 Task: Find connections with filter location Jirjā with filter topic #training with filter profile language English with filter current company Matrix Partners India with filter school SIES College of Management Studies - India with filter industry Commercial and Service Industry Machinery Manufacturing with filter service category Retirement Planning with filter keywords title Hospital Volunteer
Action: Mouse moved to (640, 89)
Screenshot: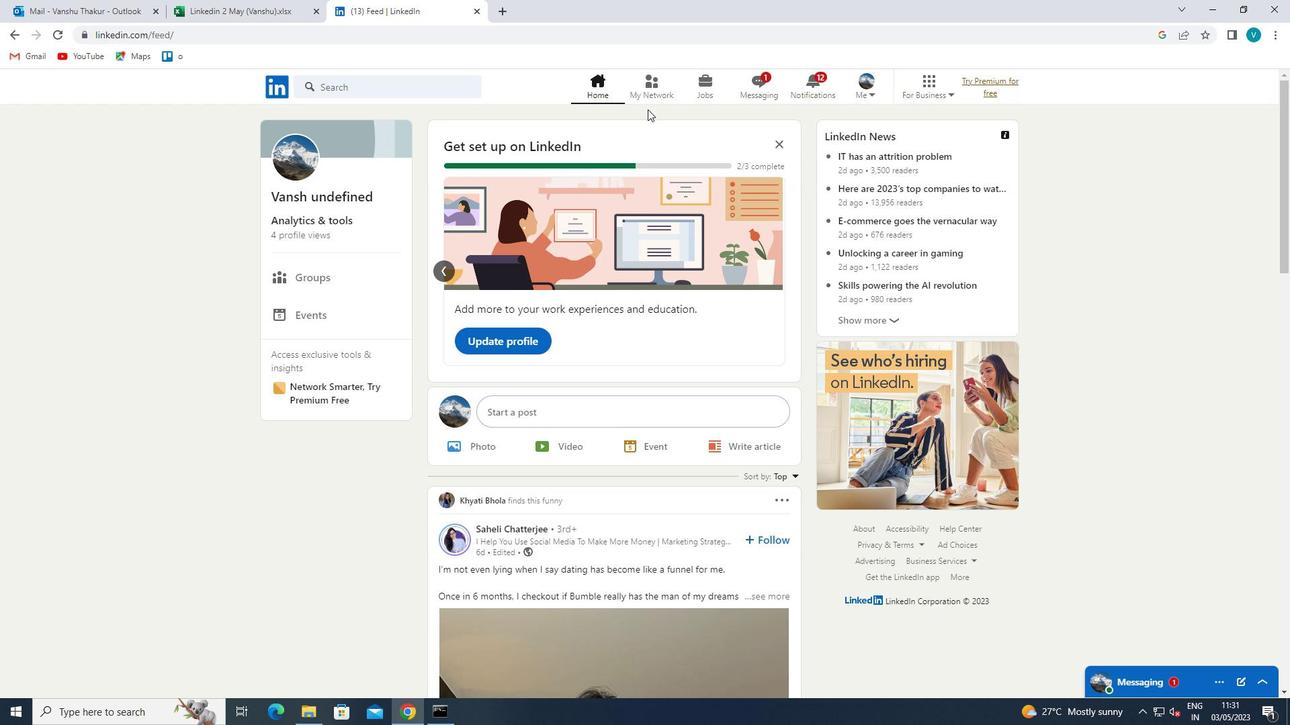 
Action: Mouse pressed left at (640, 89)
Screenshot: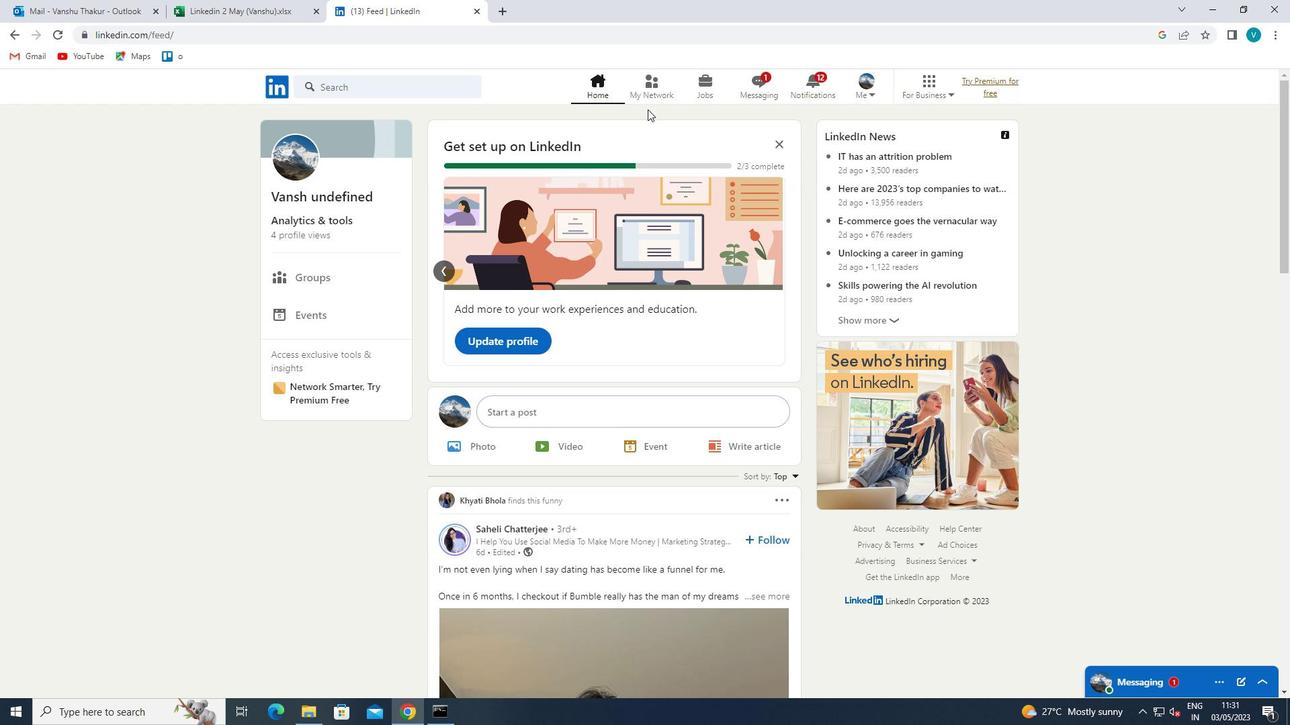 
Action: Mouse moved to (354, 151)
Screenshot: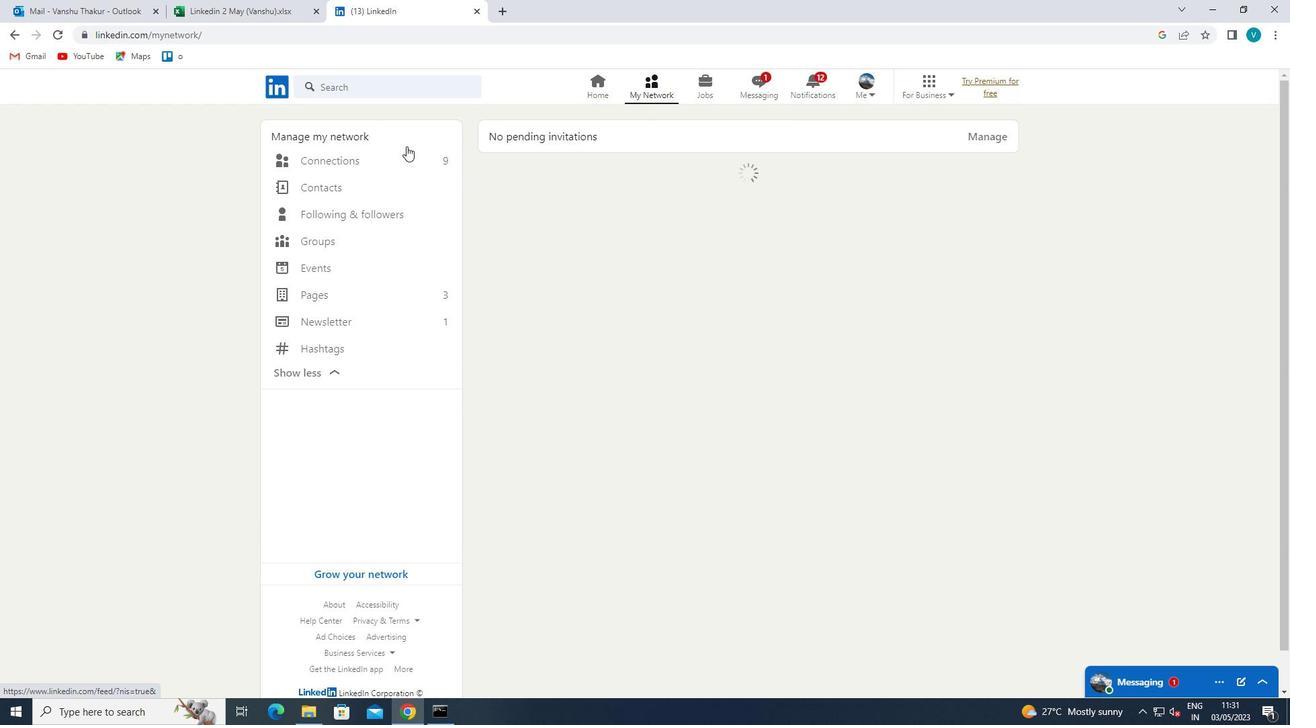 
Action: Mouse pressed left at (354, 151)
Screenshot: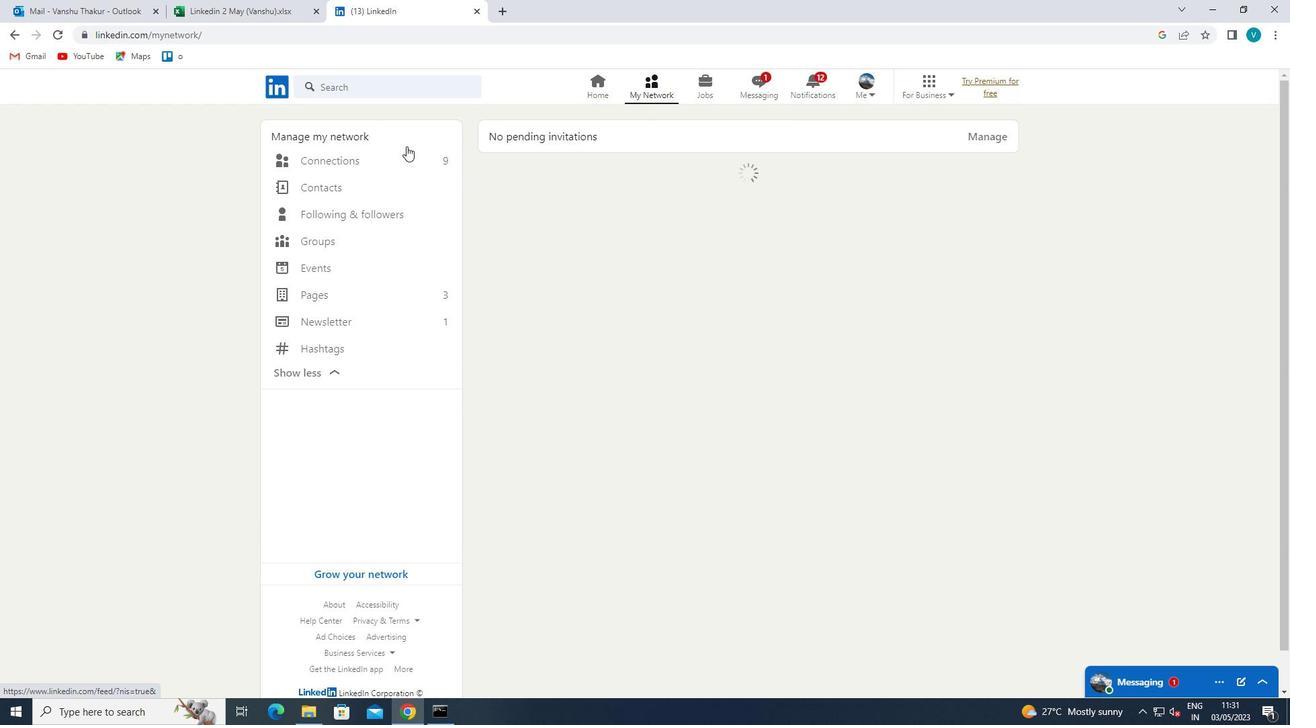 
Action: Mouse moved to (432, 155)
Screenshot: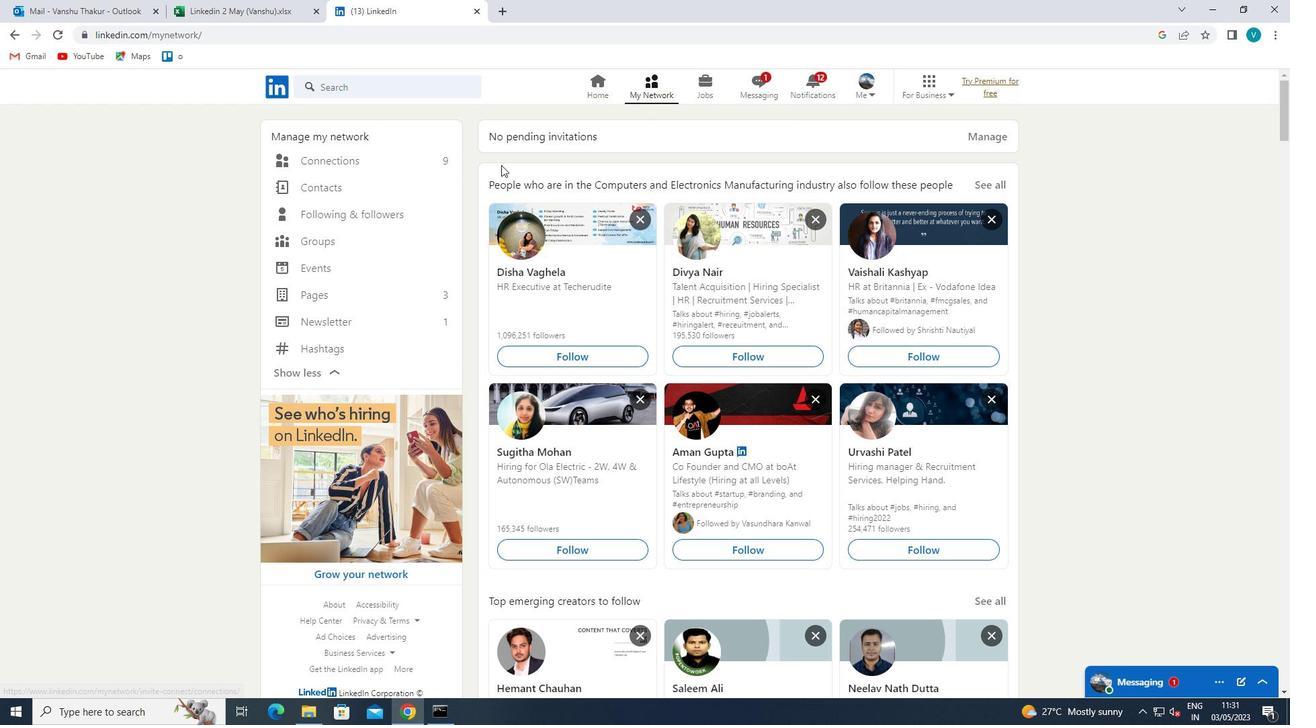 
Action: Mouse pressed left at (432, 155)
Screenshot: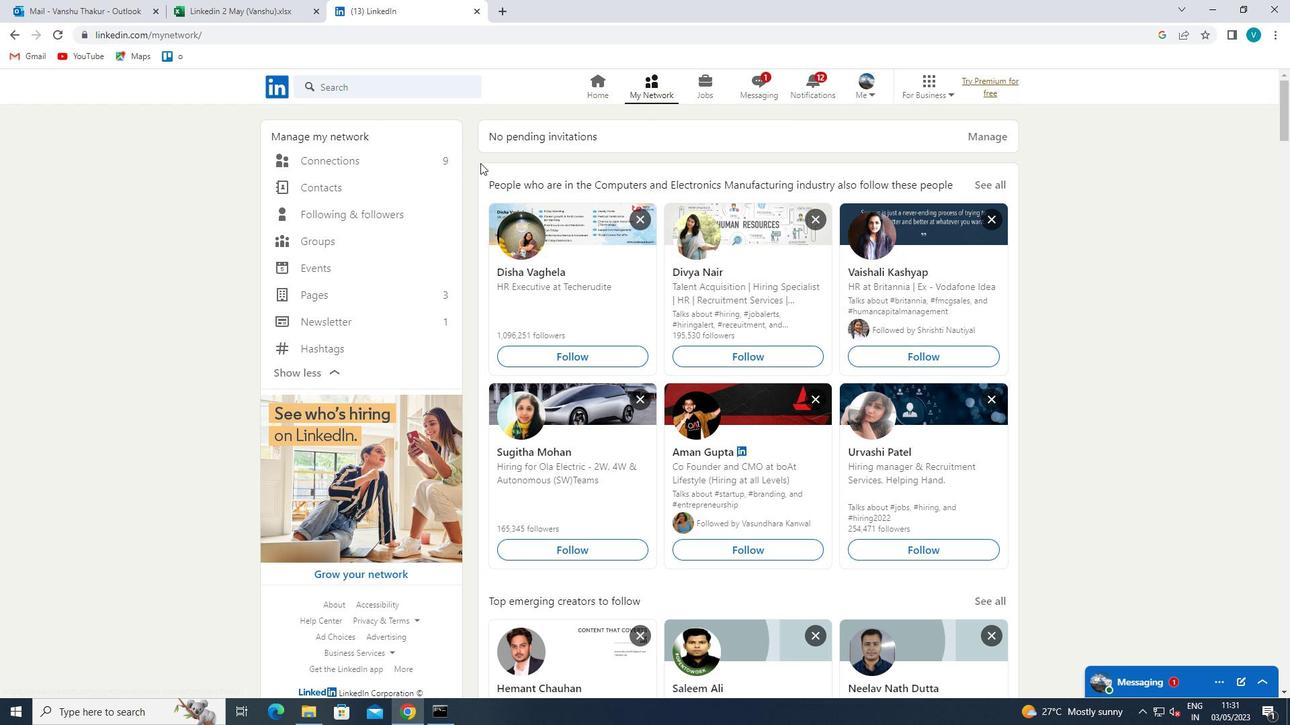 
Action: Mouse moved to (764, 161)
Screenshot: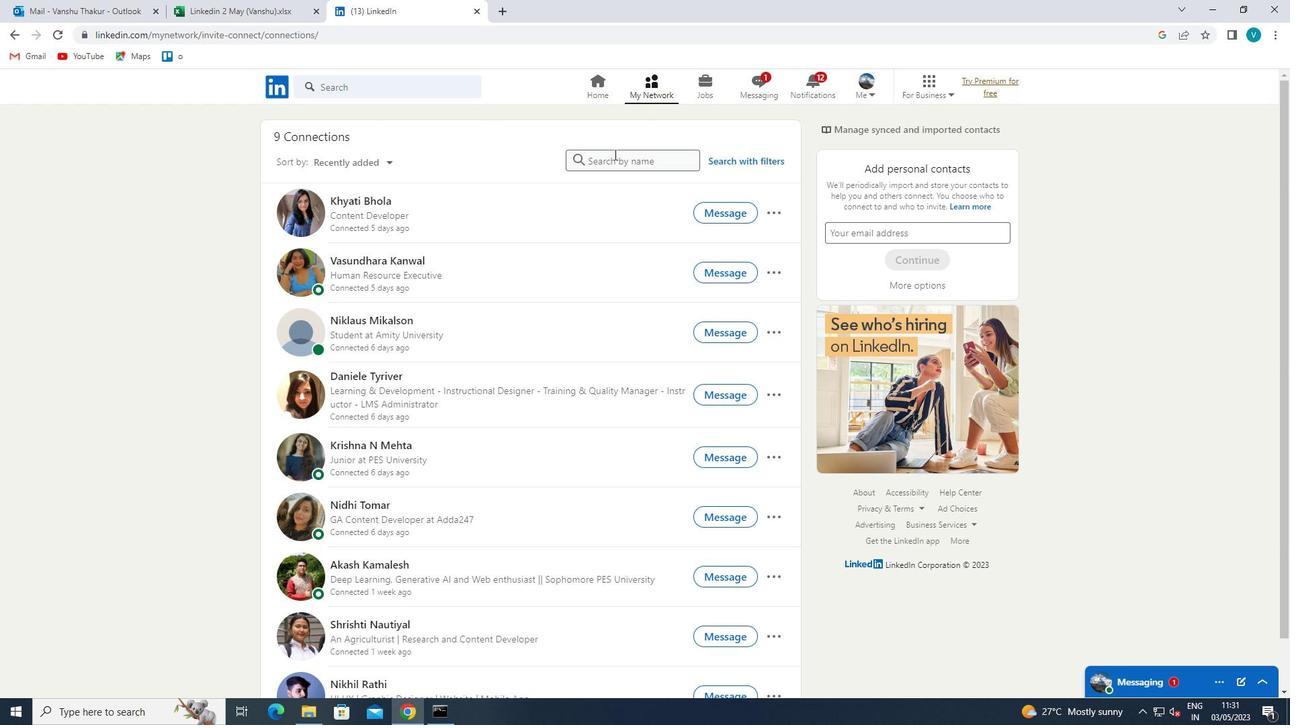 
Action: Mouse pressed left at (764, 161)
Screenshot: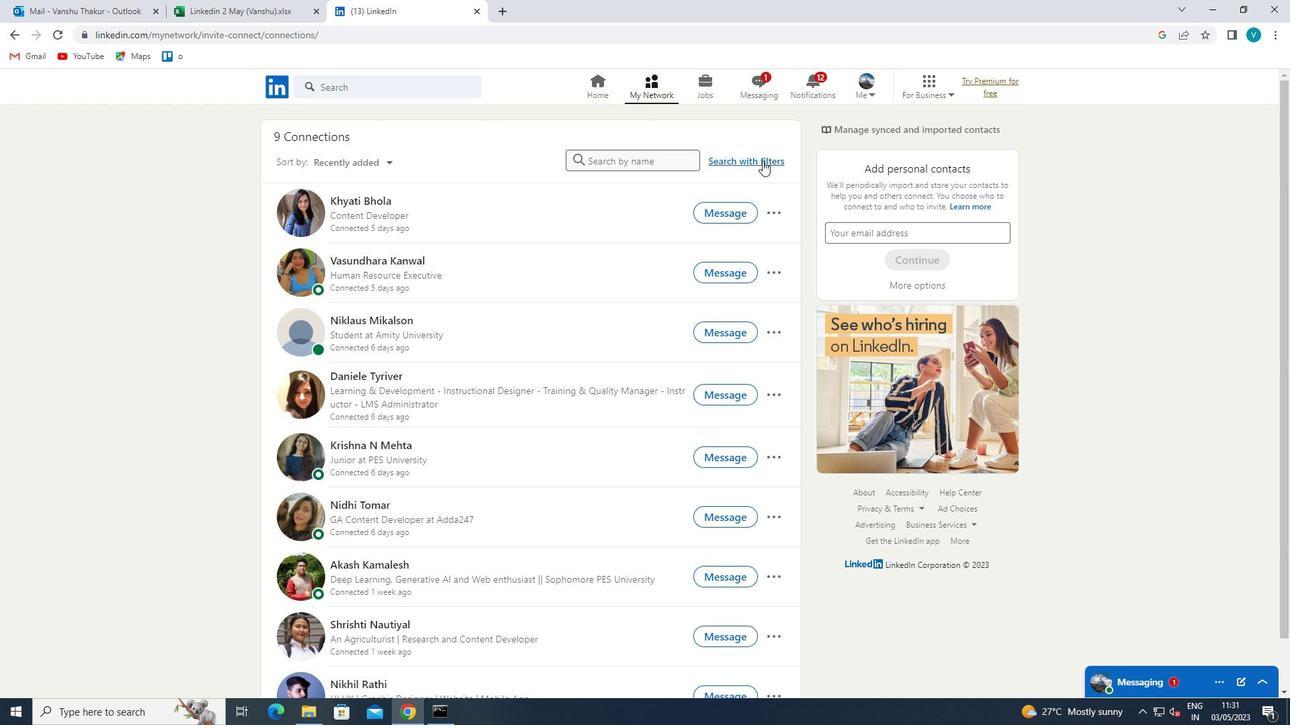 
Action: Mouse moved to (608, 124)
Screenshot: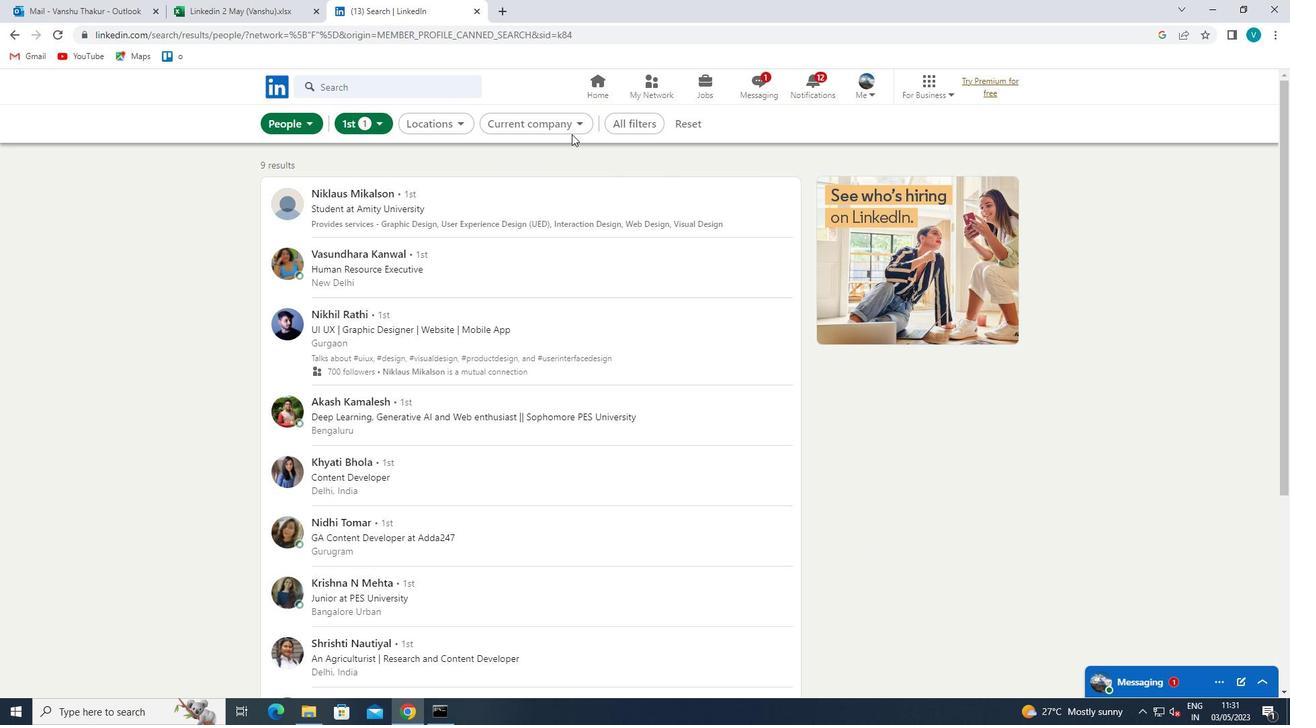 
Action: Mouse pressed left at (608, 124)
Screenshot: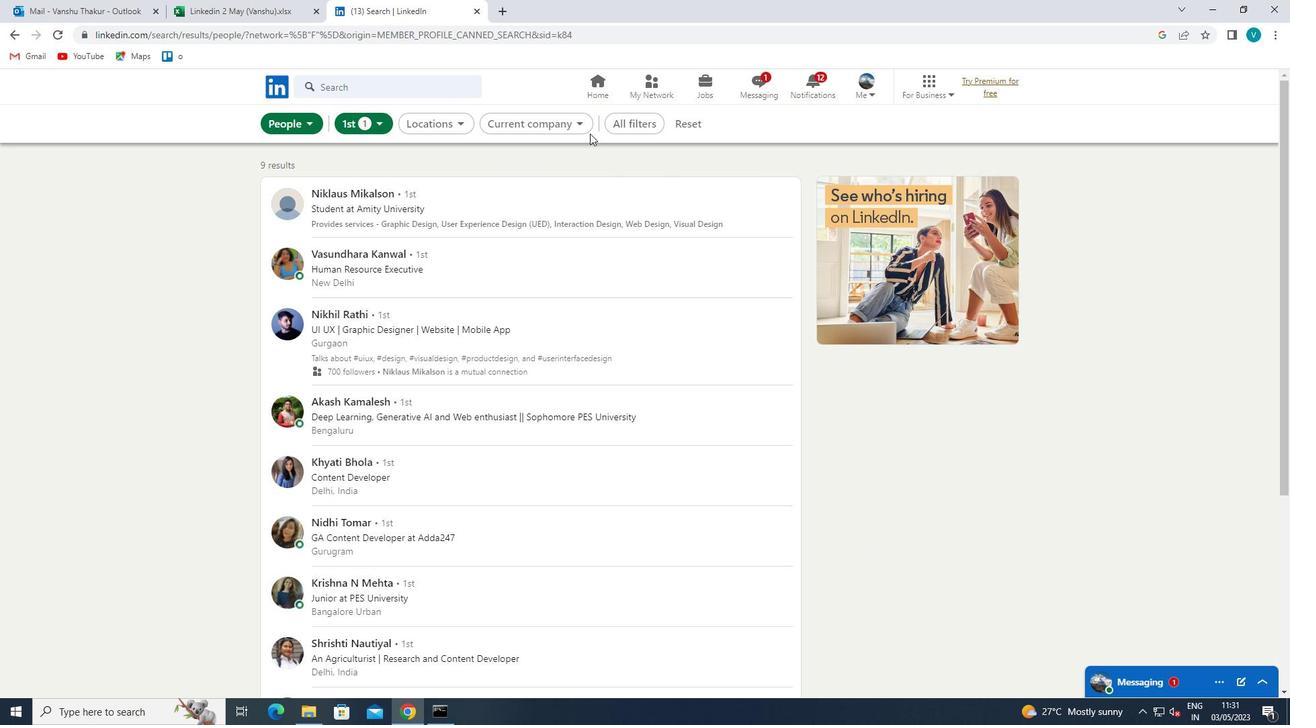 
Action: Mouse moved to (937, 223)
Screenshot: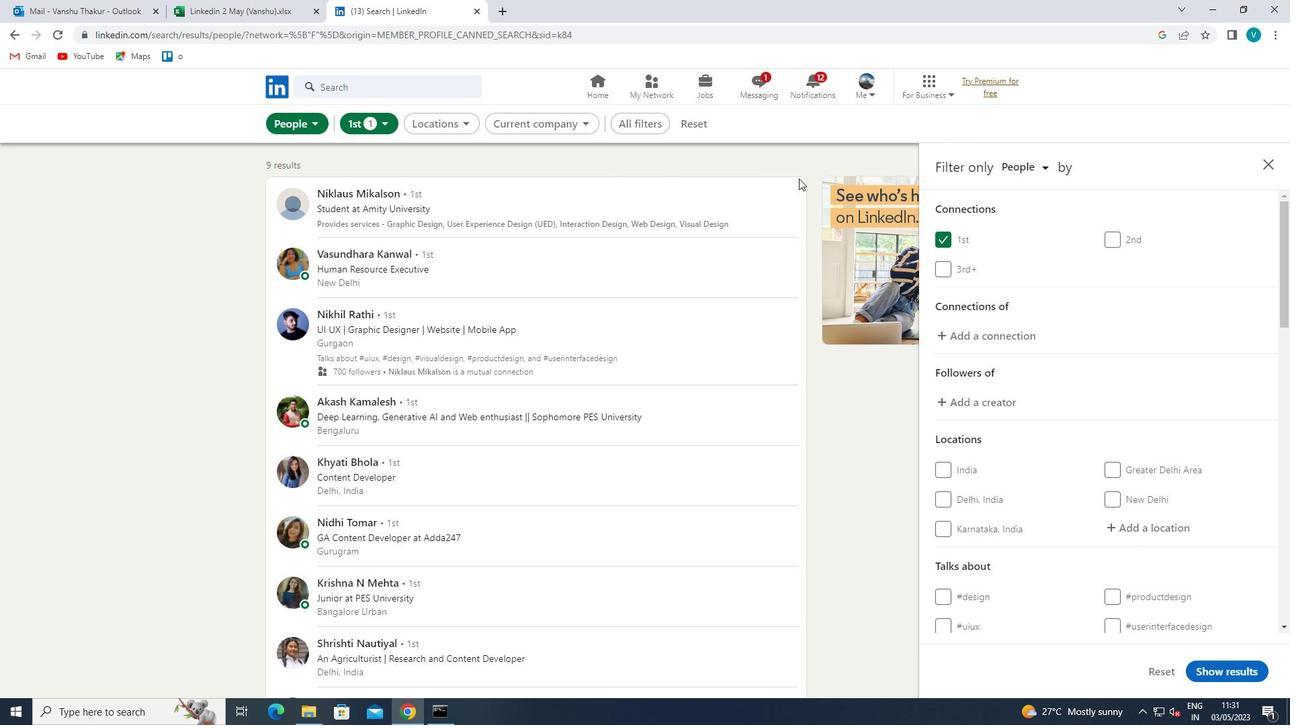 
Action: Mouse scrolled (937, 223) with delta (0, 0)
Screenshot: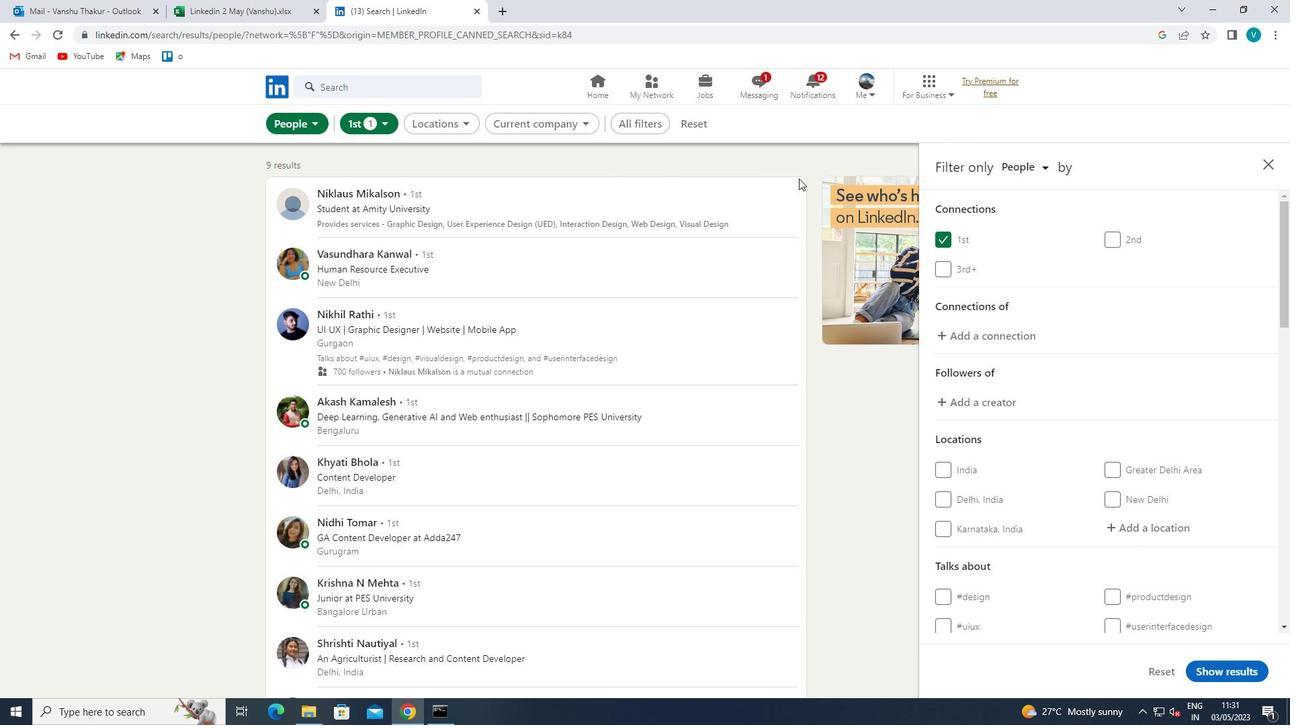 
Action: Mouse moved to (939, 223)
Screenshot: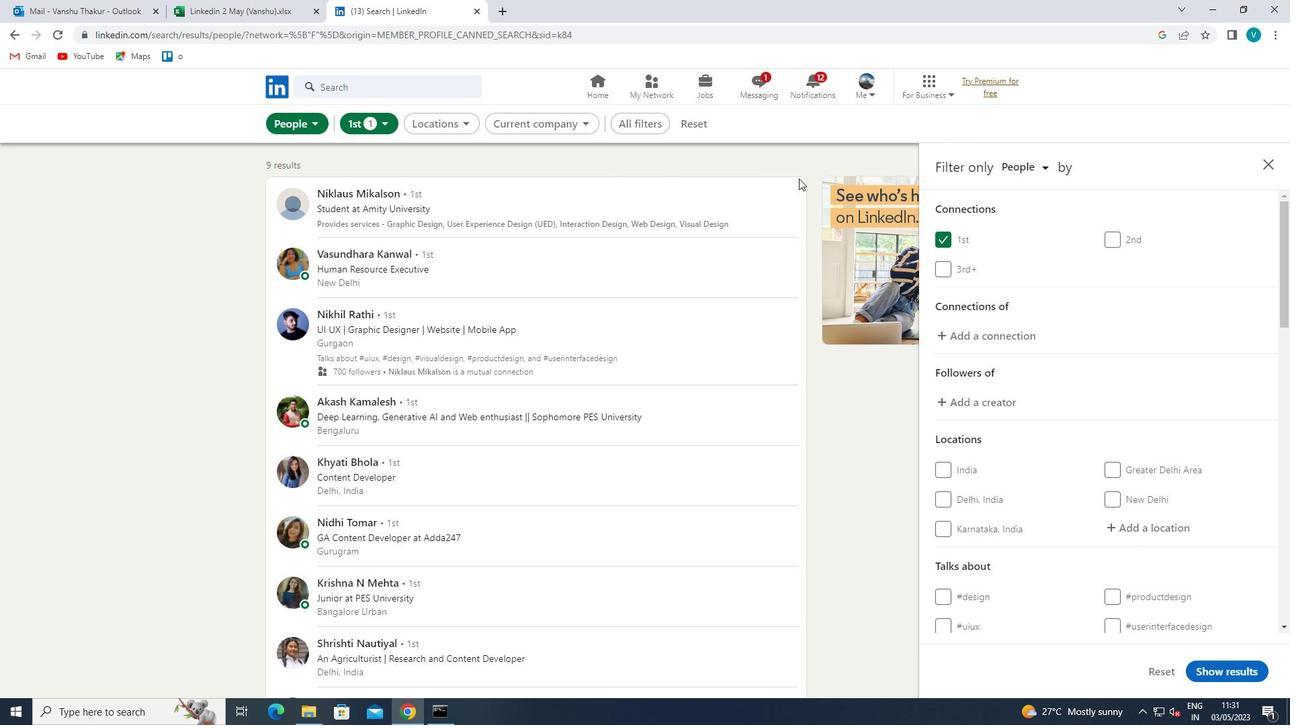 
Action: Mouse scrolled (939, 223) with delta (0, 0)
Screenshot: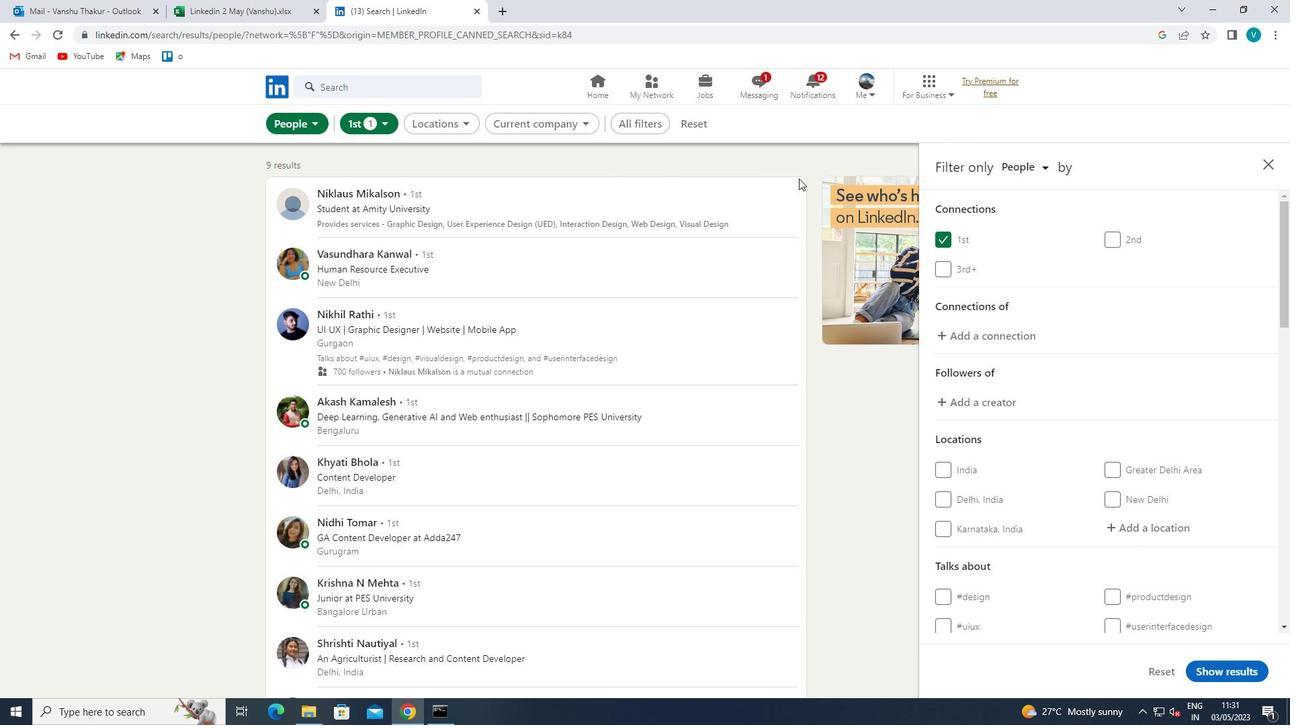 
Action: Mouse moved to (1135, 398)
Screenshot: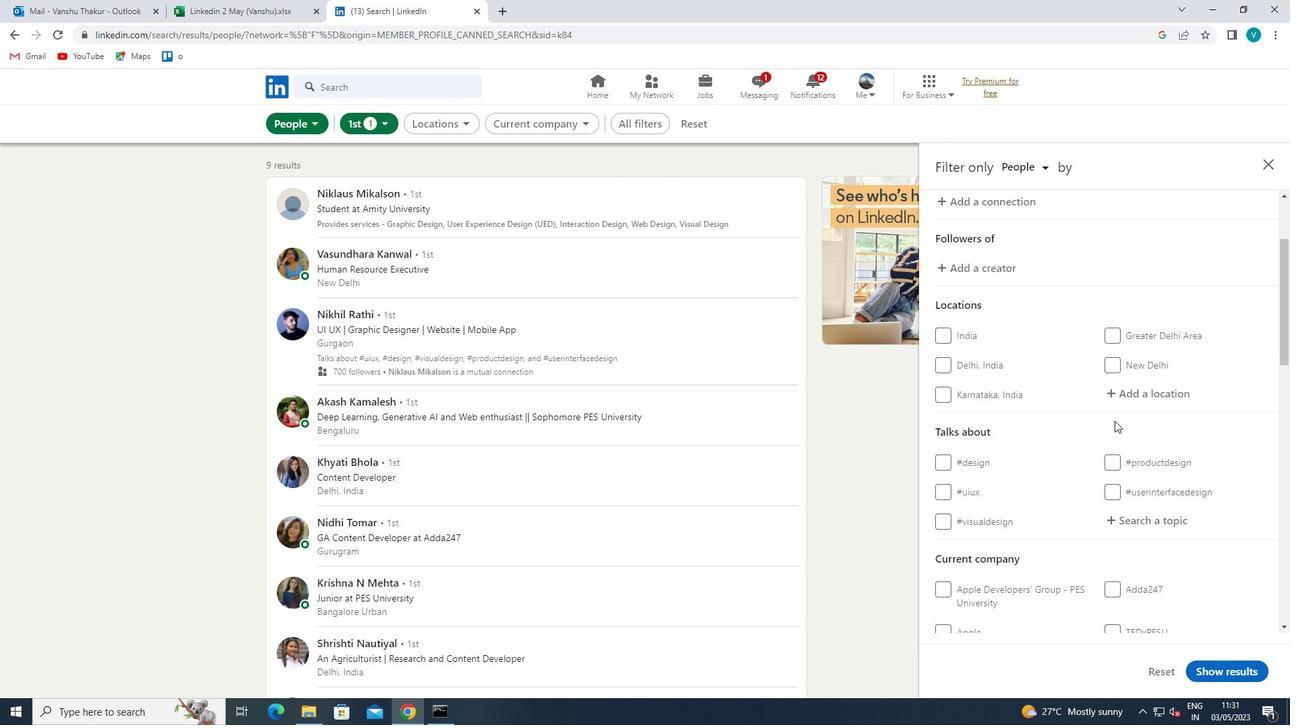 
Action: Mouse pressed left at (1135, 398)
Screenshot: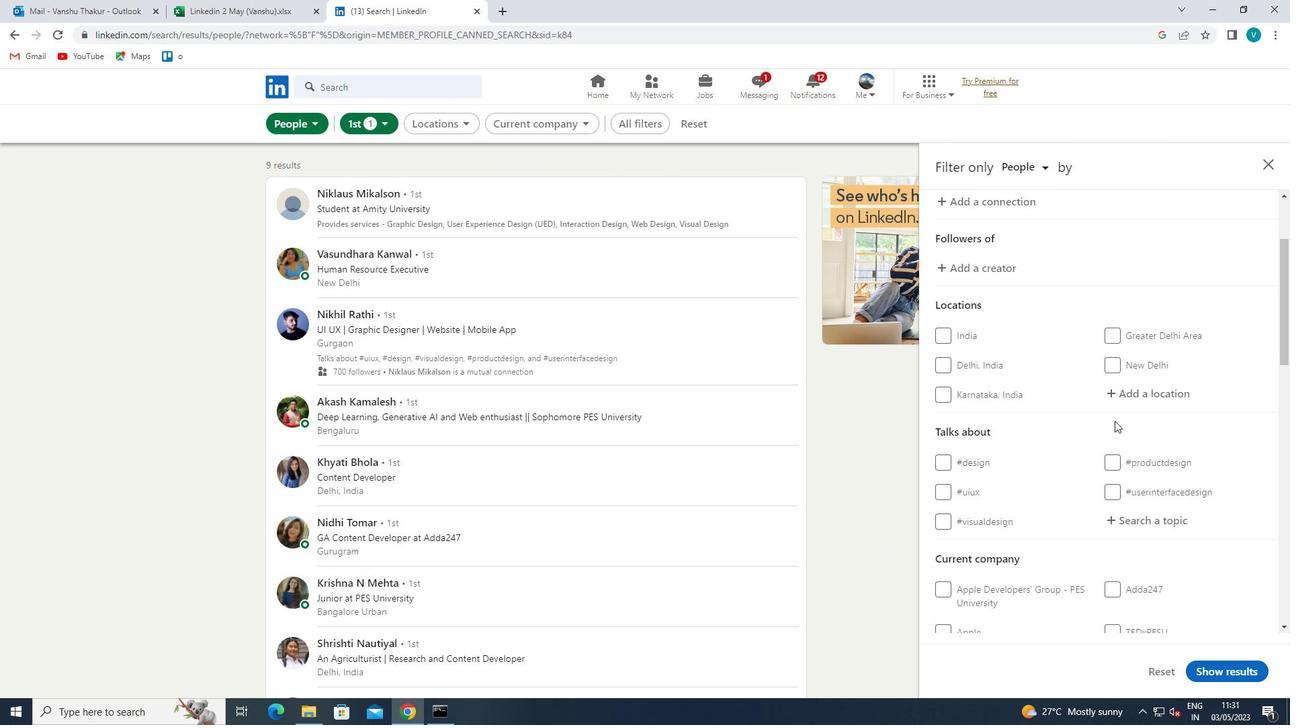 
Action: Mouse moved to (866, 330)
Screenshot: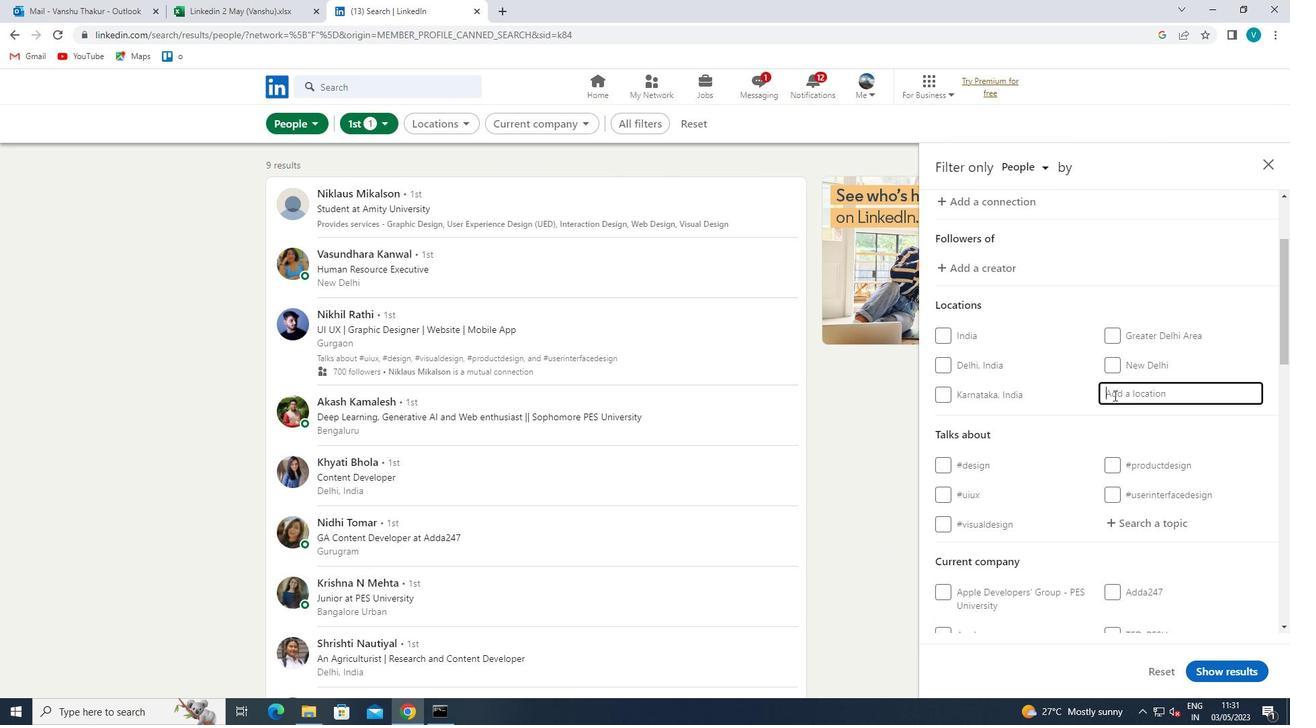 
Action: Key pressed <Key.shift>JIRJA
Screenshot: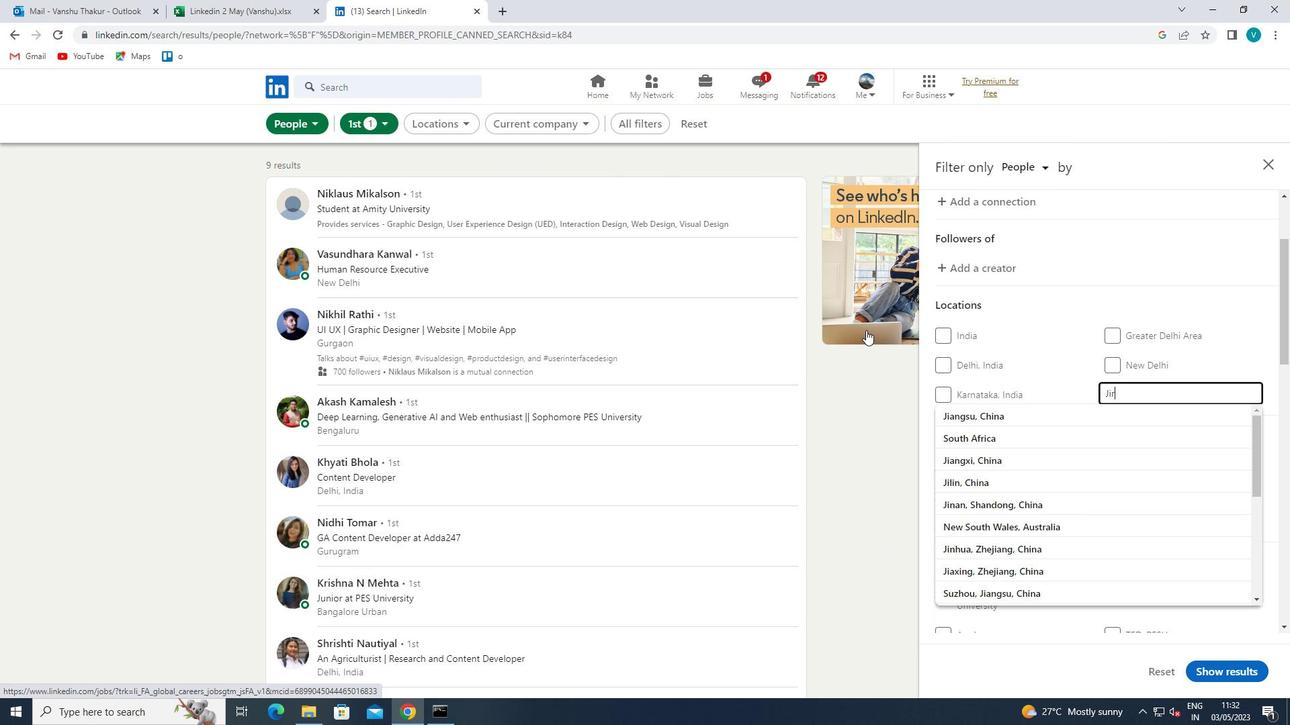 
Action: Mouse moved to (1070, 399)
Screenshot: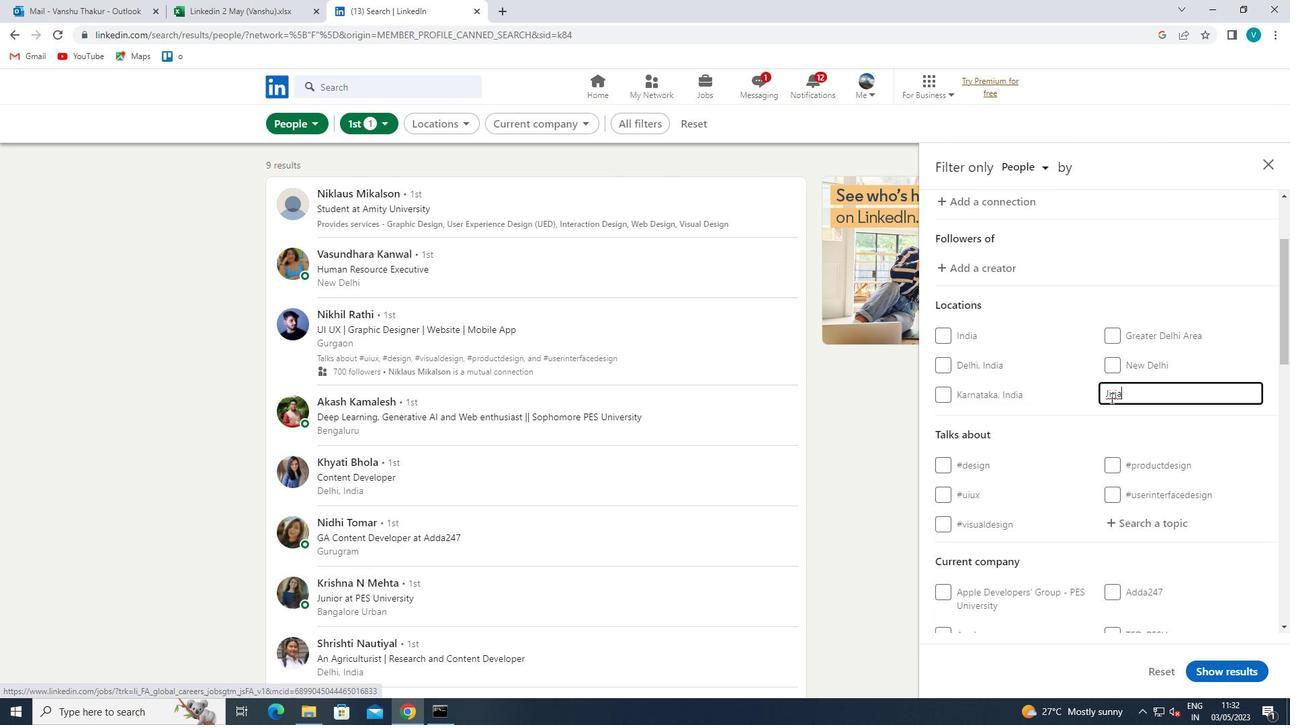 
Action: Mouse pressed left at (1070, 399)
Screenshot: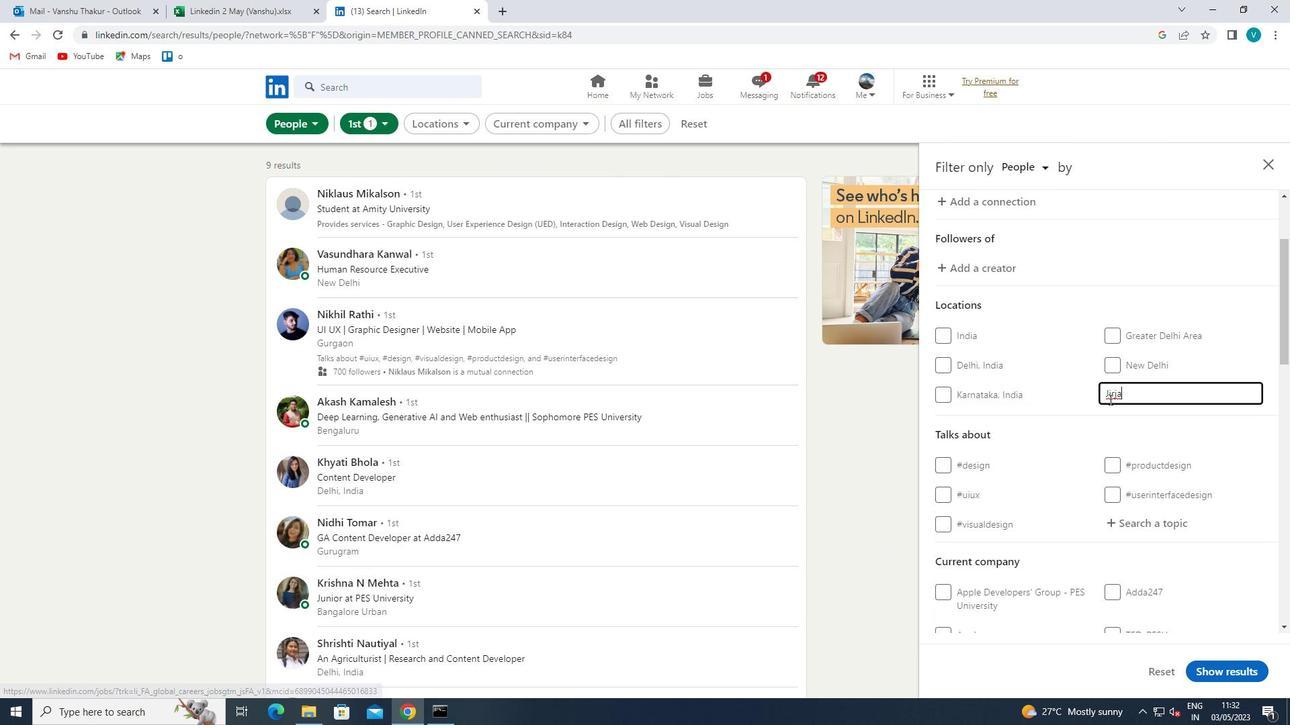 
Action: Mouse moved to (1174, 391)
Screenshot: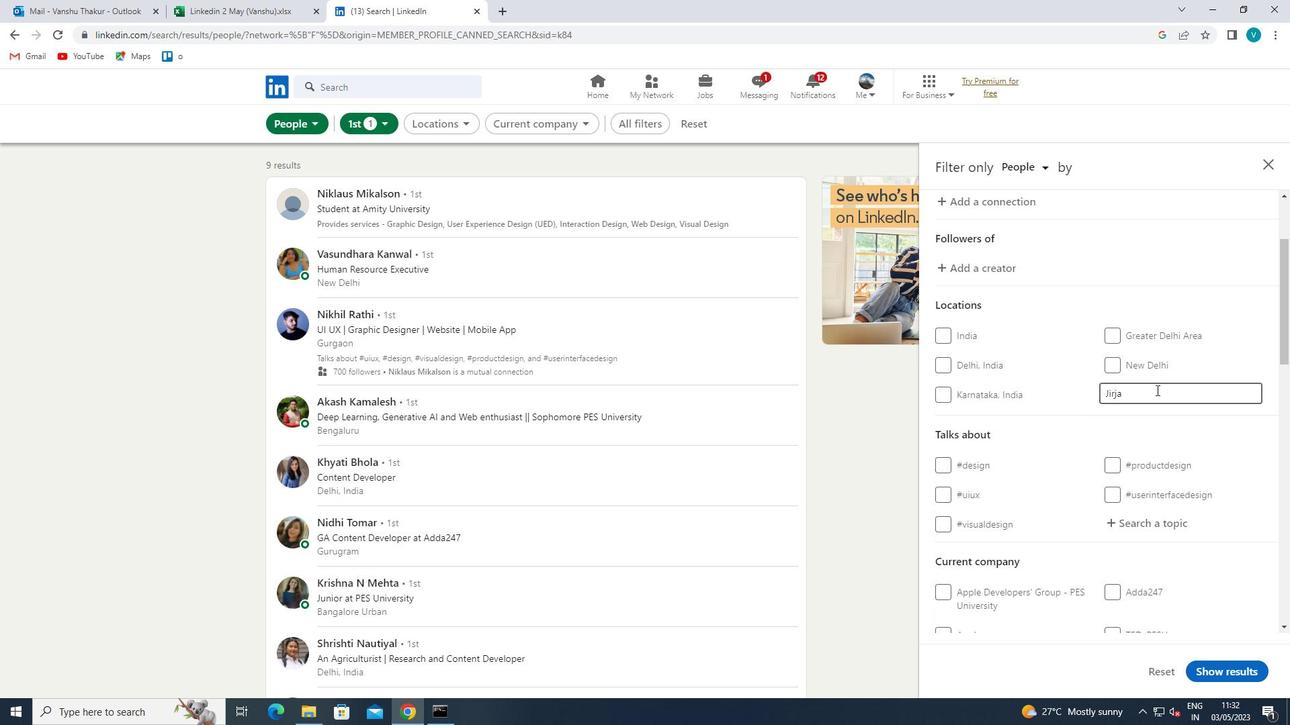 
Action: Mouse scrolled (1174, 391) with delta (0, 0)
Screenshot: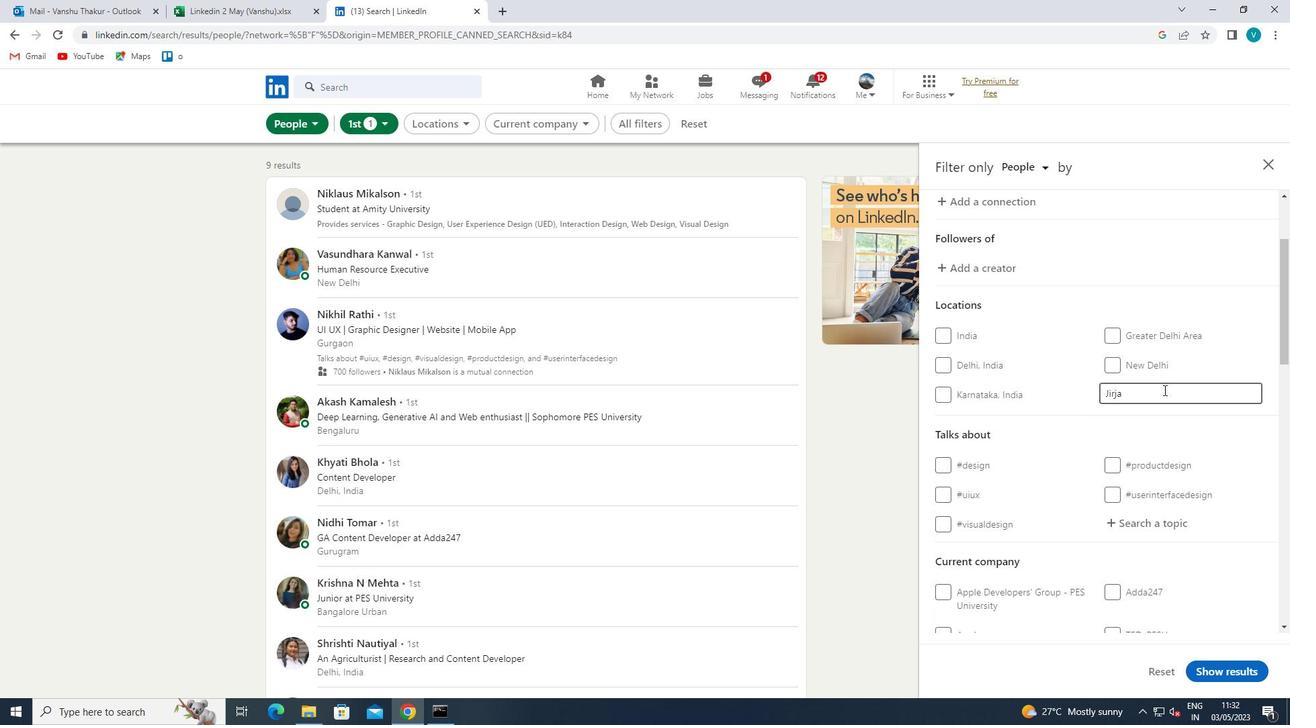 
Action: Mouse scrolled (1174, 391) with delta (0, 0)
Screenshot: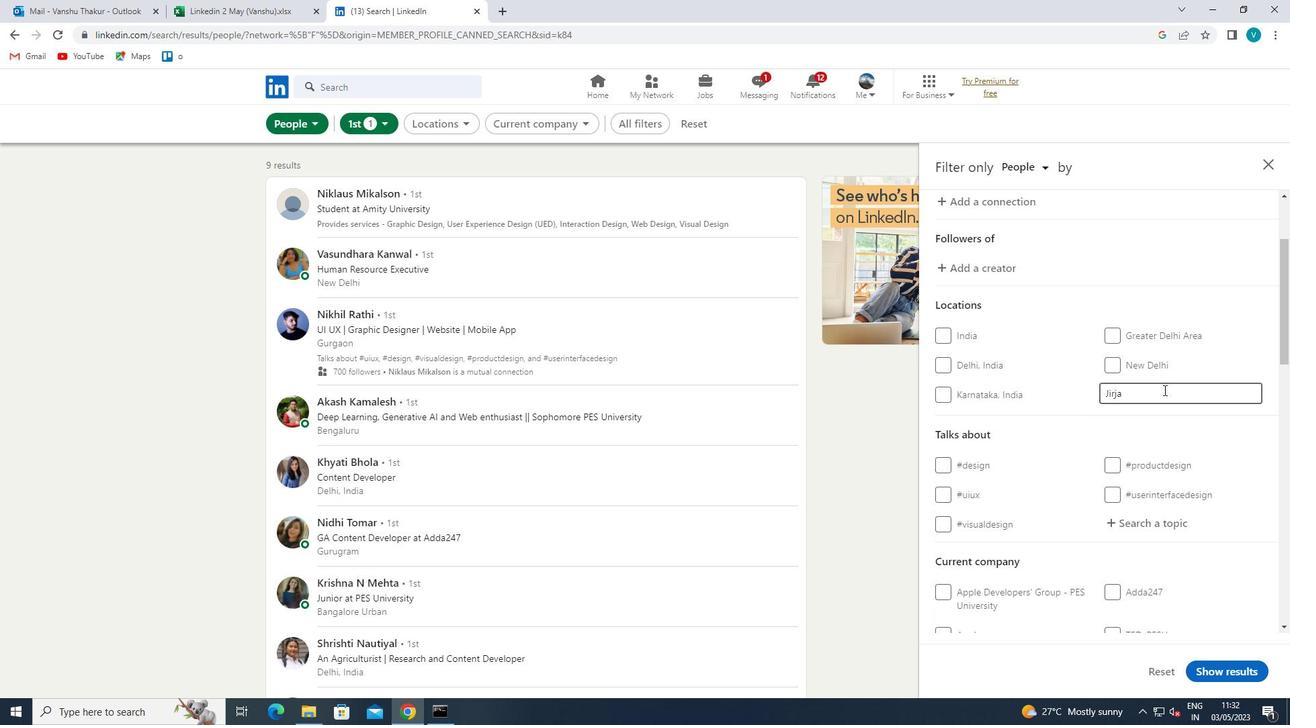 
Action: Mouse moved to (1196, 402)
Screenshot: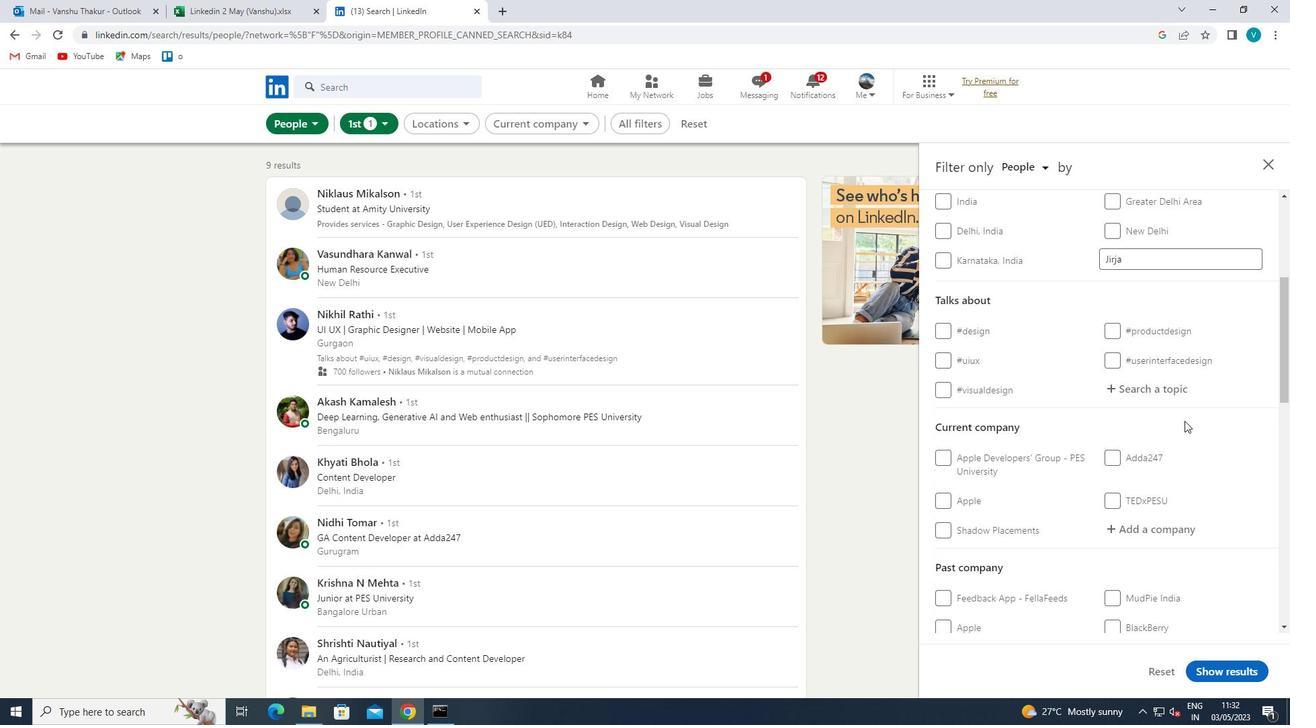 
Action: Mouse pressed left at (1196, 402)
Screenshot: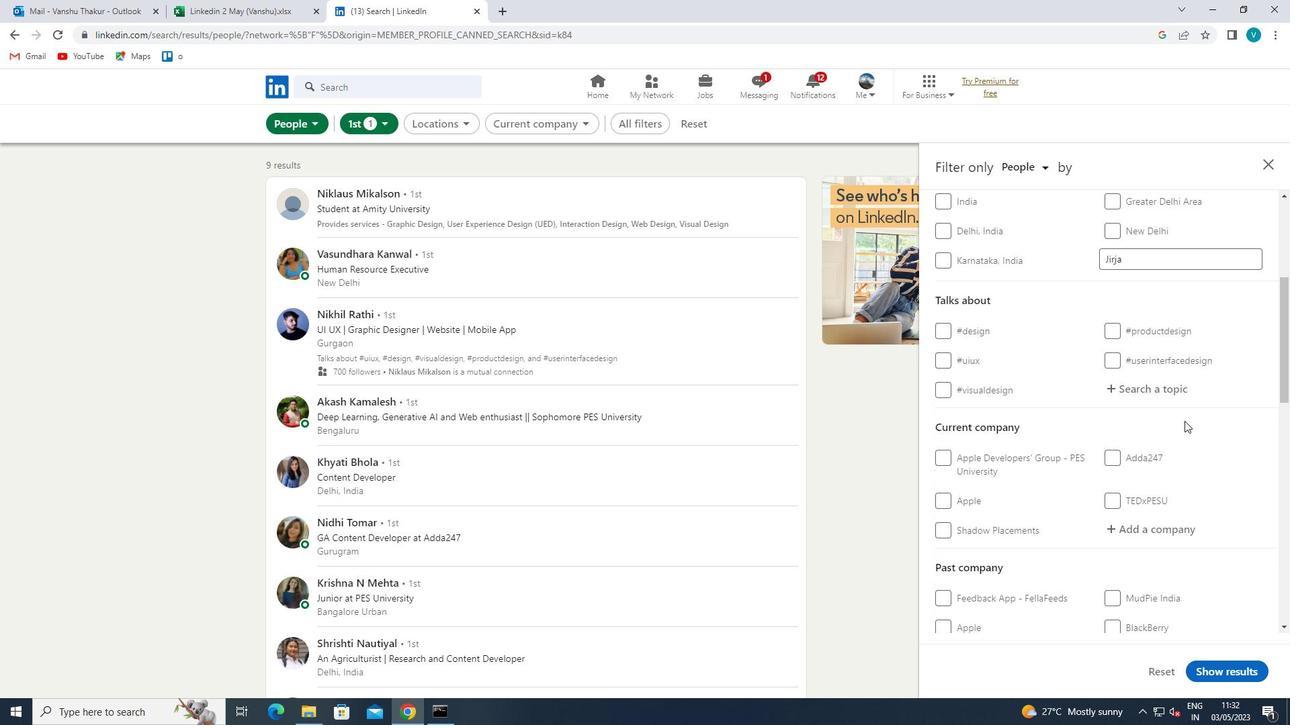 
Action: Mouse moved to (1193, 393)
Screenshot: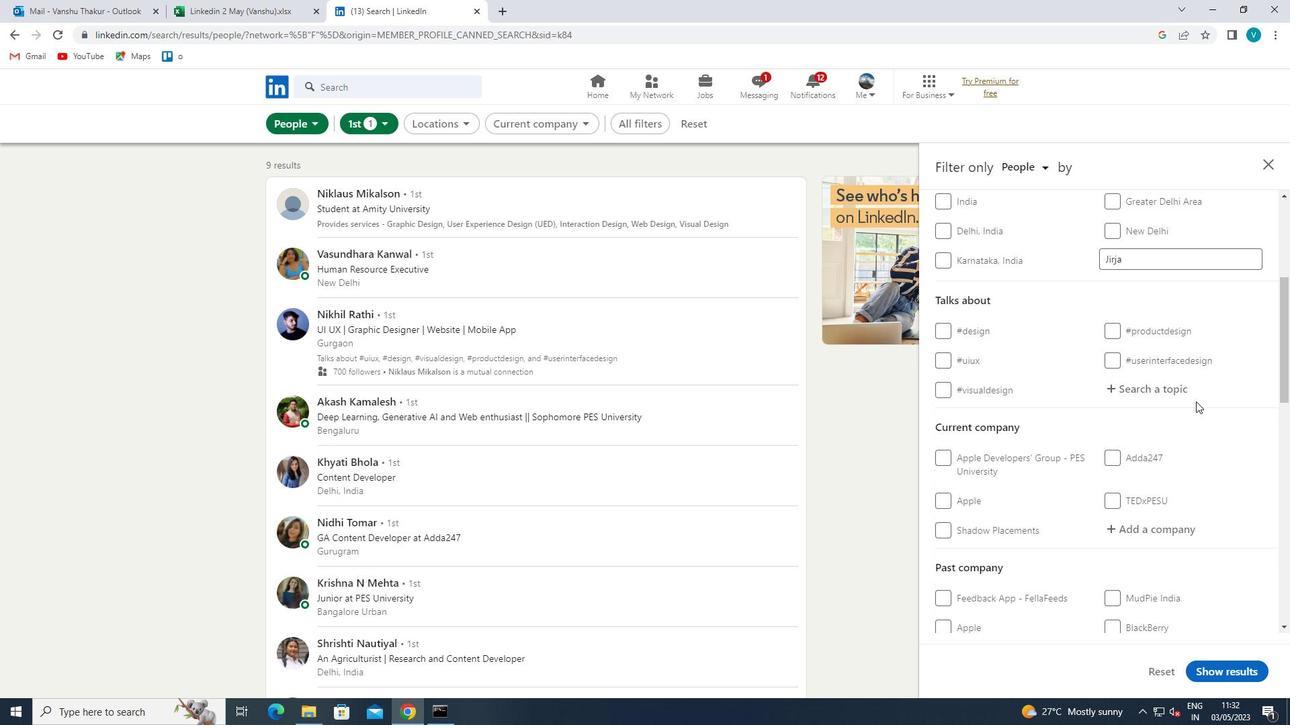 
Action: Mouse pressed left at (1193, 393)
Screenshot: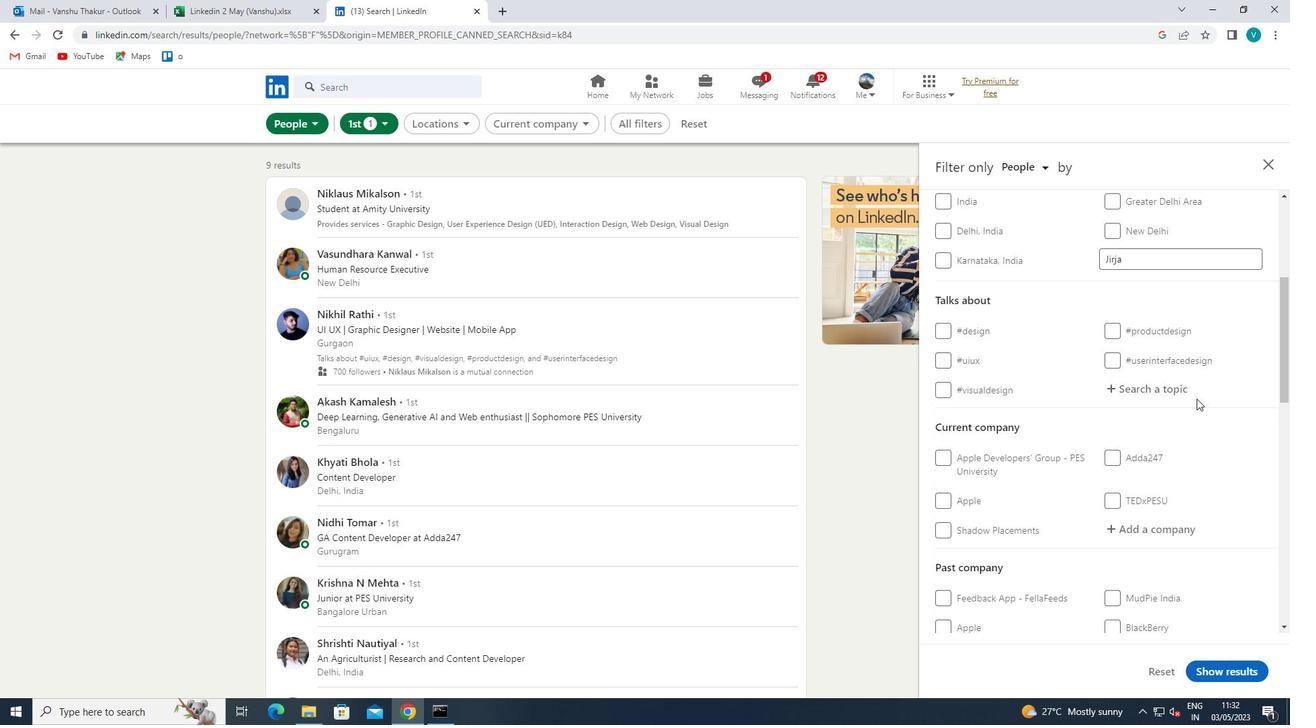 
Action: Mouse moved to (959, 257)
Screenshot: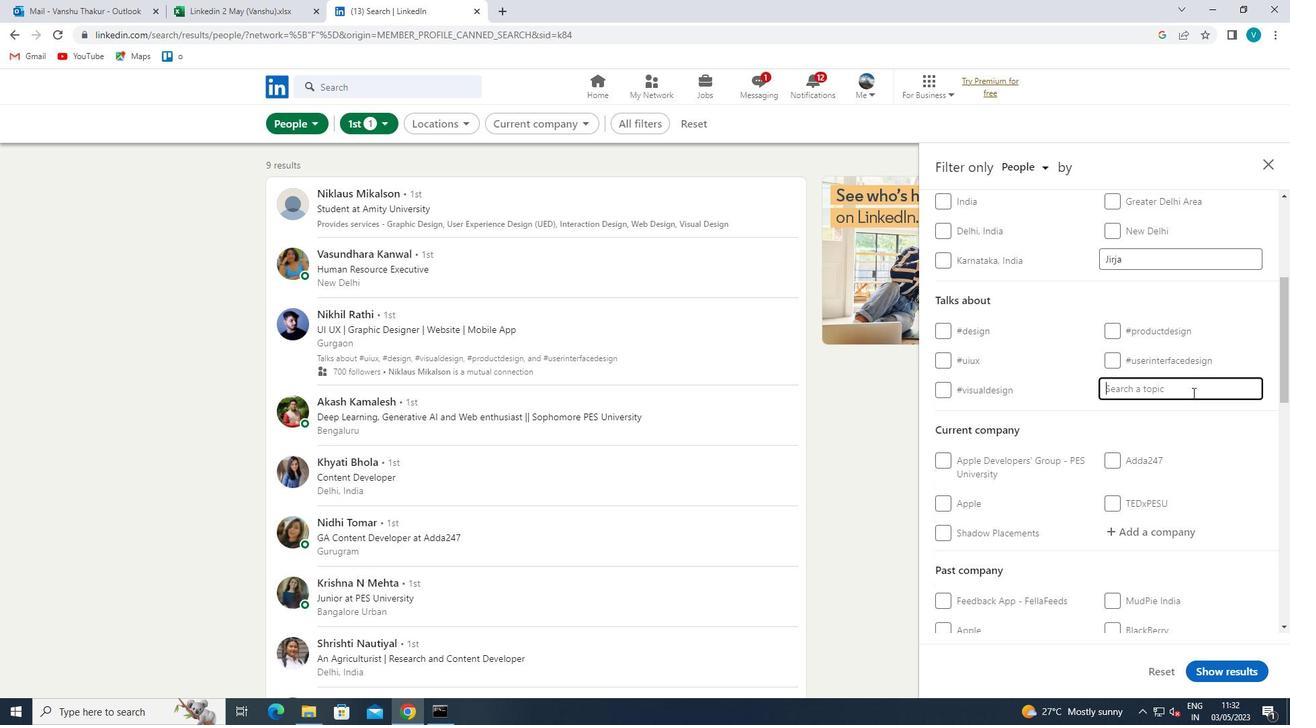 
Action: Key pressed TRAINING<Key.space>
Screenshot: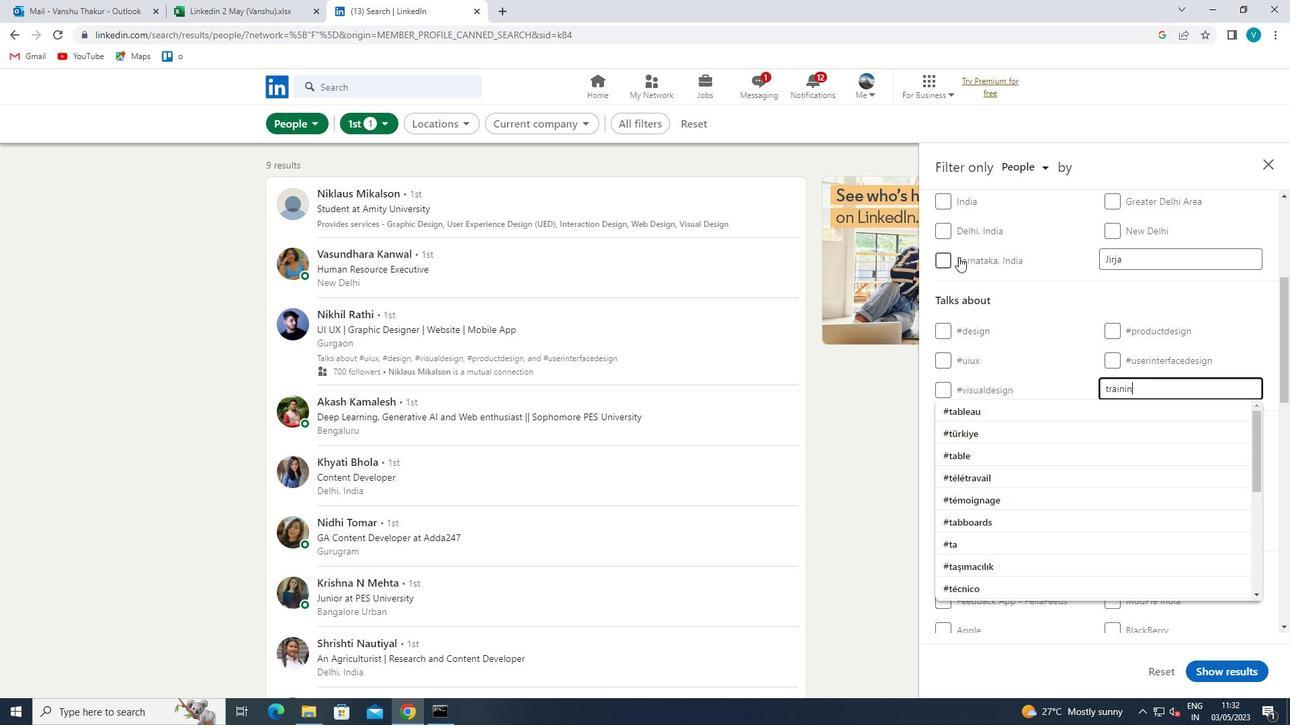 
Action: Mouse moved to (1006, 338)
Screenshot: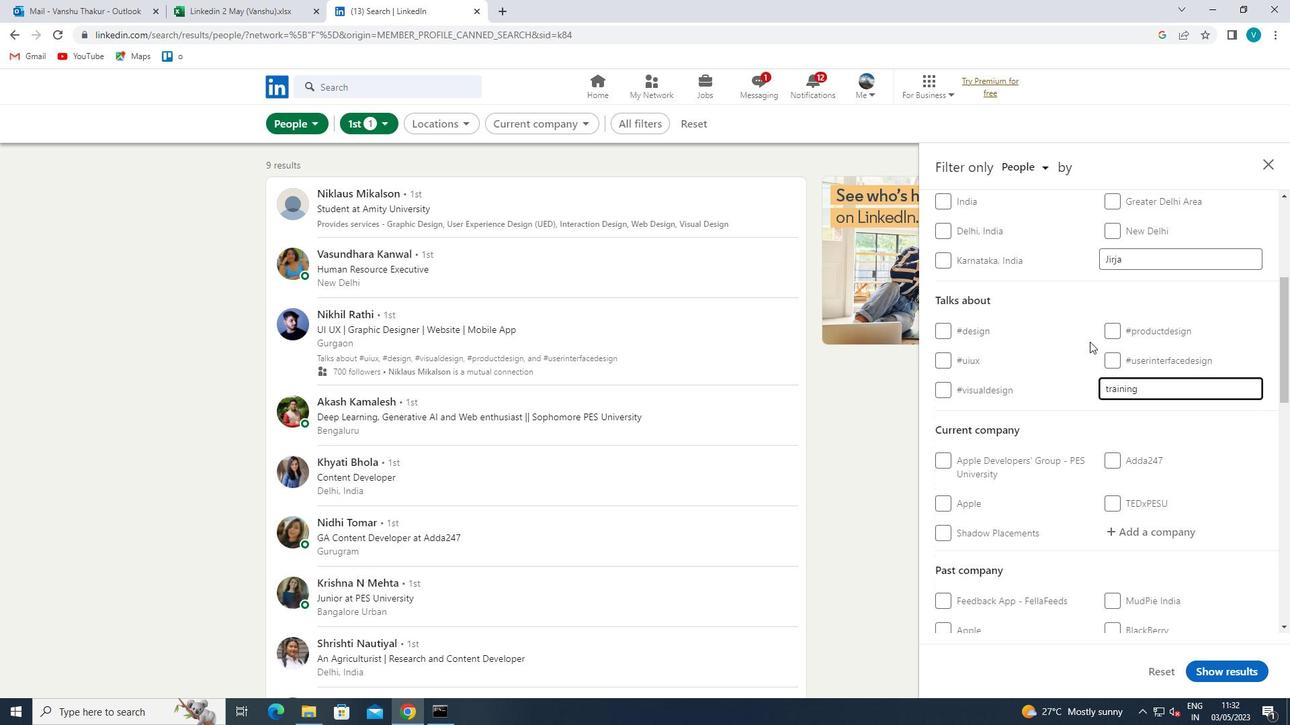 
Action: Key pressed <Key.left>
Screenshot: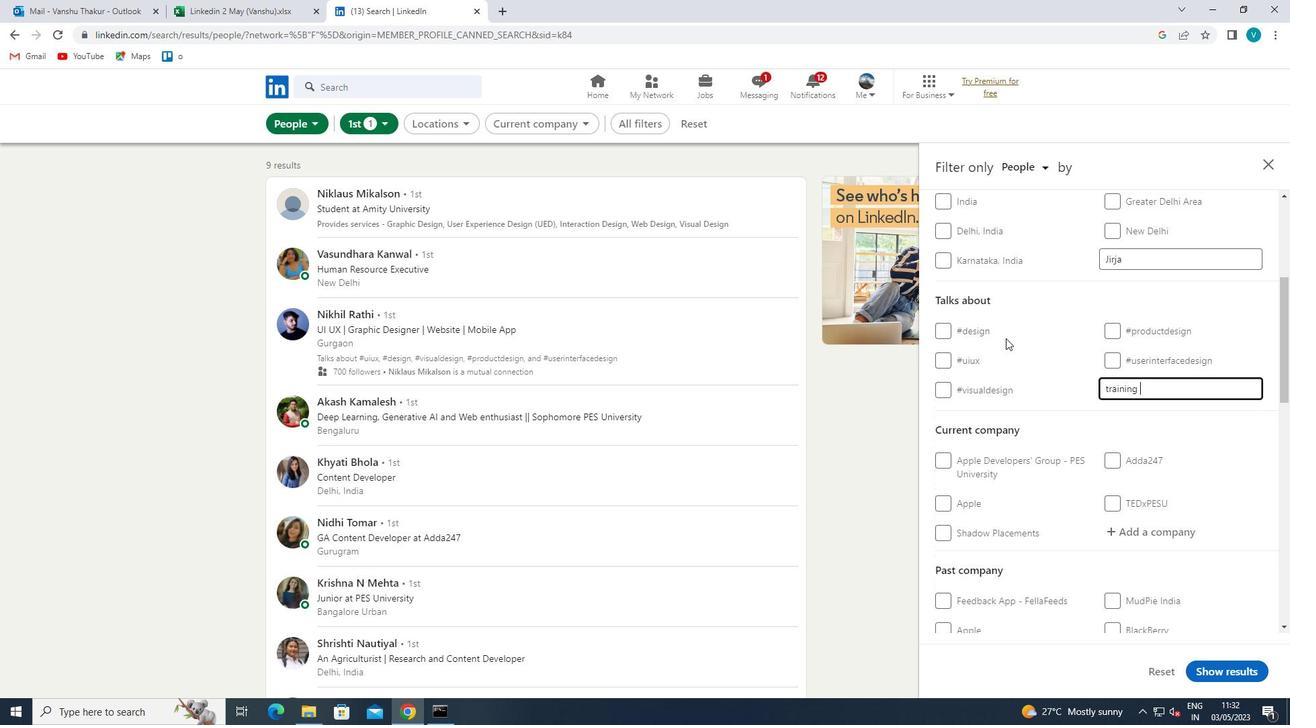 
Action: Mouse moved to (1134, 386)
Screenshot: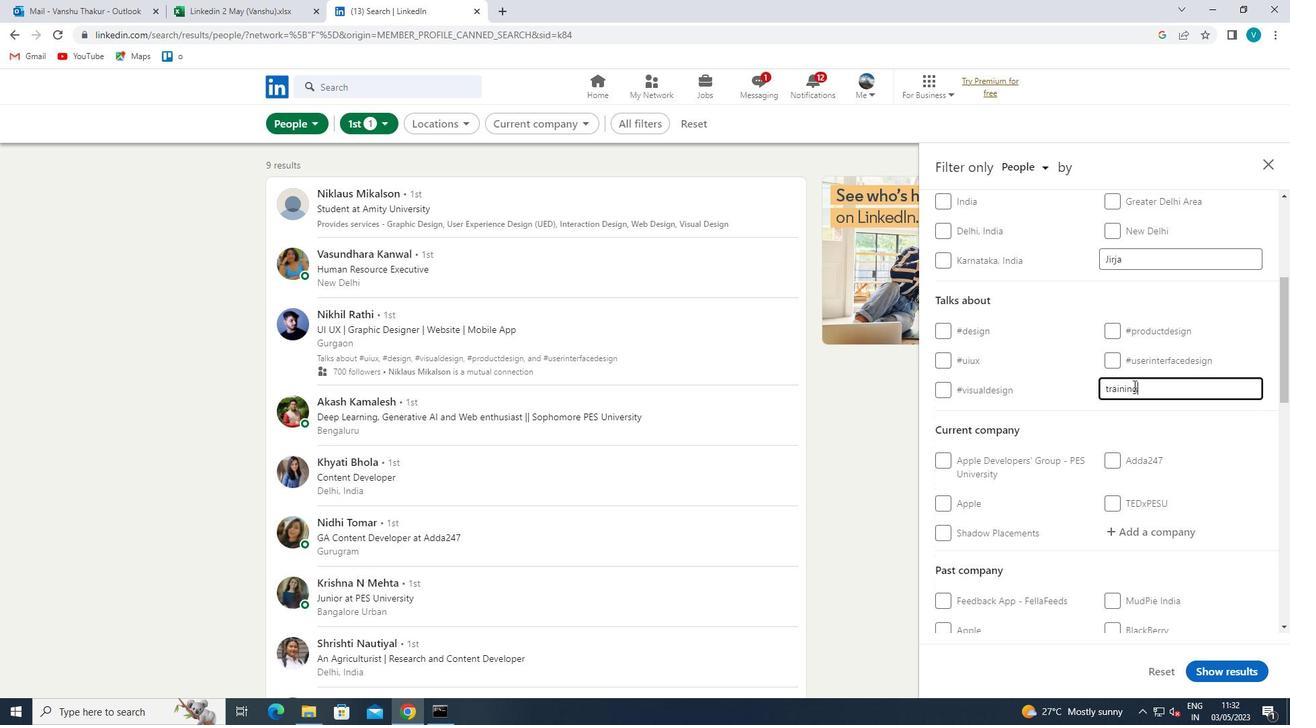 
Action: Mouse pressed left at (1134, 386)
Screenshot: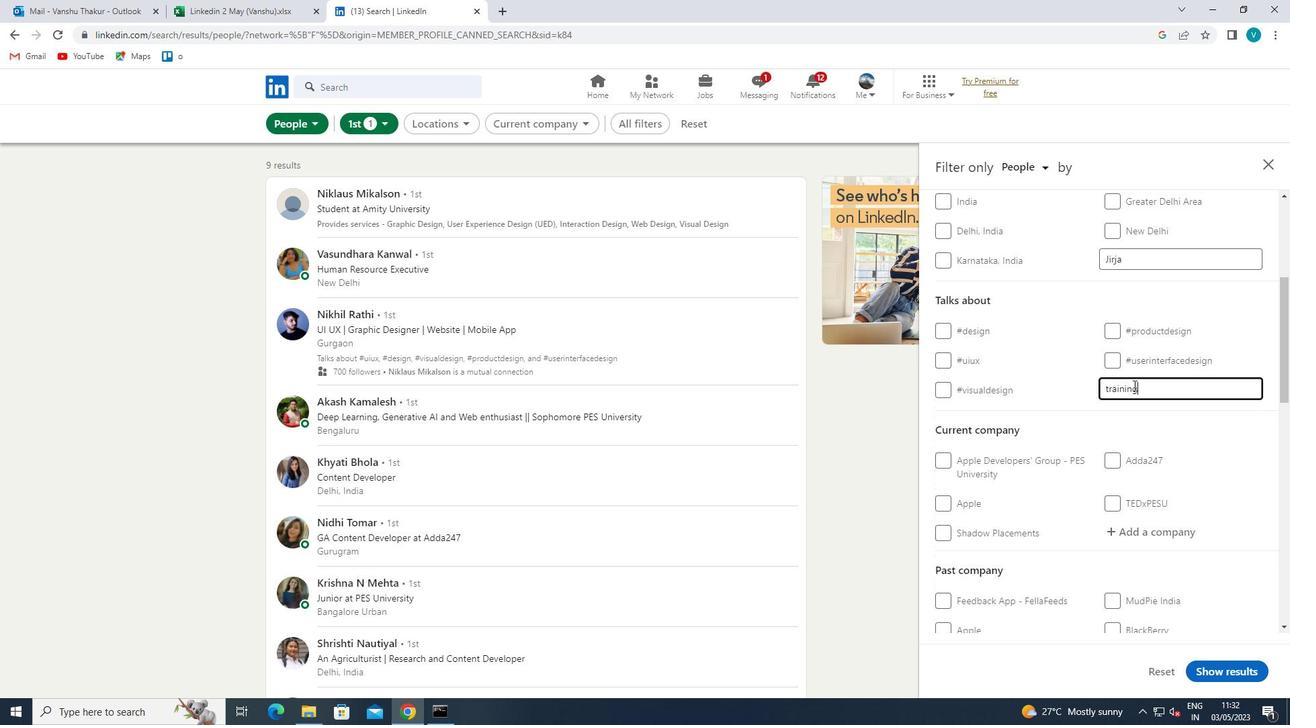 
Action: Mouse moved to (1135, 388)
Screenshot: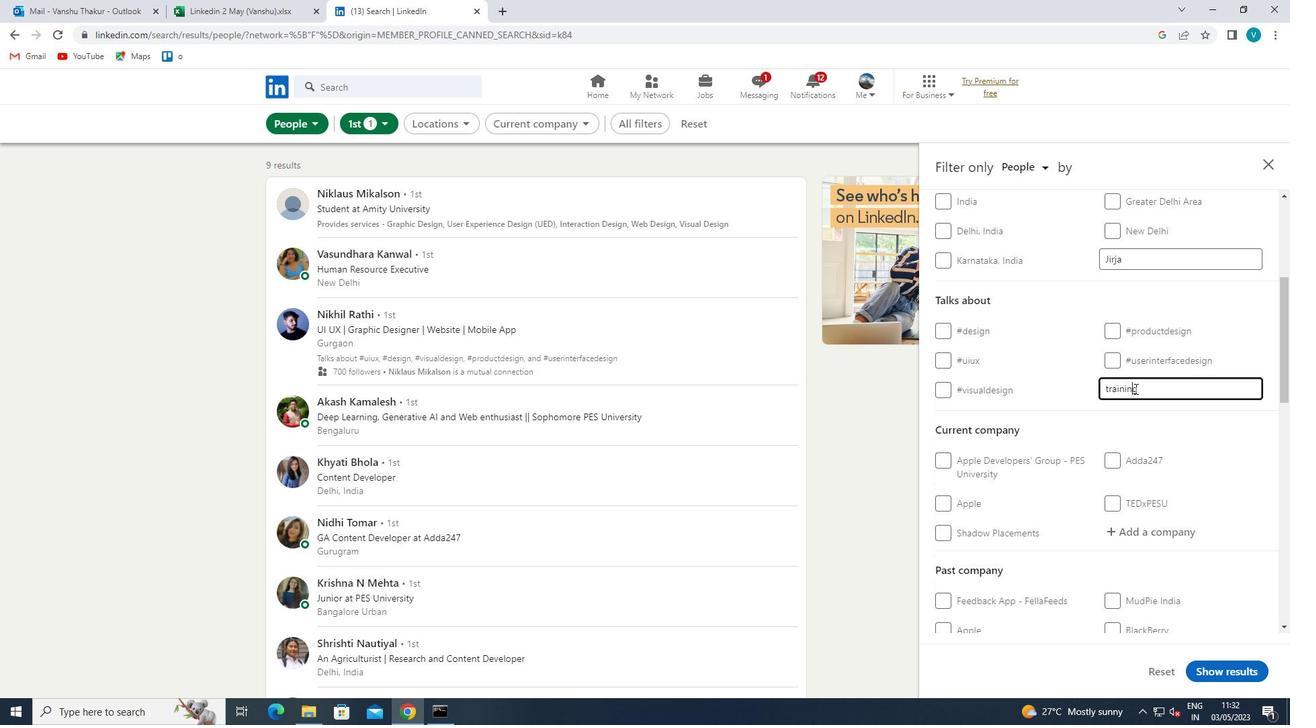 
Action: Mouse pressed left at (1135, 388)
Screenshot: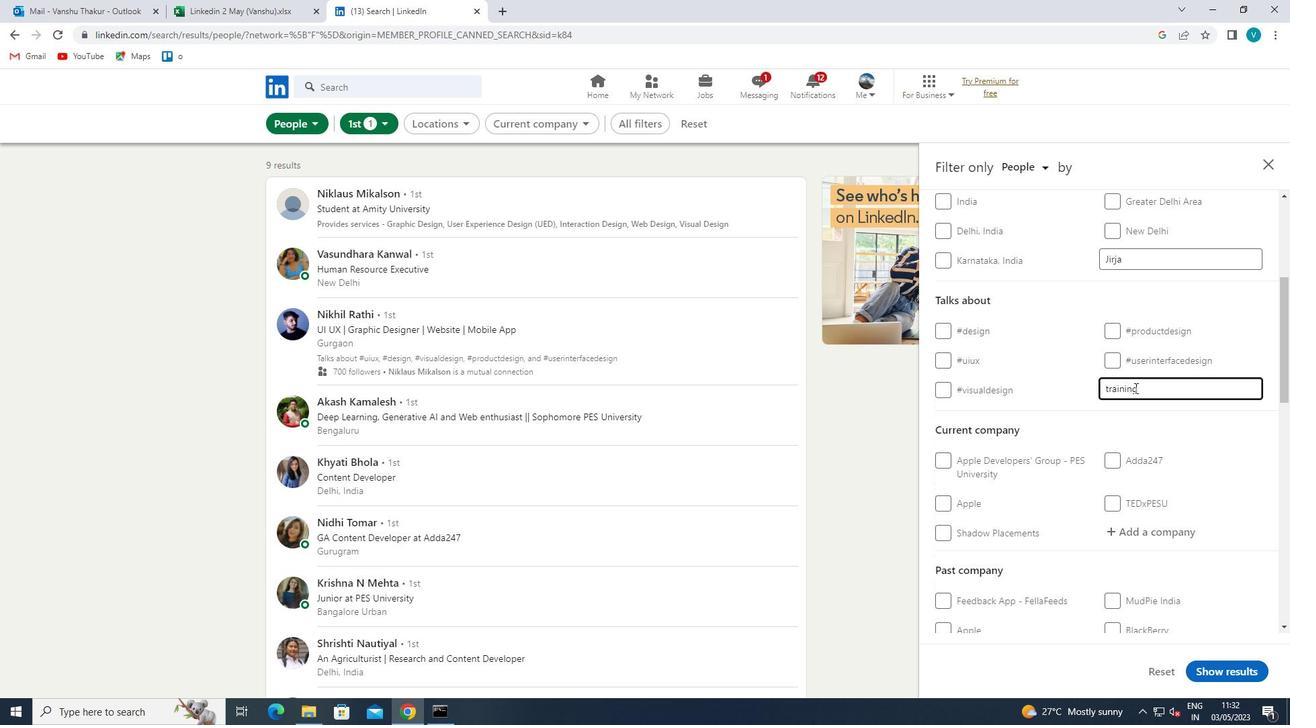 
Action: Mouse moved to (1107, 389)
Screenshot: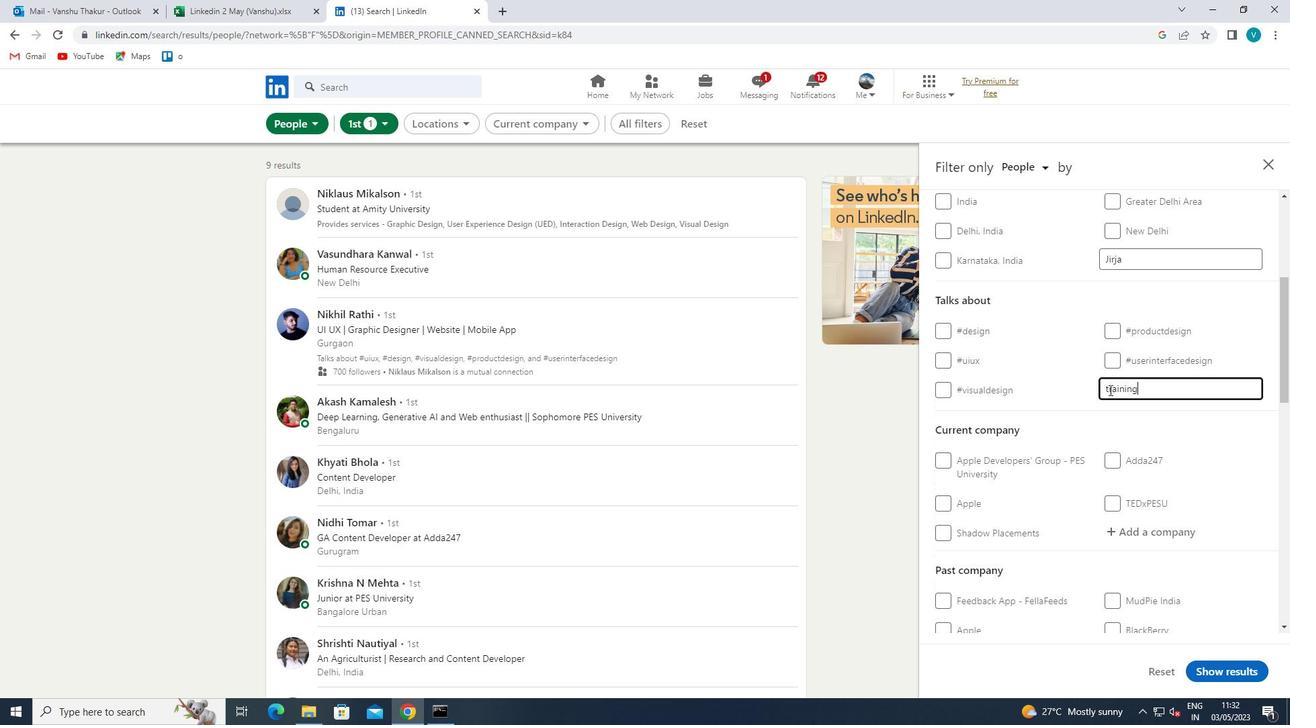 
Action: Mouse pressed left at (1107, 389)
Screenshot: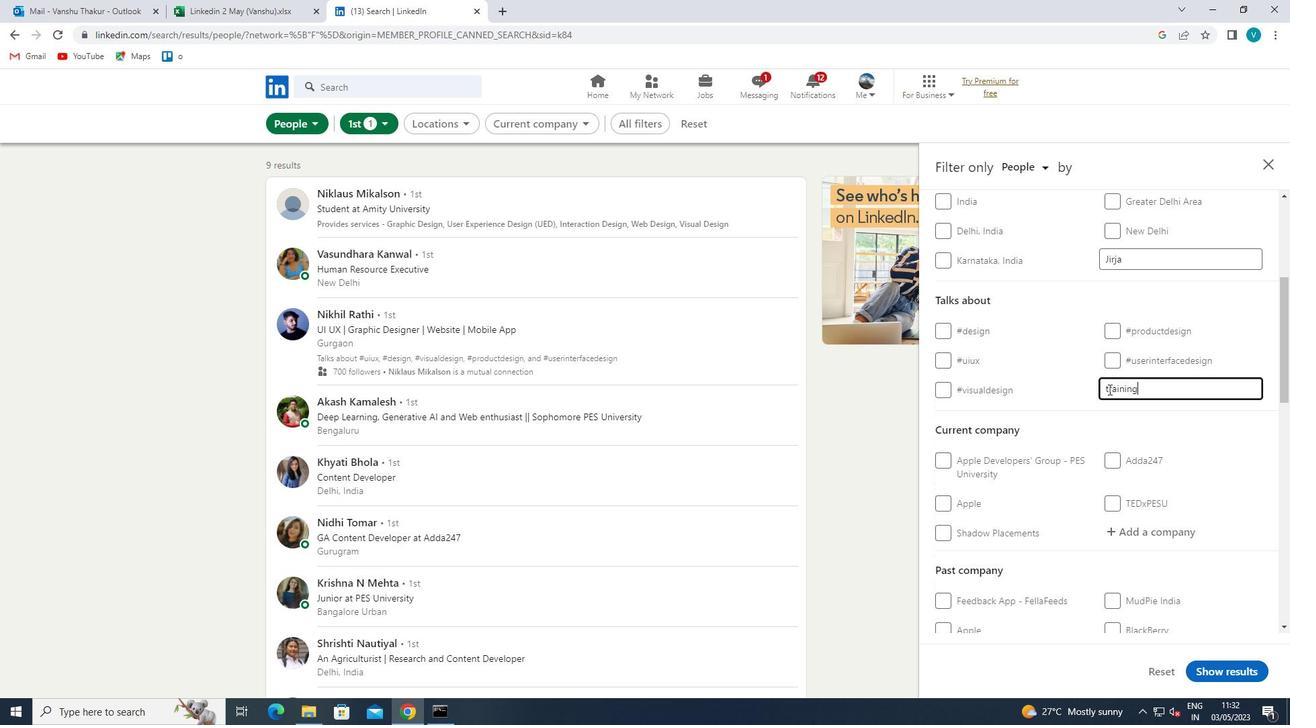 
Action: Mouse moved to (1084, 424)
Screenshot: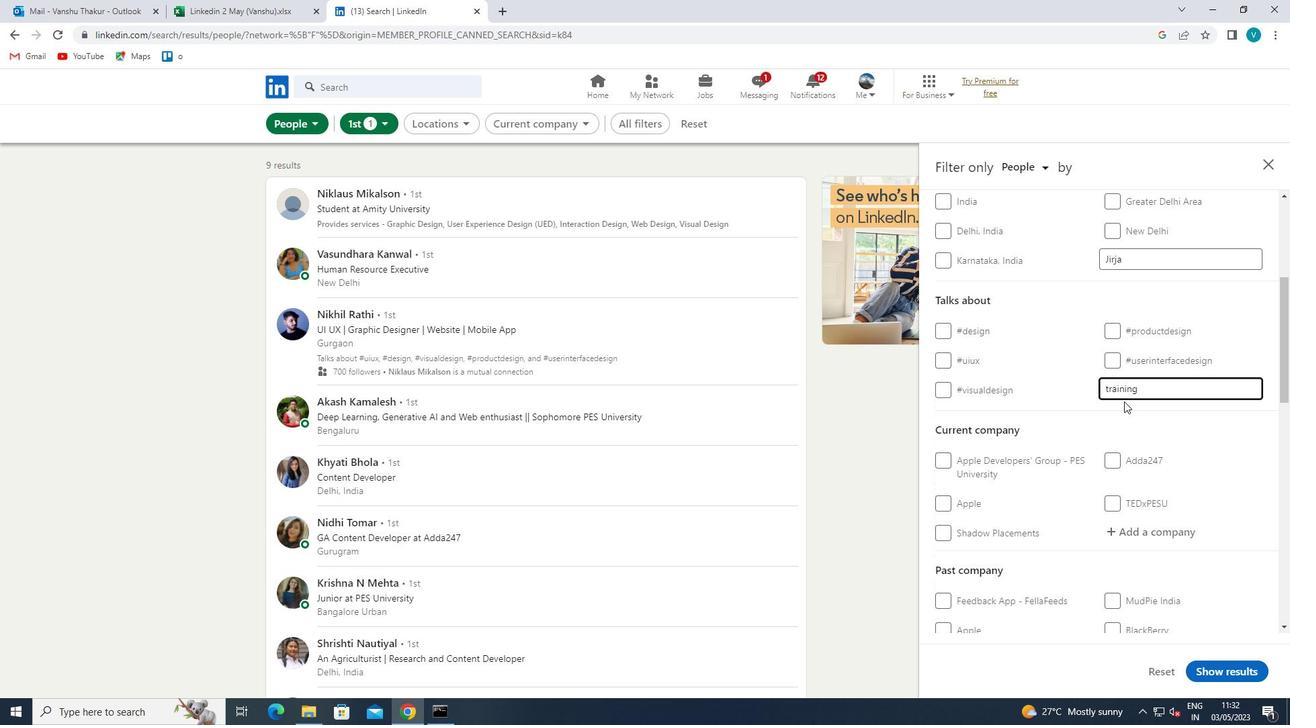 
Action: Key pressed <Key.shift><Key.shift><Key.shift><Key.shift><Key.shift><Key.shift><Key.shift><Key.shift><Key.shift><Key.shift><Key.shift><Key.shift><Key.shift><Key.shift><Key.shift><Key.shift><Key.shift><Key.shift><Key.shift><Key.shift><Key.shift><Key.shift>#
Screenshot: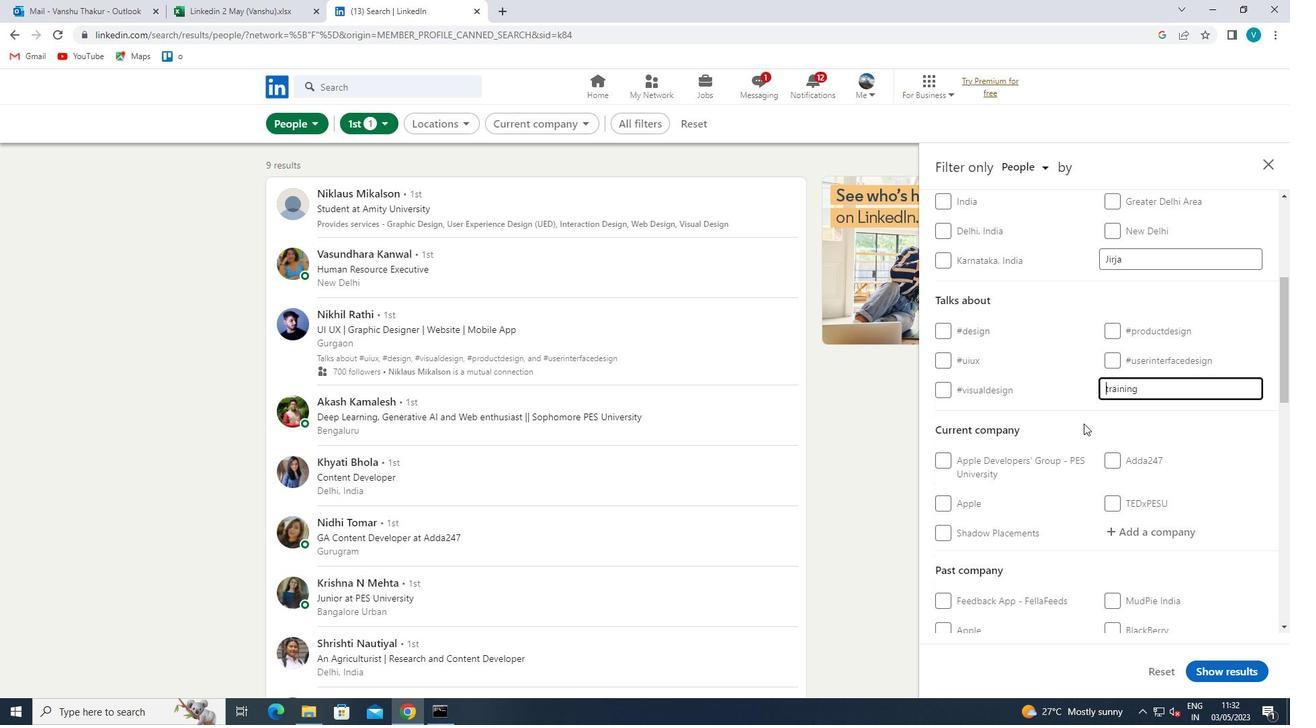 
Action: Mouse moved to (1074, 387)
Screenshot: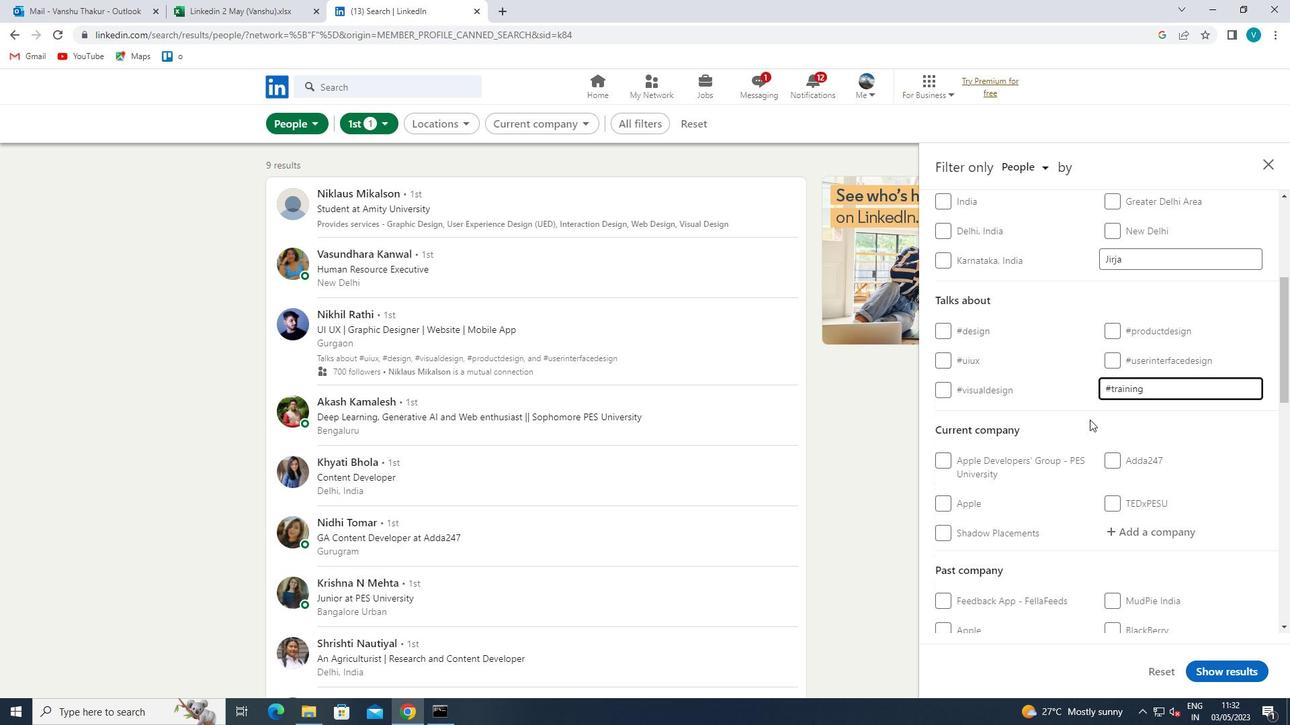 
Action: Mouse pressed left at (1074, 387)
Screenshot: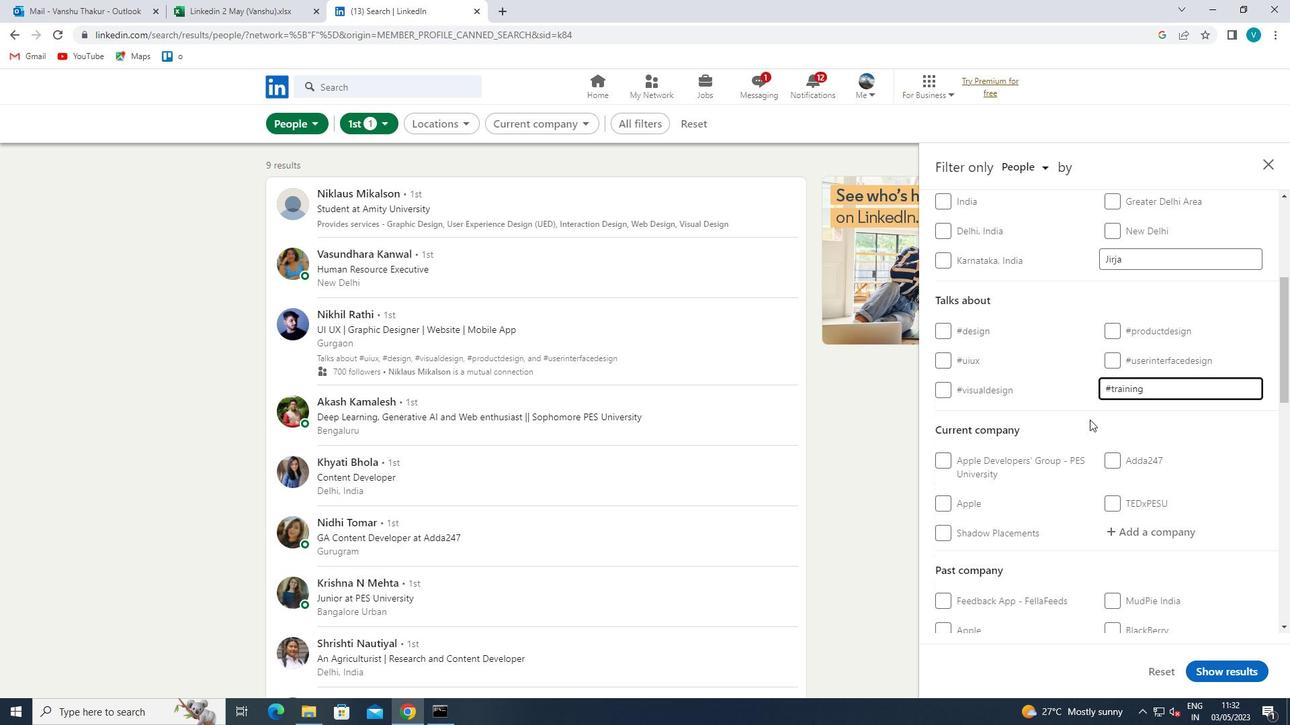 
Action: Mouse moved to (1086, 378)
Screenshot: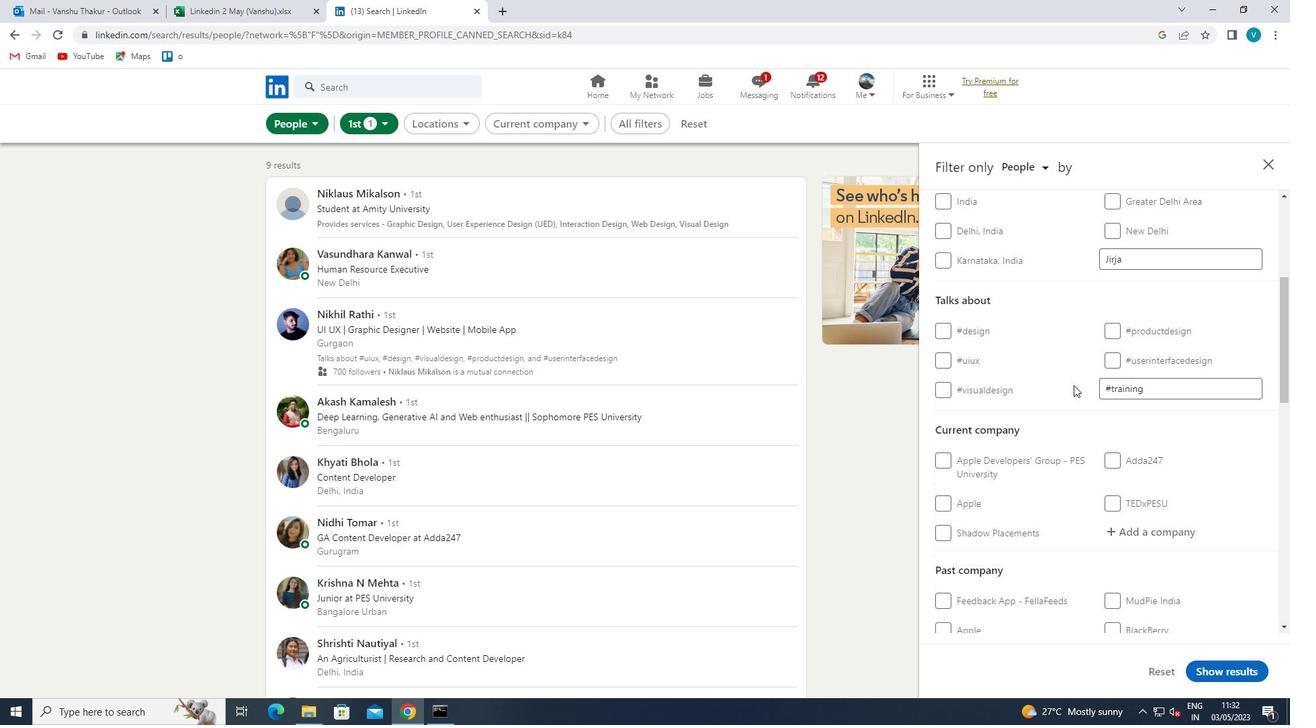 
Action: Mouse scrolled (1086, 377) with delta (0, 0)
Screenshot: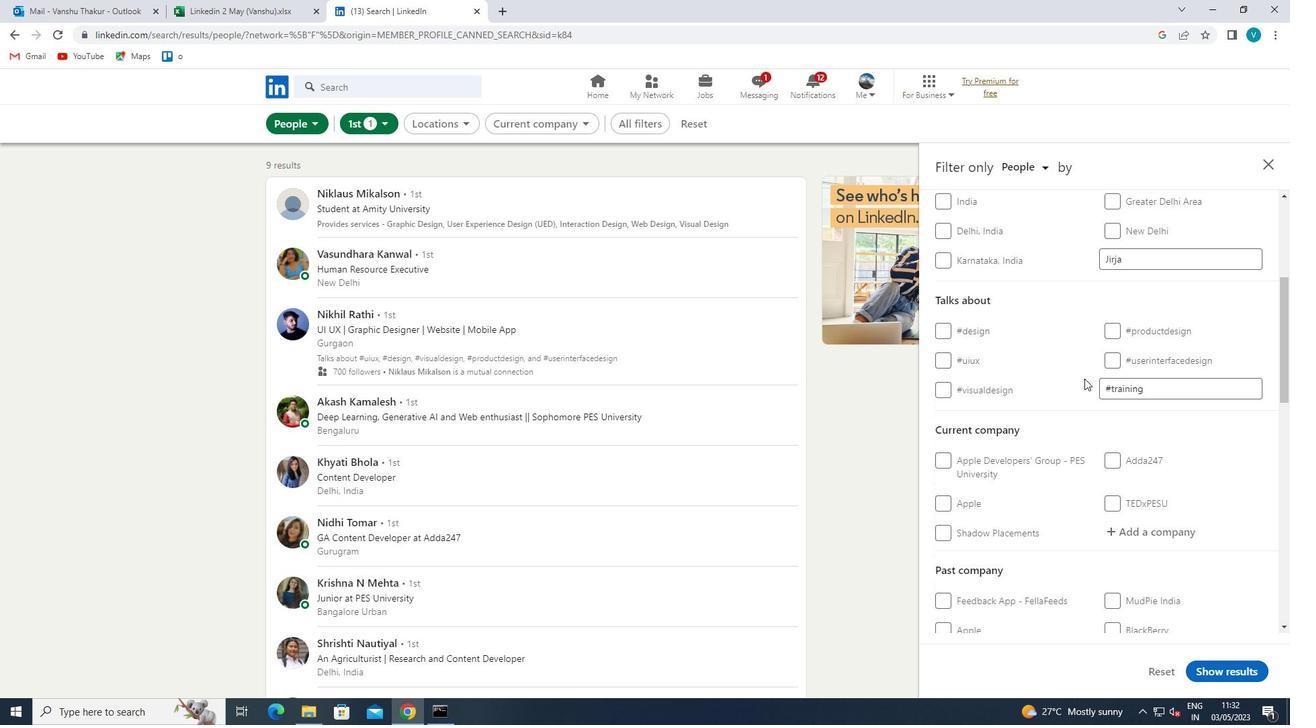 
Action: Mouse moved to (1086, 379)
Screenshot: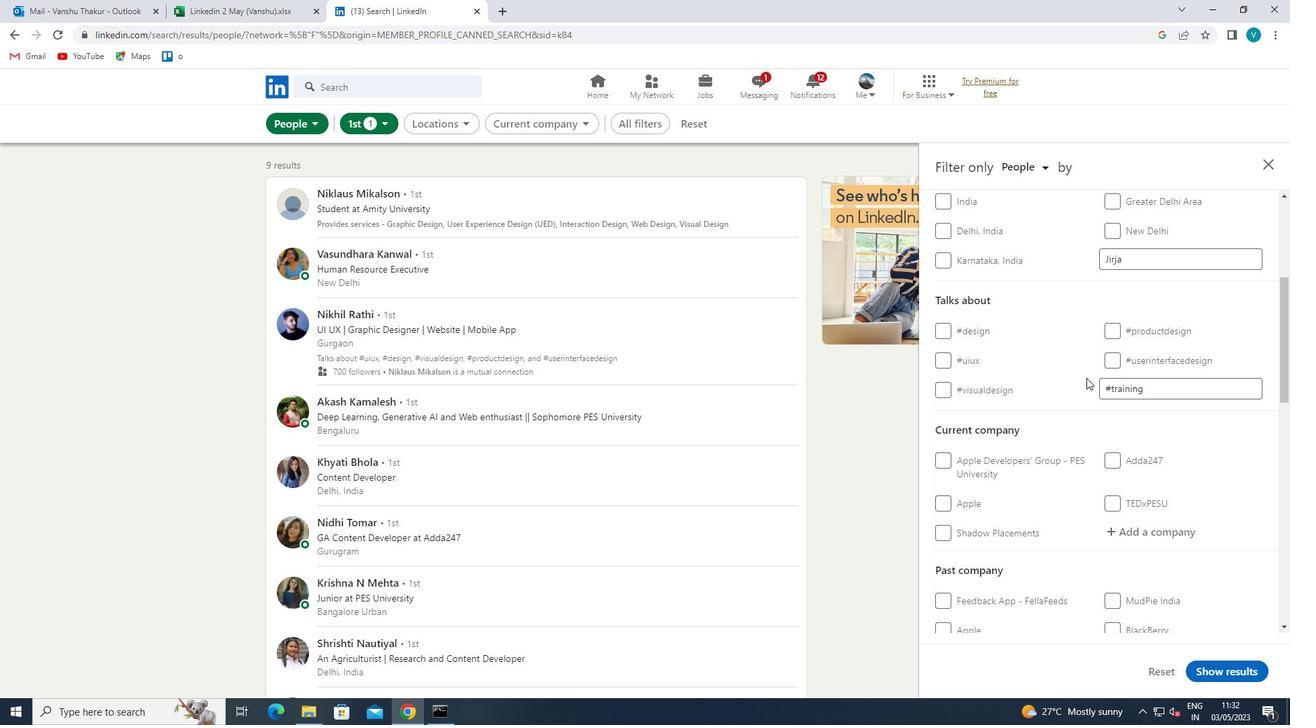 
Action: Mouse scrolled (1086, 378) with delta (0, 0)
Screenshot: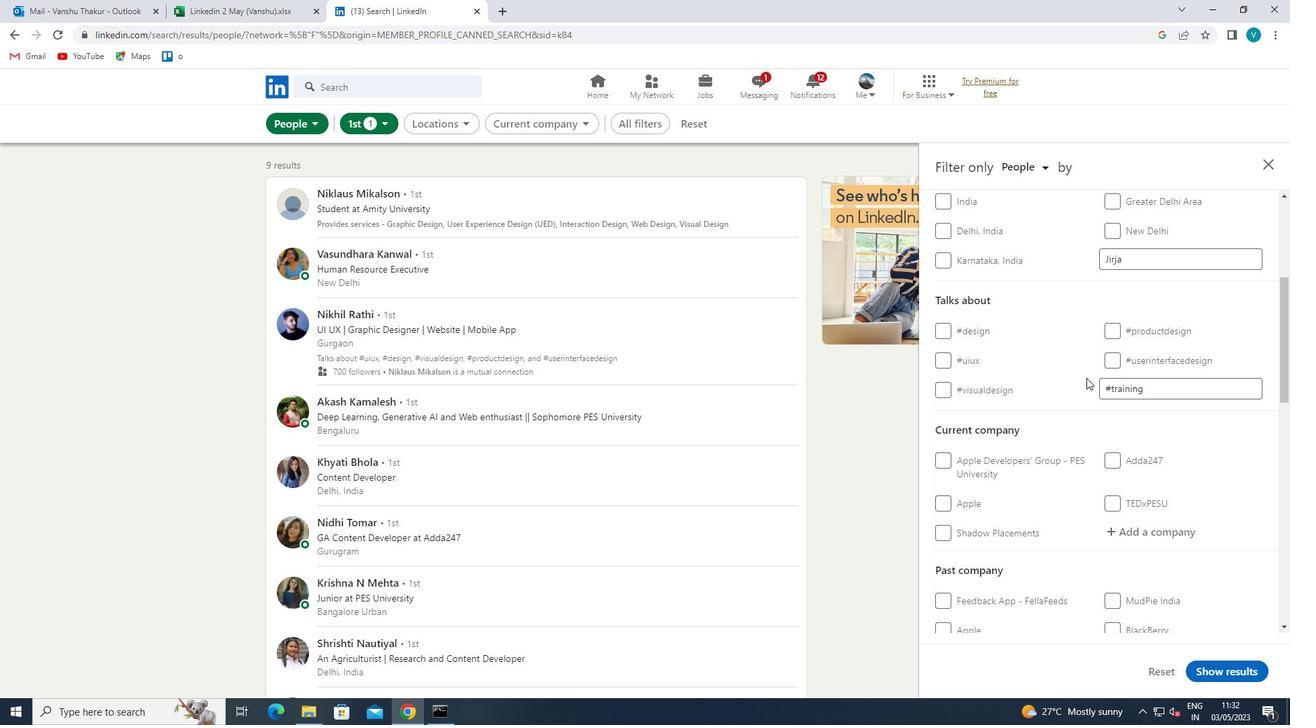 
Action: Mouse moved to (1086, 384)
Screenshot: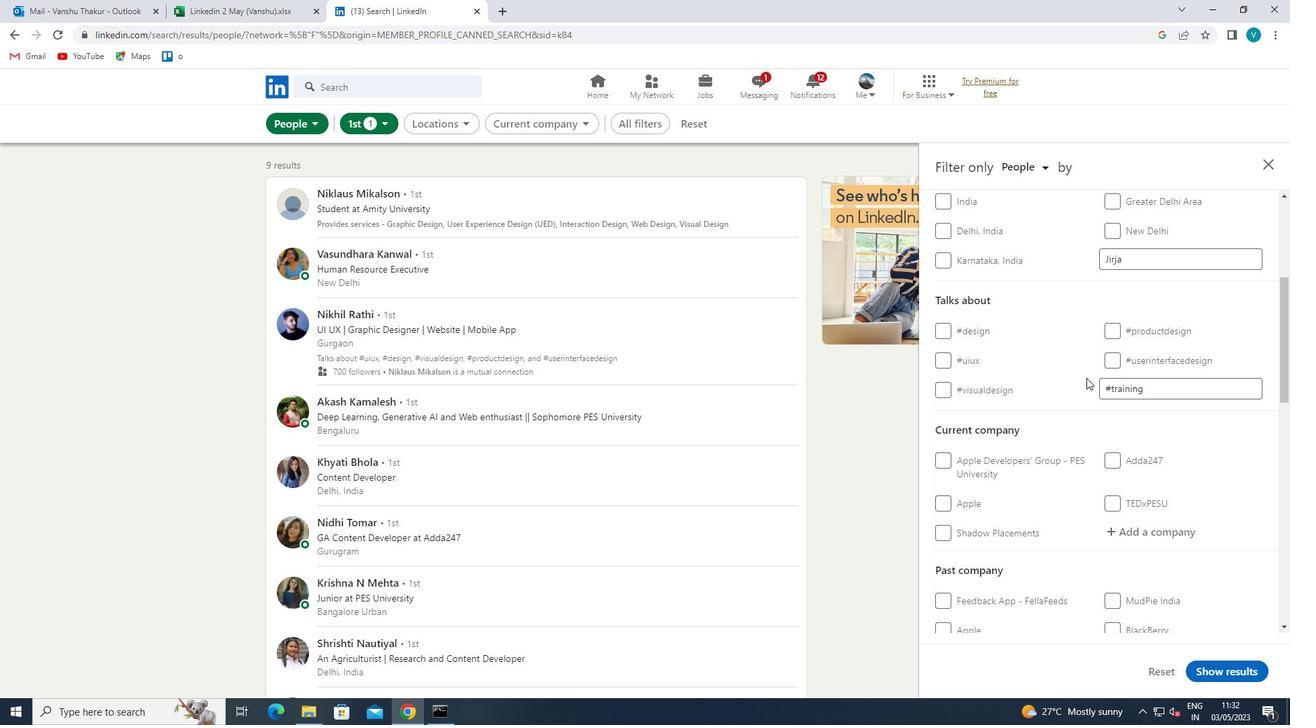 
Action: Mouse scrolled (1086, 383) with delta (0, 0)
Screenshot: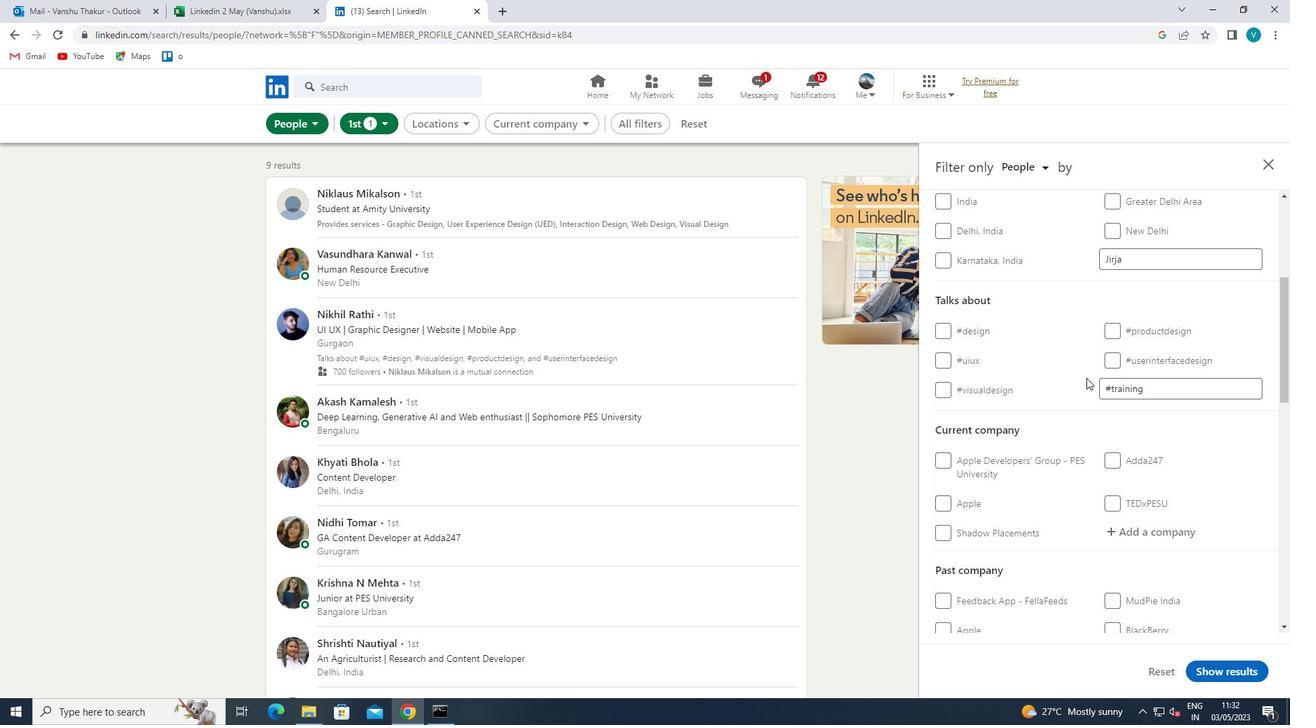 
Action: Mouse moved to (1087, 391)
Screenshot: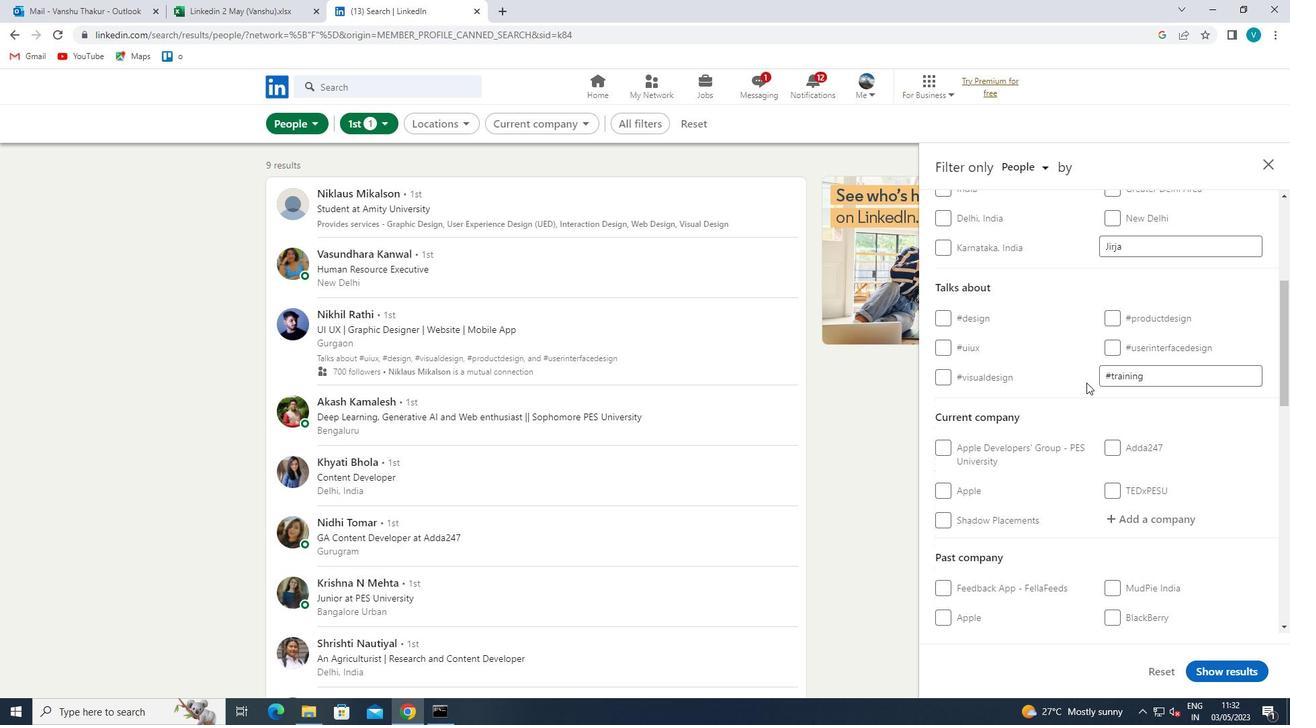 
Action: Mouse scrolled (1087, 391) with delta (0, 0)
Screenshot: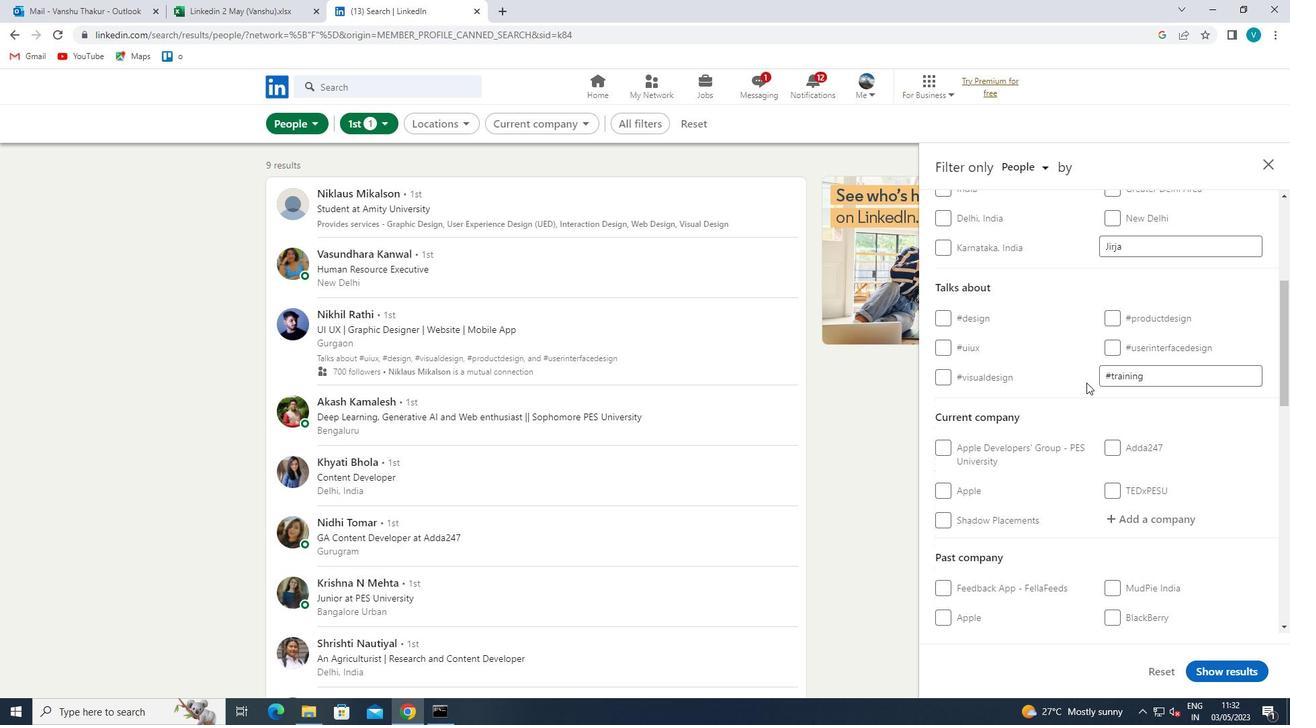 
Action: Mouse moved to (1087, 397)
Screenshot: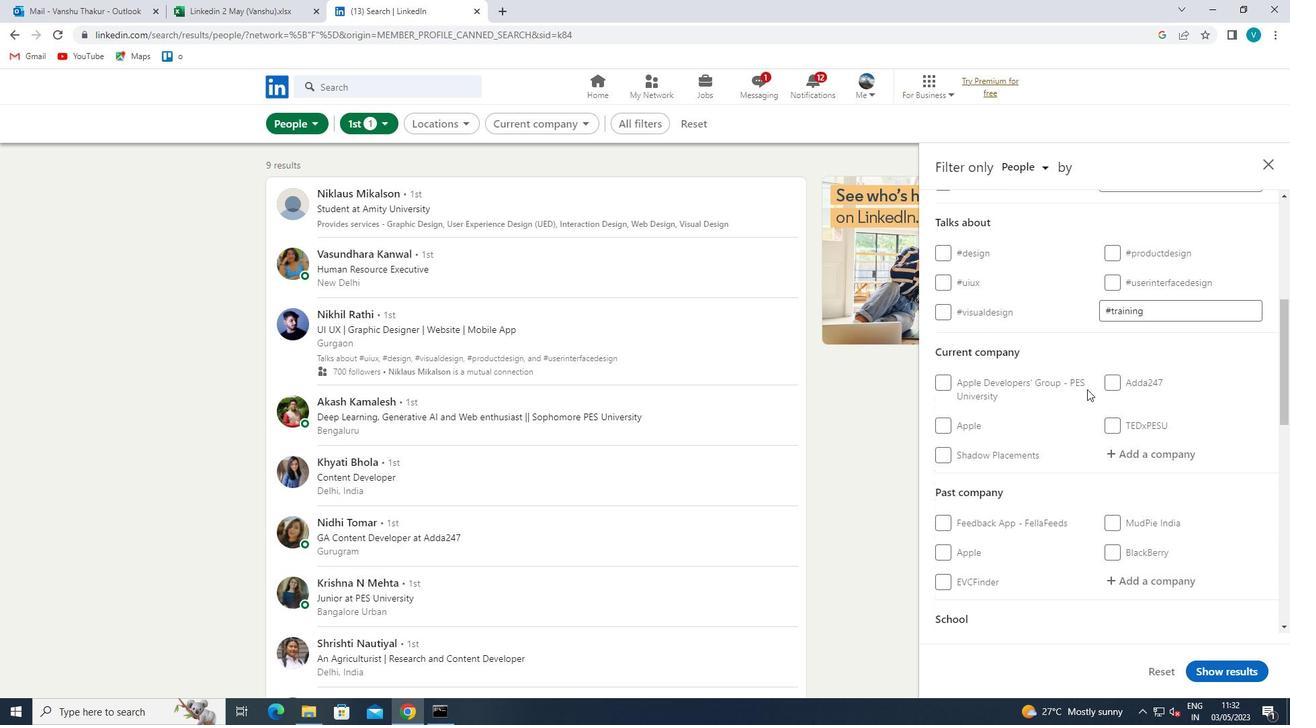 
Action: Mouse scrolled (1087, 397) with delta (0, 0)
Screenshot: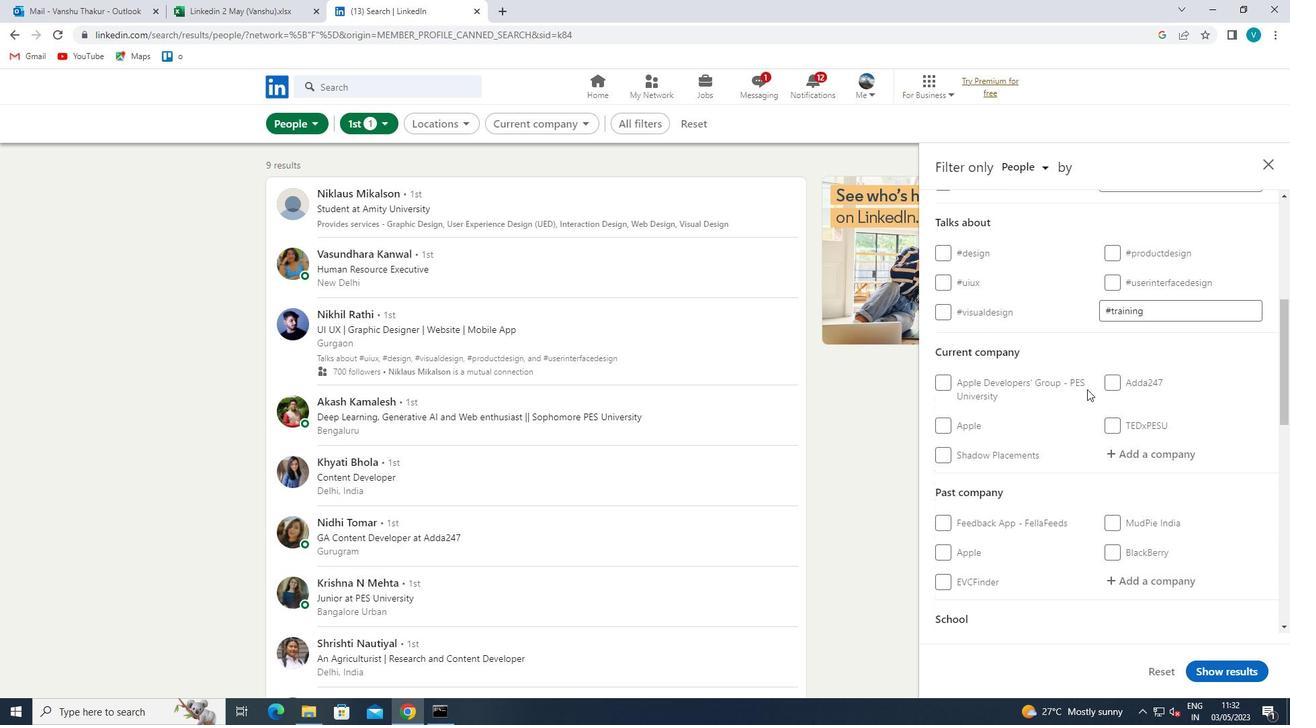 
Action: Mouse moved to (1085, 405)
Screenshot: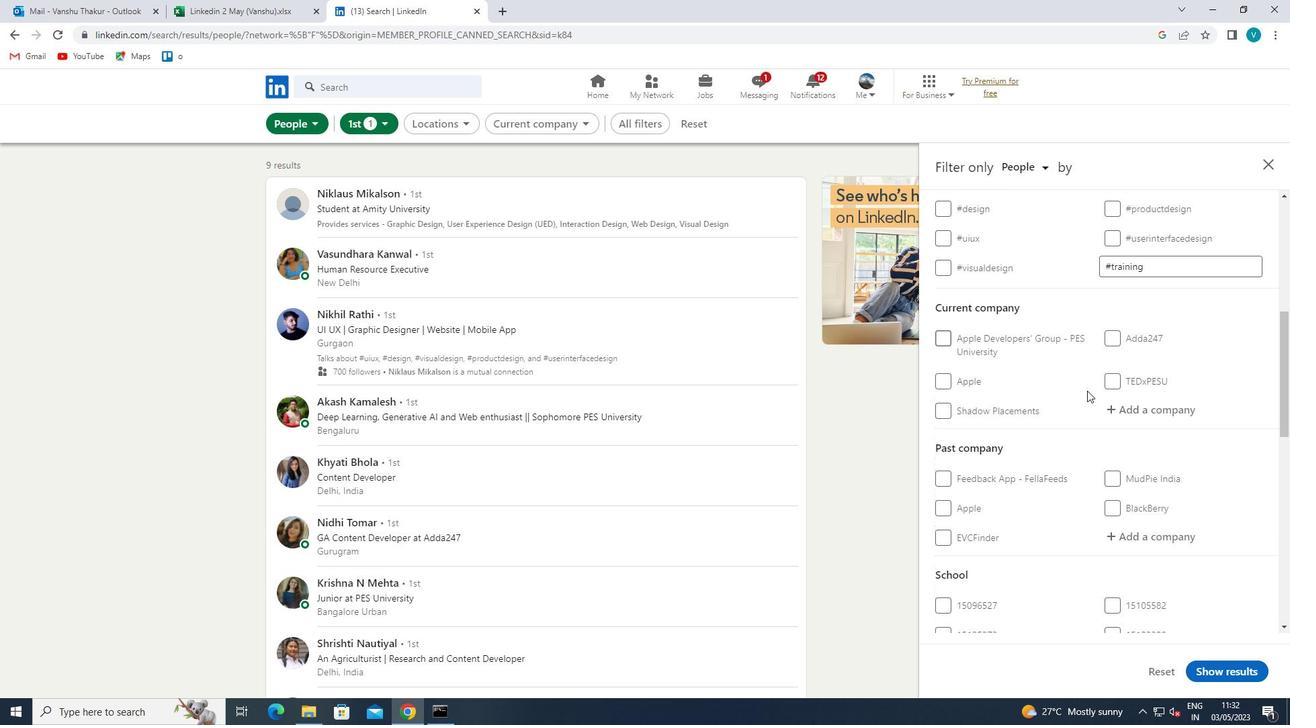 
Action: Mouse scrolled (1085, 404) with delta (0, 0)
Screenshot: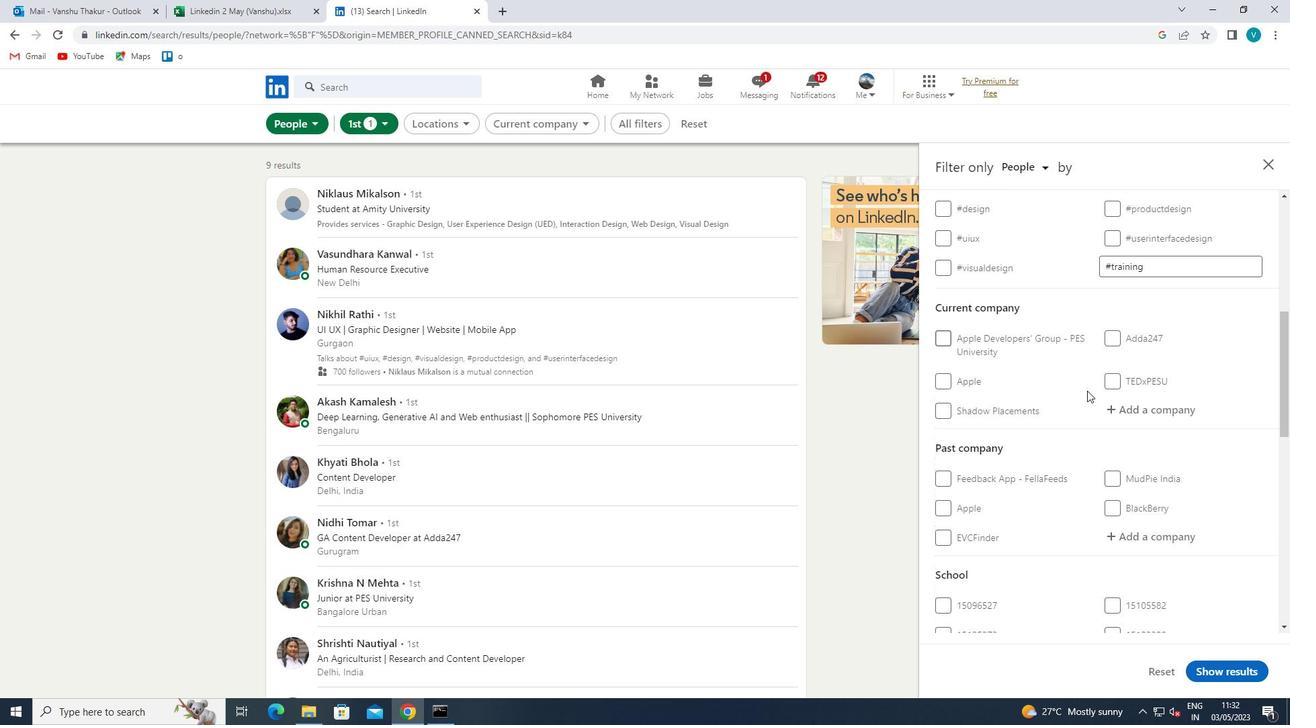
Action: Mouse moved to (1084, 408)
Screenshot: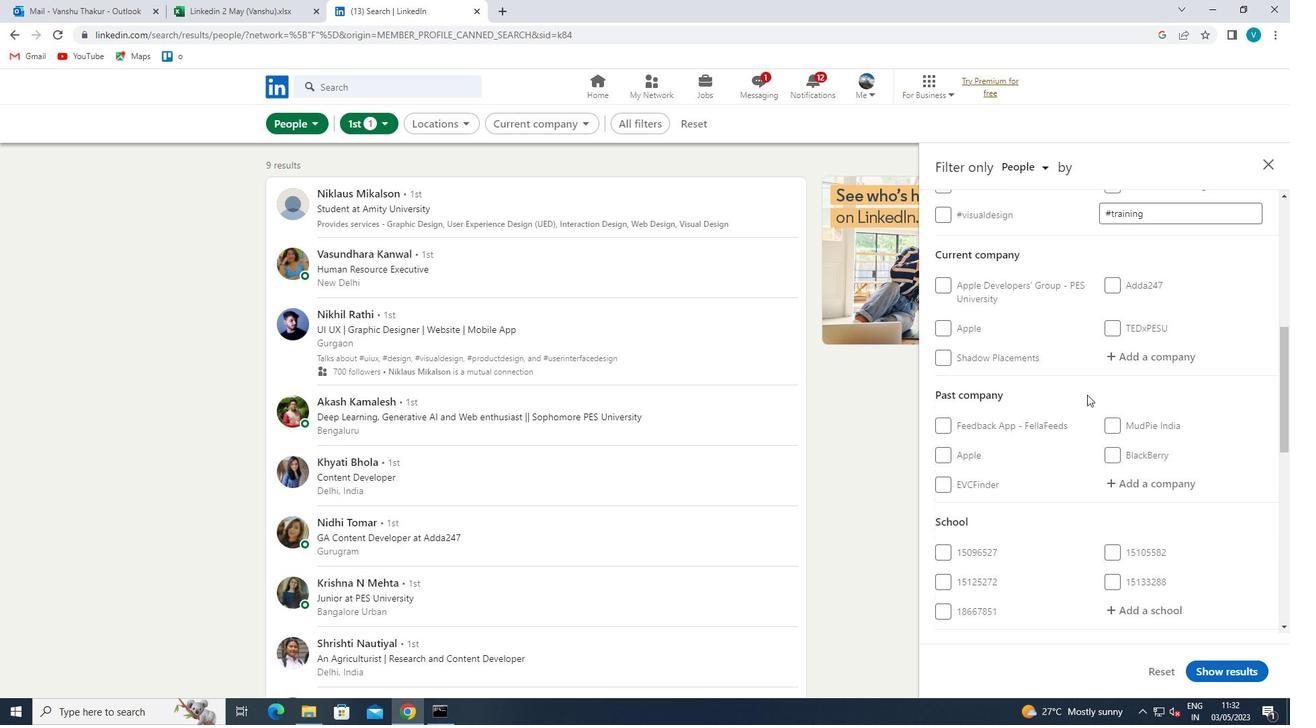 
Action: Mouse scrolled (1084, 408) with delta (0, 0)
Screenshot: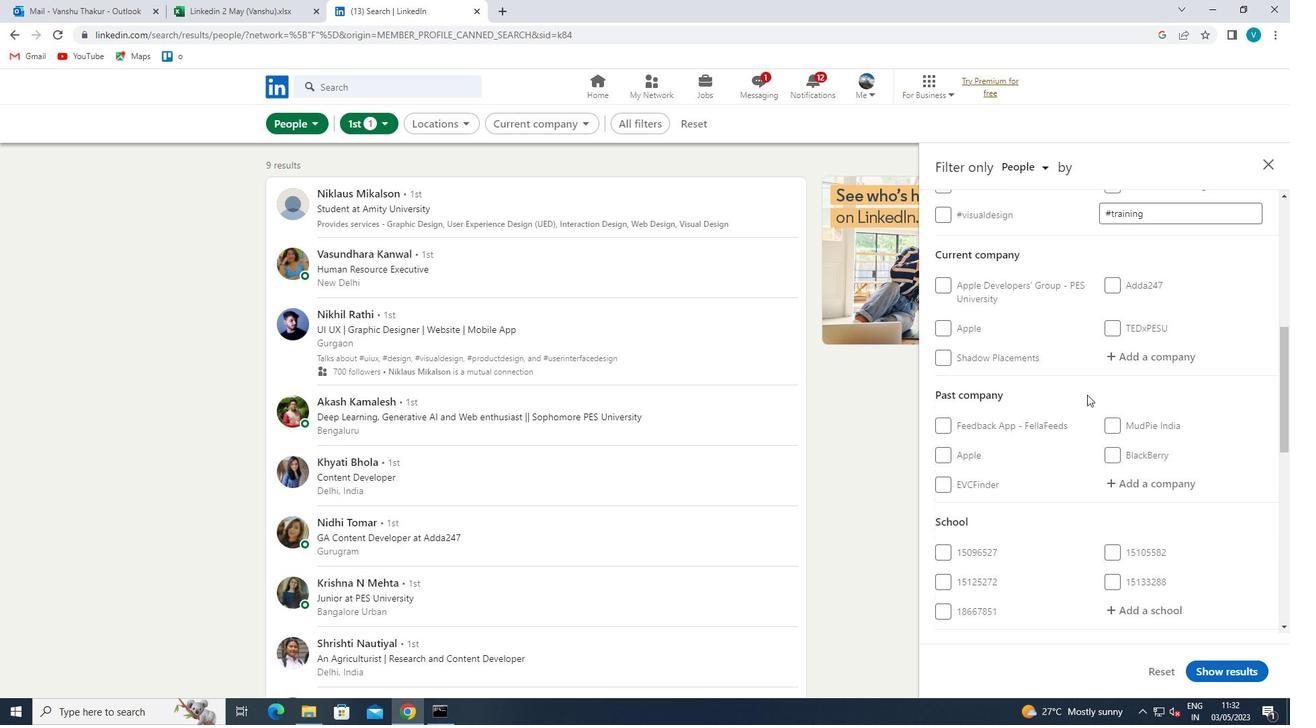 
Action: Mouse moved to (1065, 440)
Screenshot: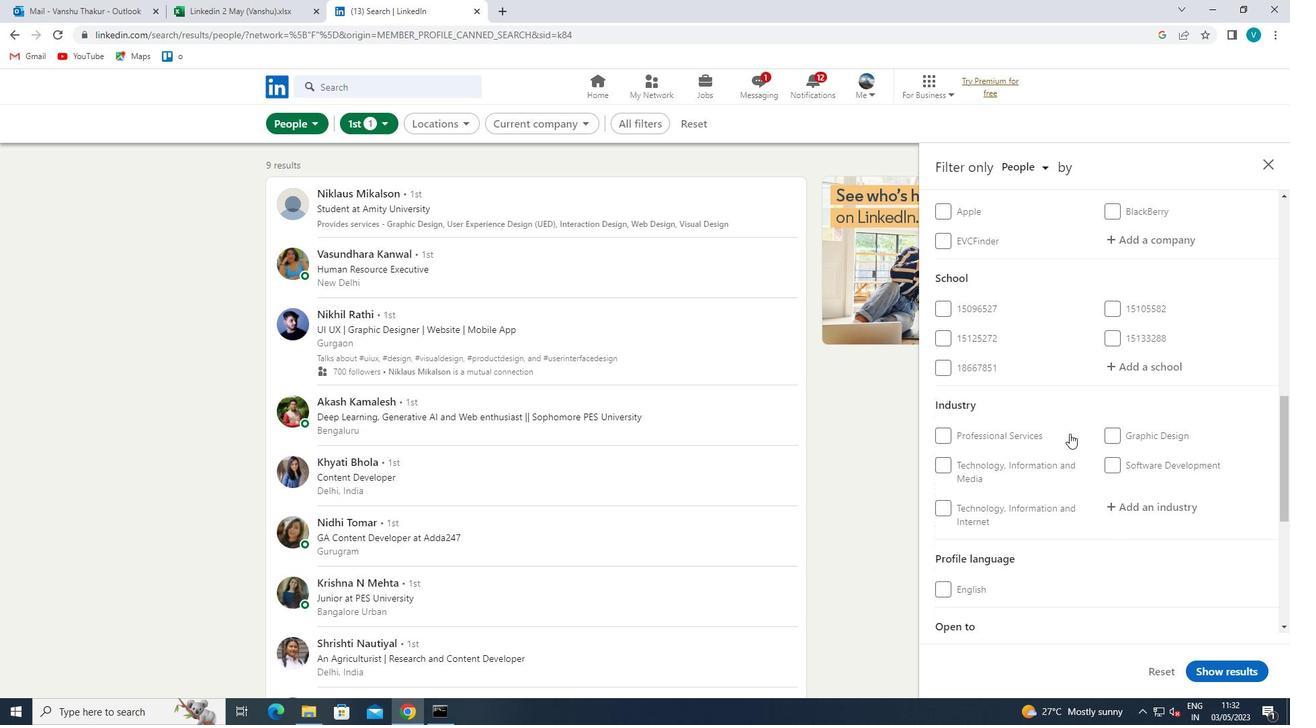 
Action: Mouse scrolled (1065, 439) with delta (0, 0)
Screenshot: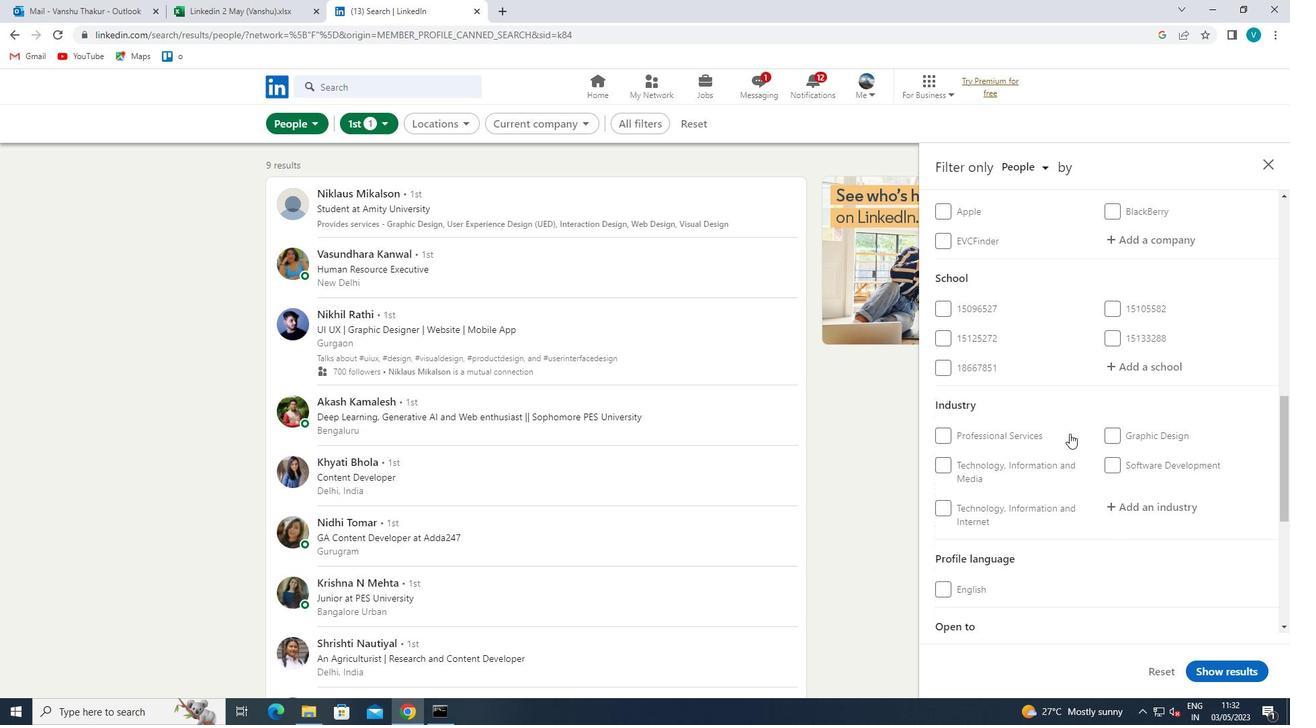 
Action: Mouse moved to (1064, 440)
Screenshot: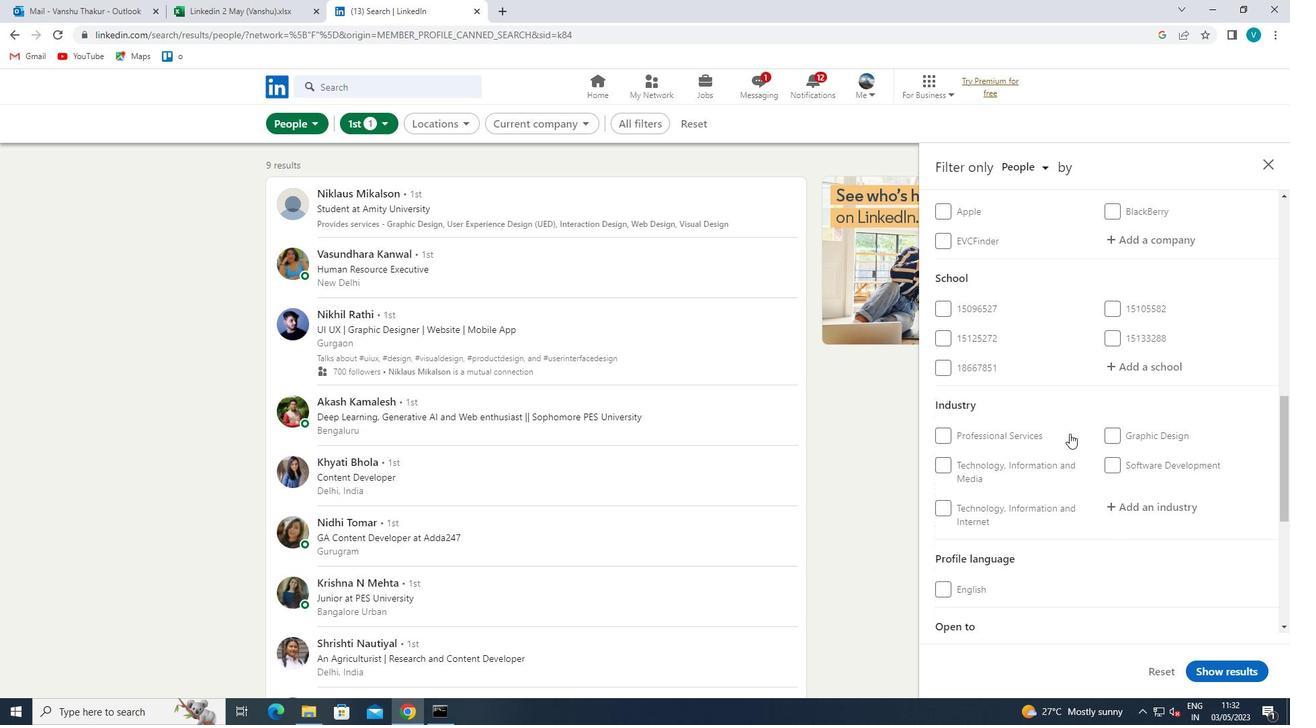 
Action: Mouse scrolled (1064, 440) with delta (0, 0)
Screenshot: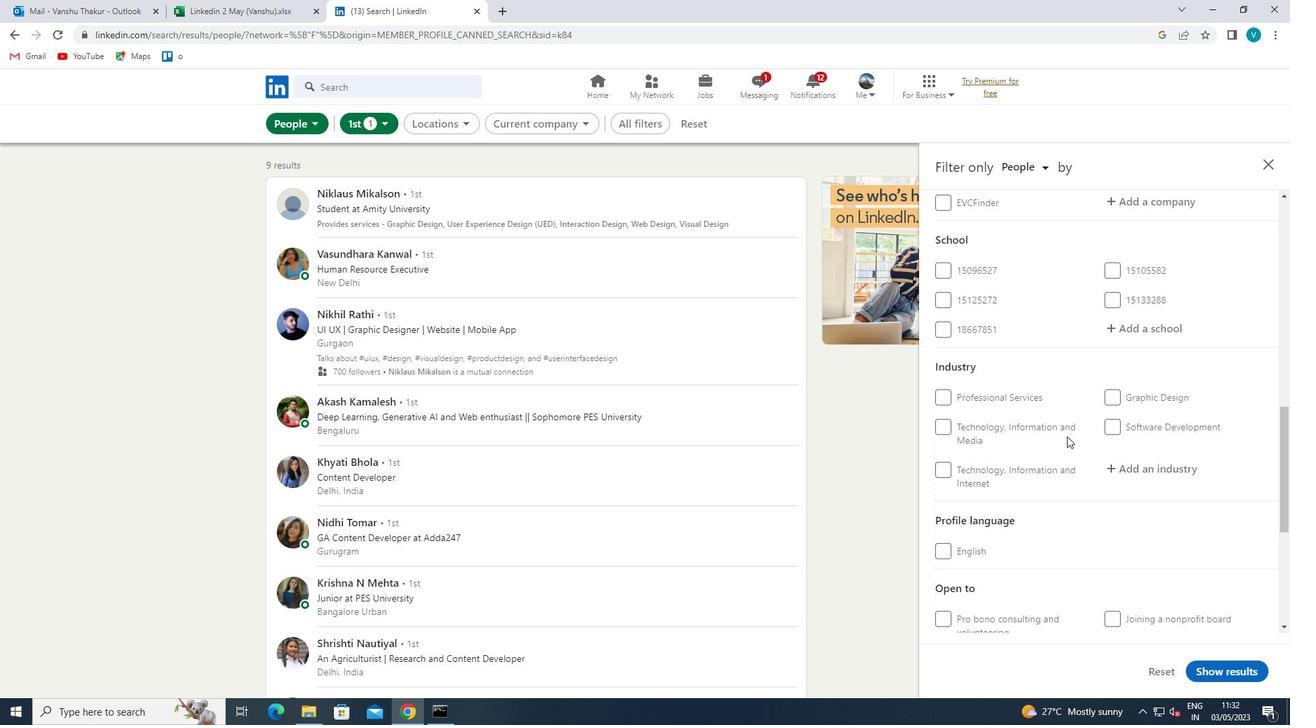
Action: Mouse moved to (1064, 441)
Screenshot: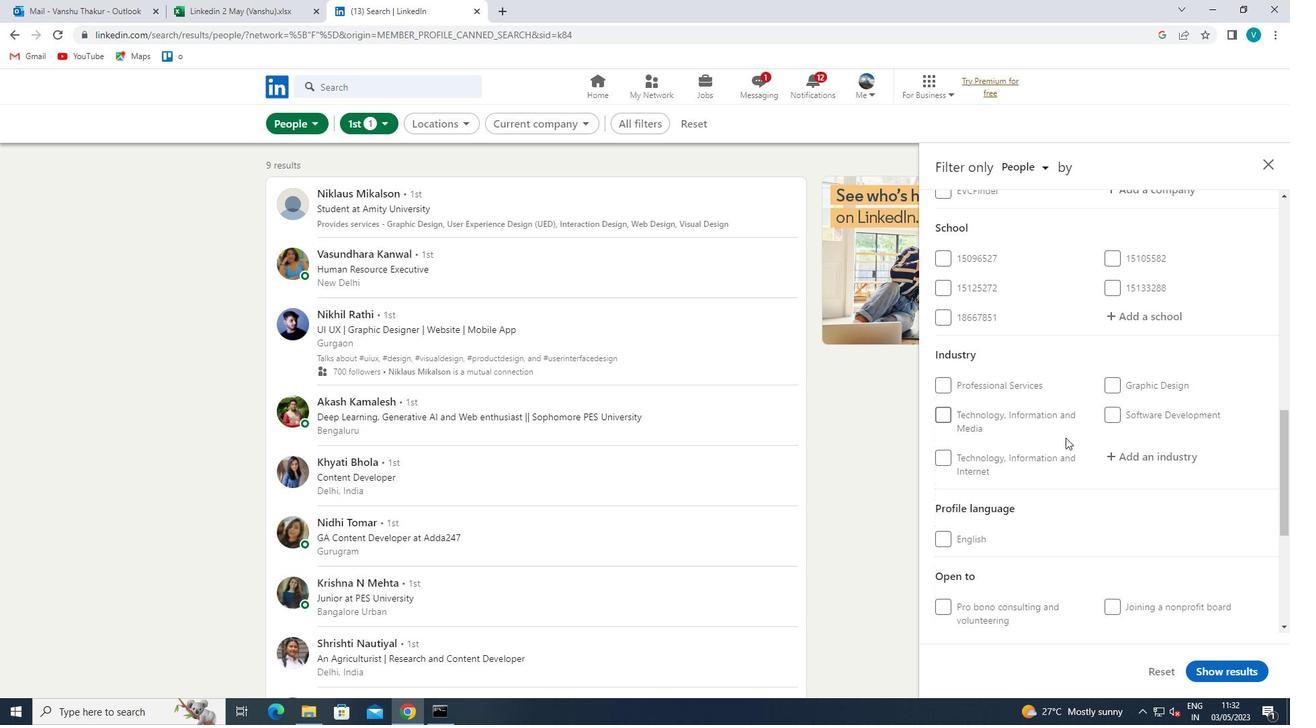 
Action: Mouse scrolled (1064, 440) with delta (0, 0)
Screenshot: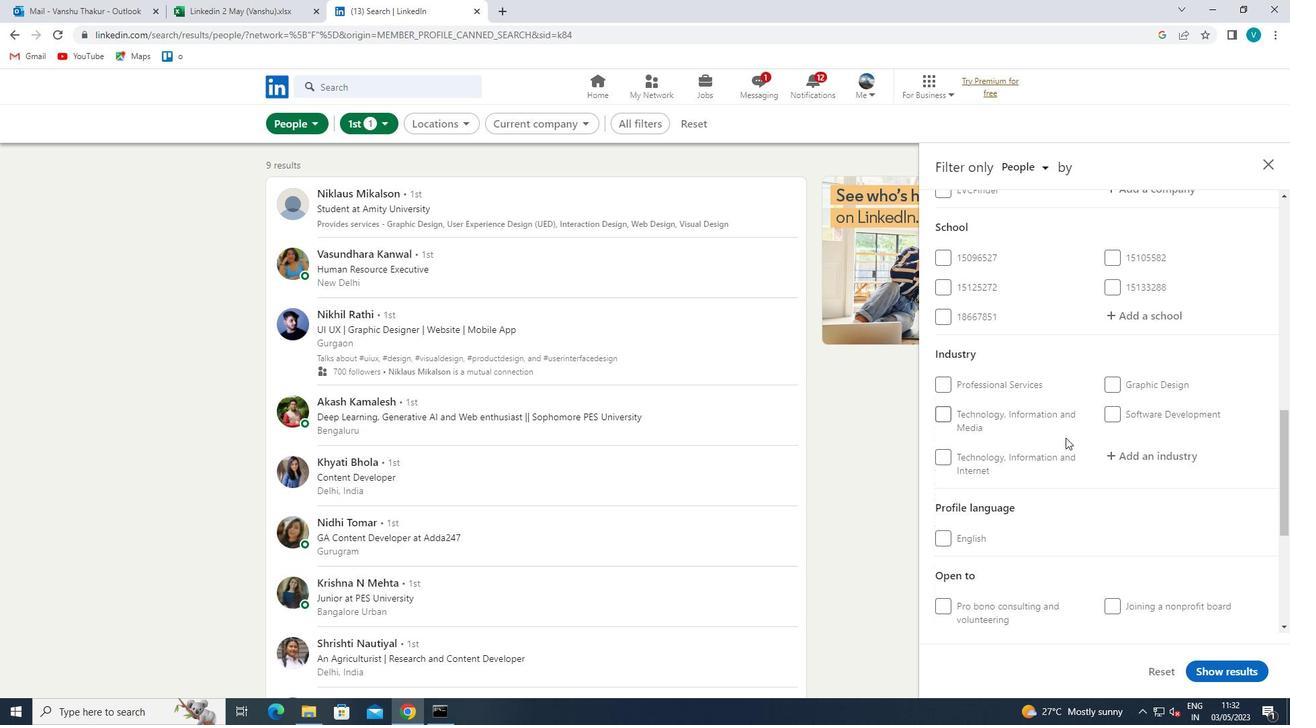 
Action: Mouse moved to (949, 337)
Screenshot: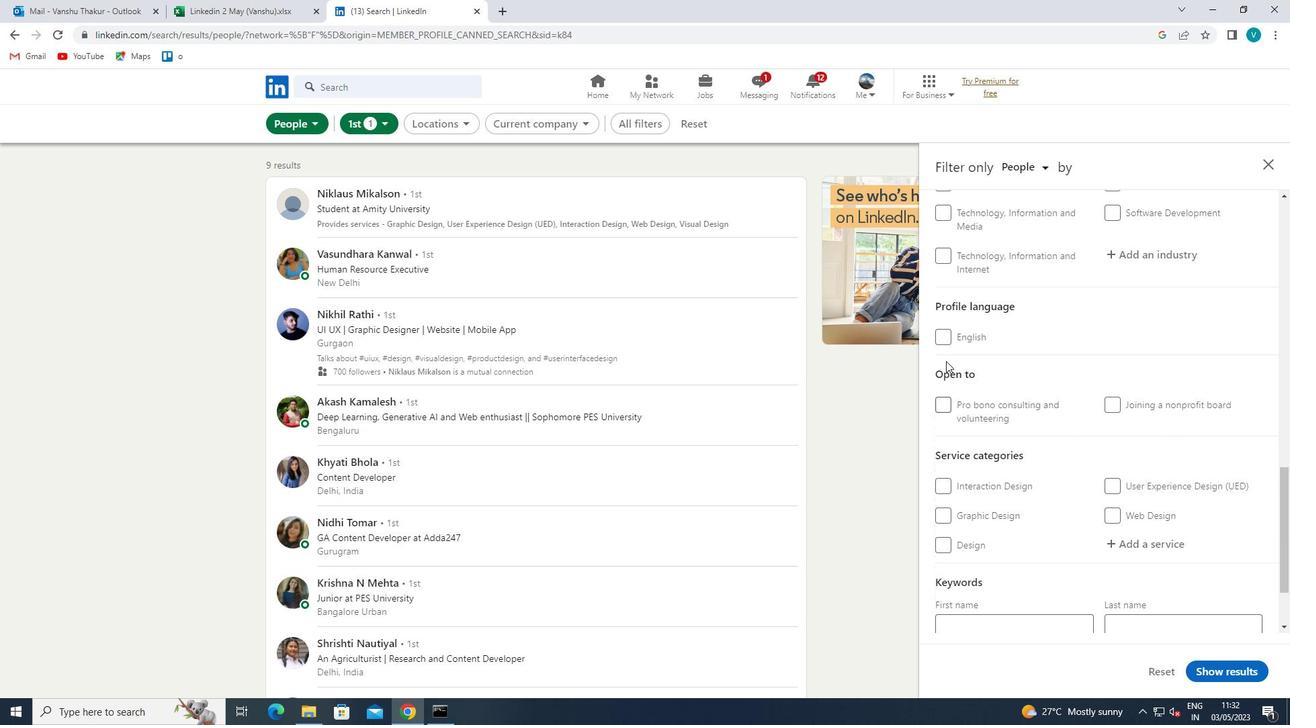 
Action: Mouse pressed left at (949, 337)
Screenshot: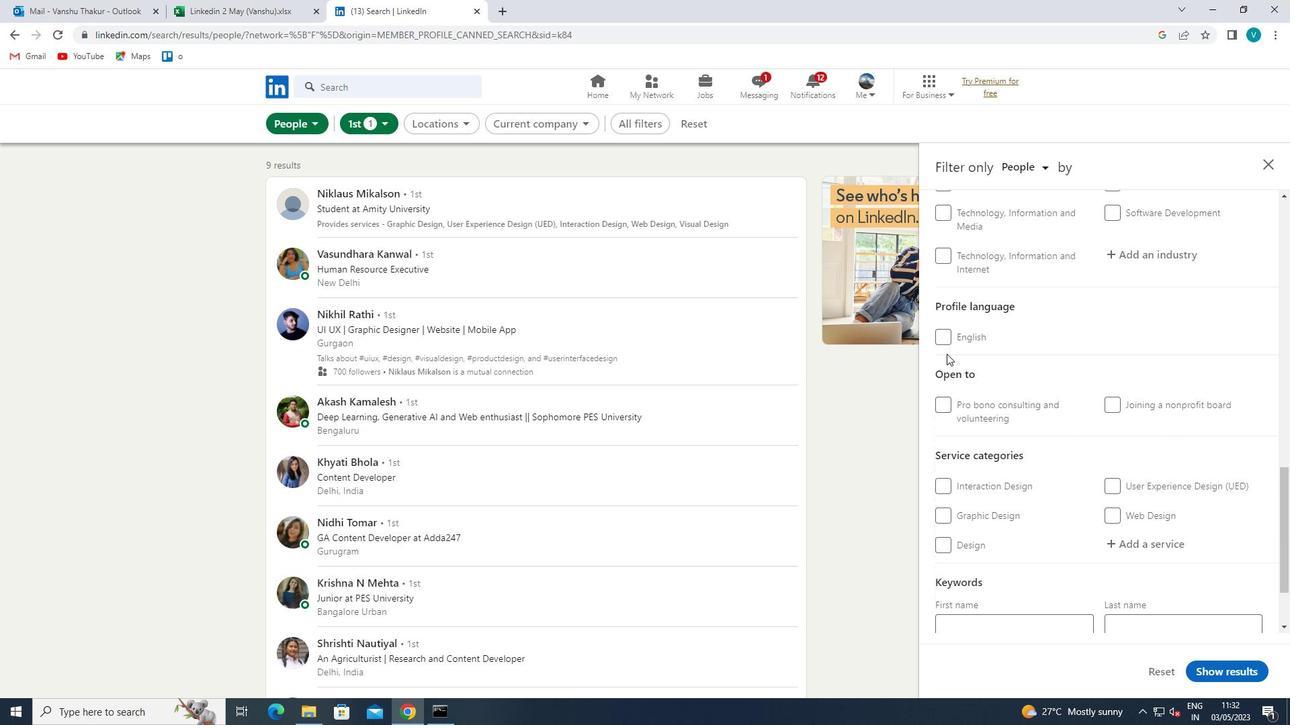 
Action: Mouse moved to (1163, 384)
Screenshot: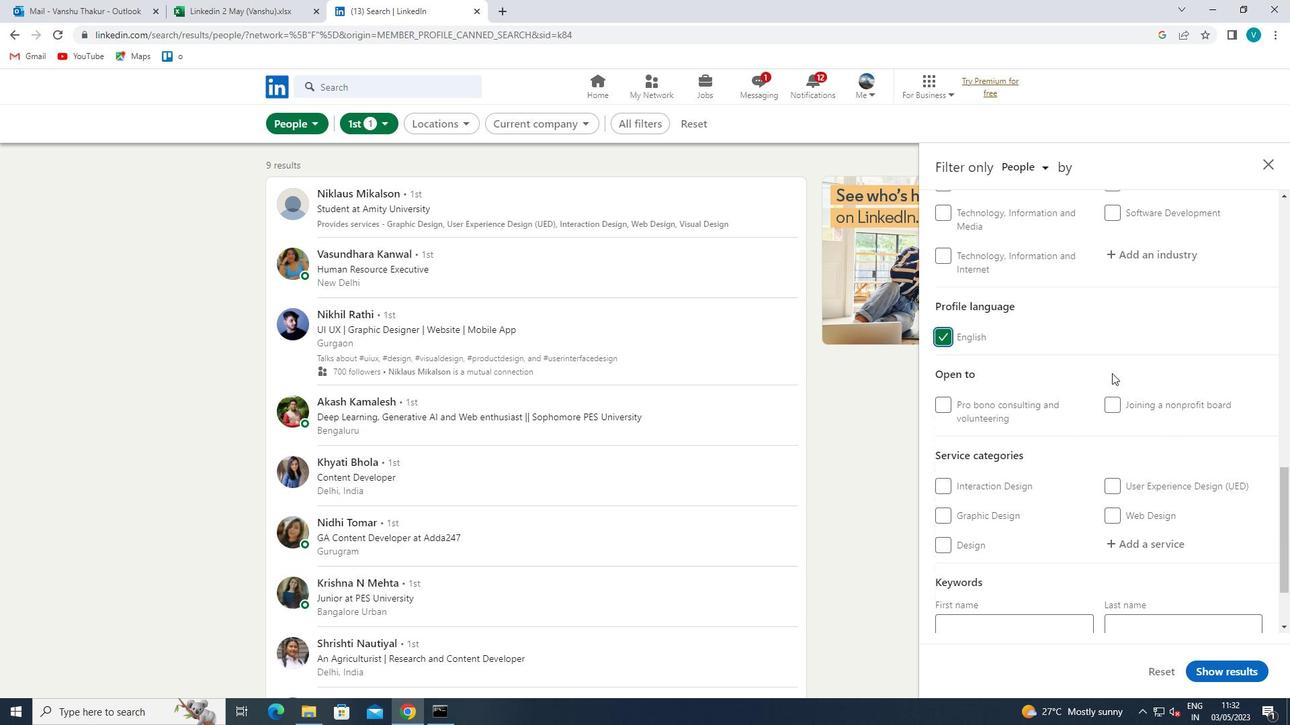 
Action: Mouse scrolled (1163, 385) with delta (0, 0)
Screenshot: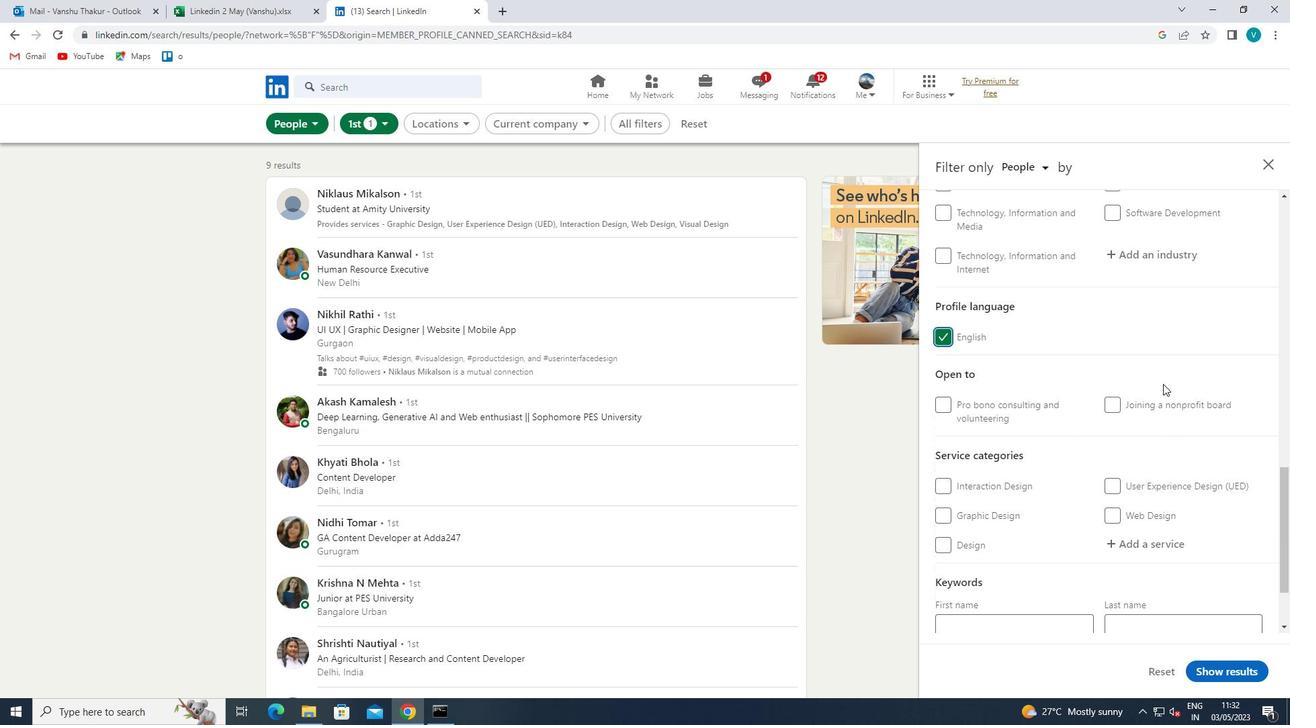 
Action: Mouse scrolled (1163, 385) with delta (0, 0)
Screenshot: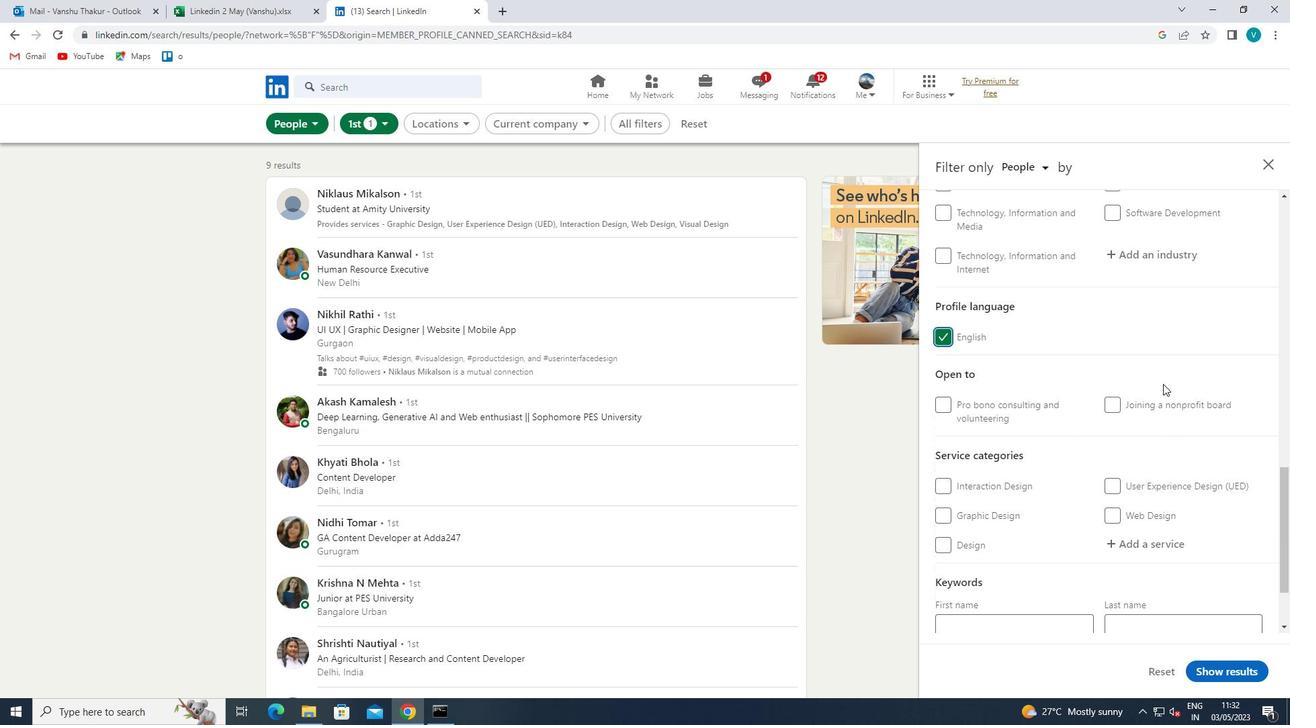 
Action: Mouse scrolled (1163, 385) with delta (0, 0)
Screenshot: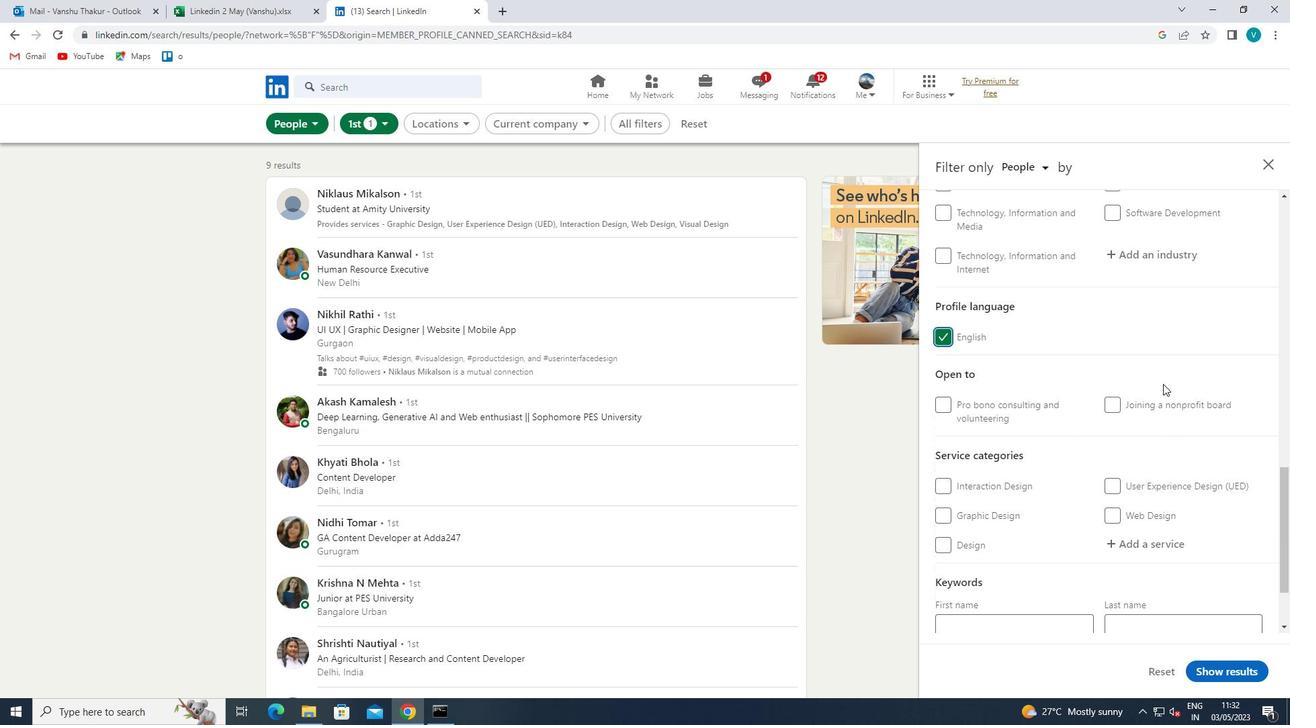 
Action: Mouse scrolled (1163, 385) with delta (0, 0)
Screenshot: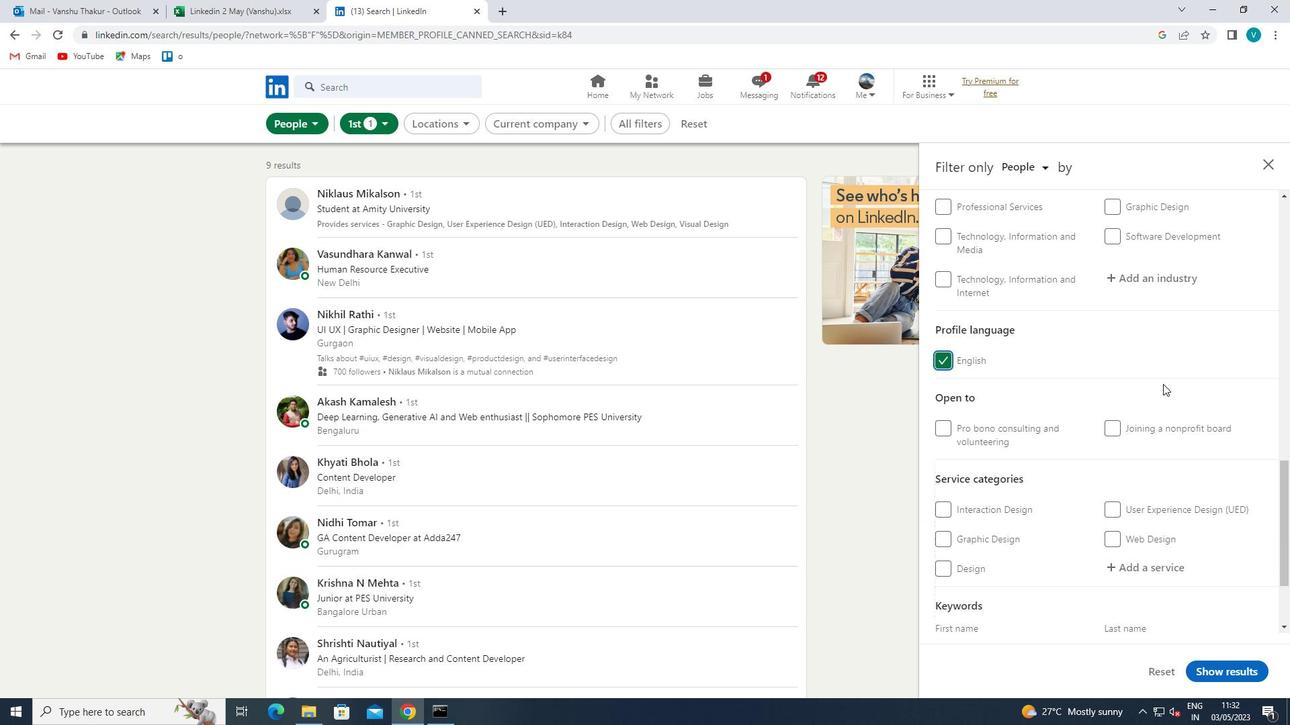 
Action: Mouse scrolled (1163, 385) with delta (0, 0)
Screenshot: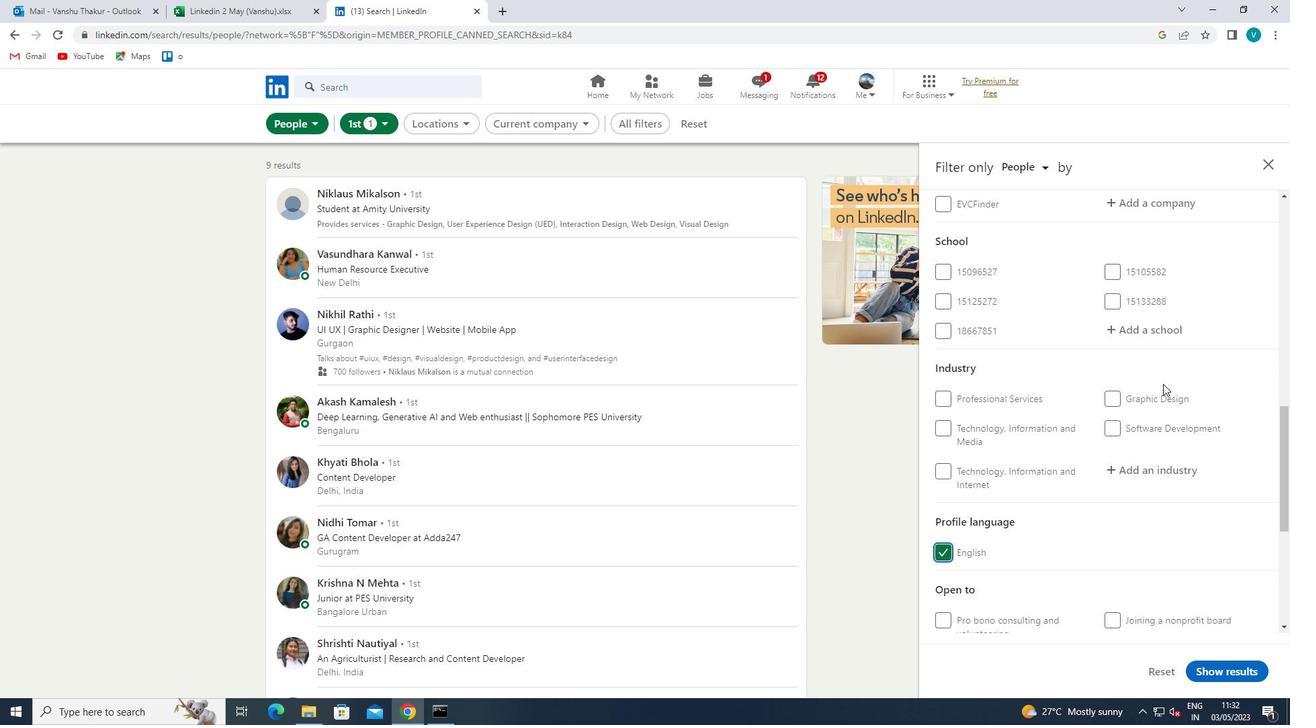 
Action: Mouse moved to (1150, 338)
Screenshot: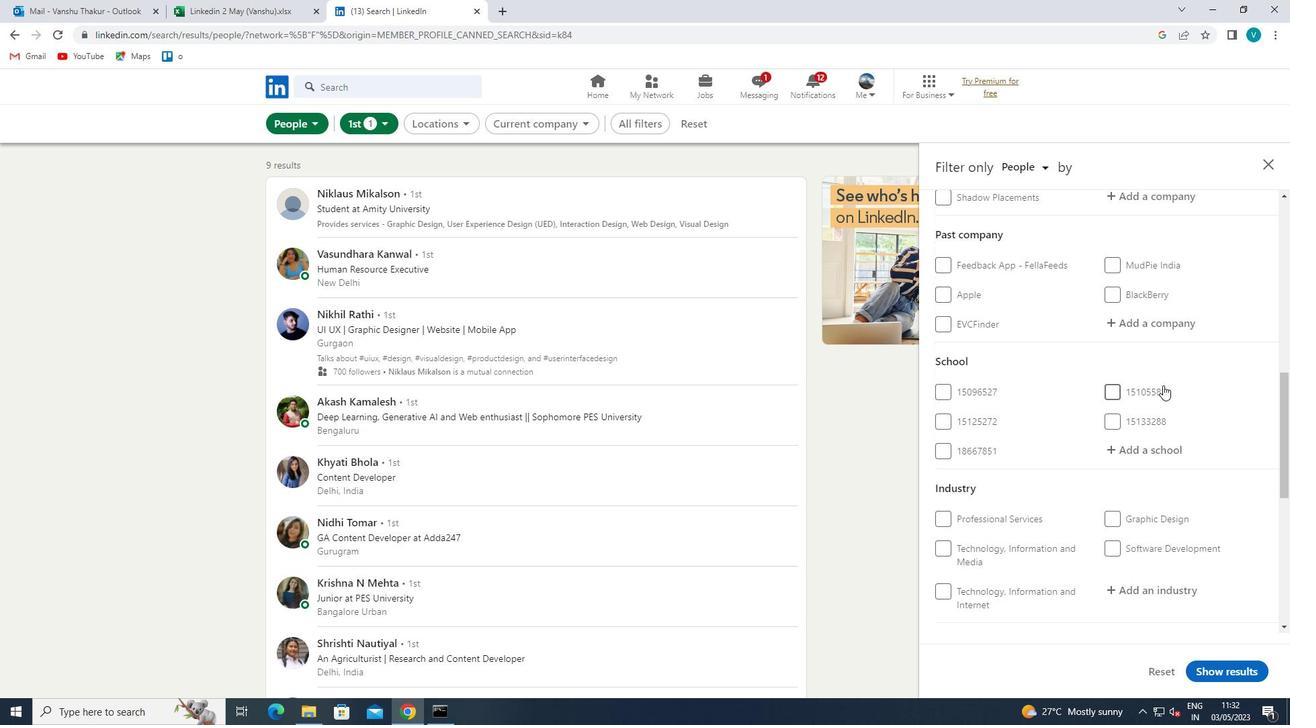 
Action: Mouse scrolled (1150, 338) with delta (0, 0)
Screenshot: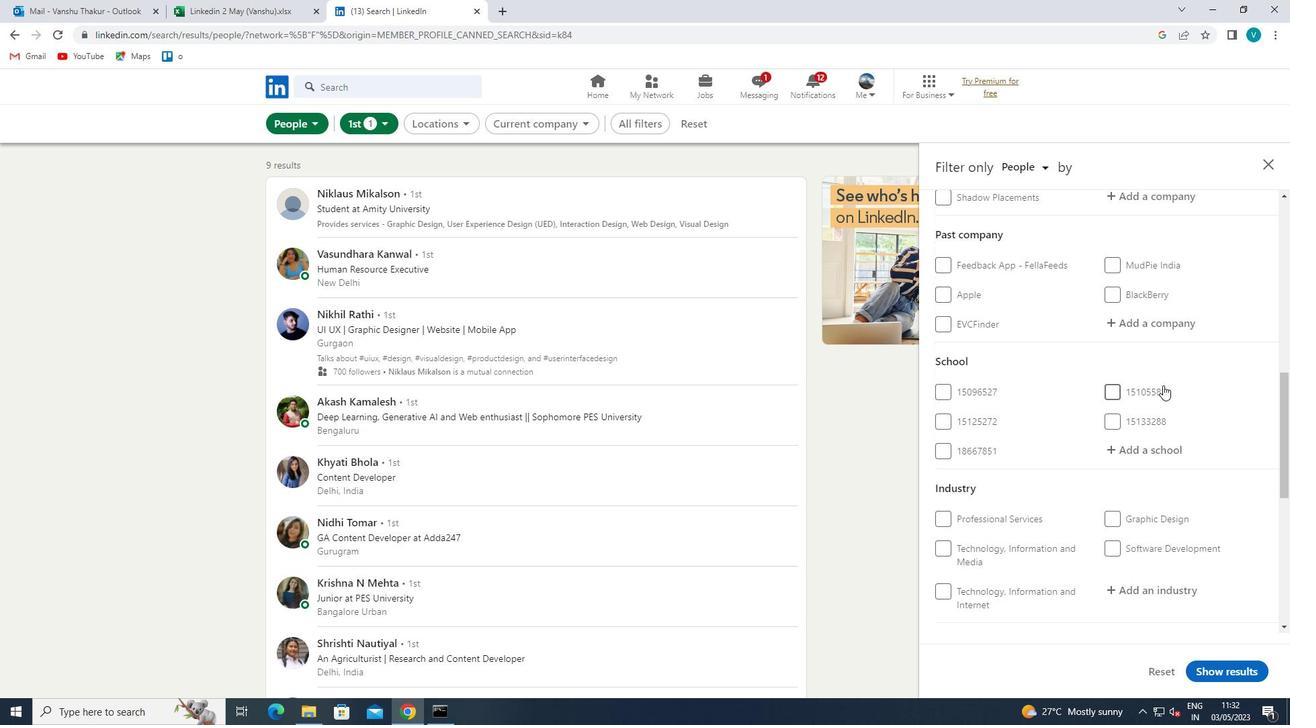 
Action: Mouse moved to (1150, 337)
Screenshot: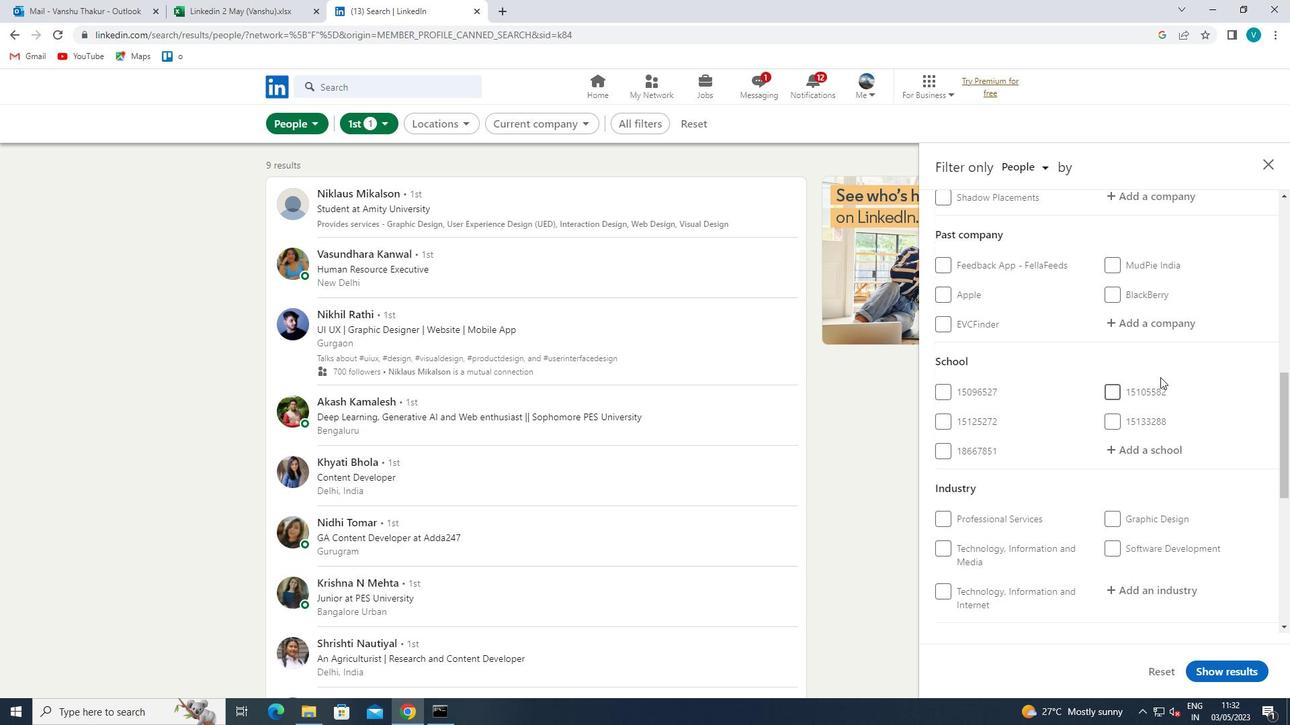 
Action: Mouse scrolled (1150, 338) with delta (0, 0)
Screenshot: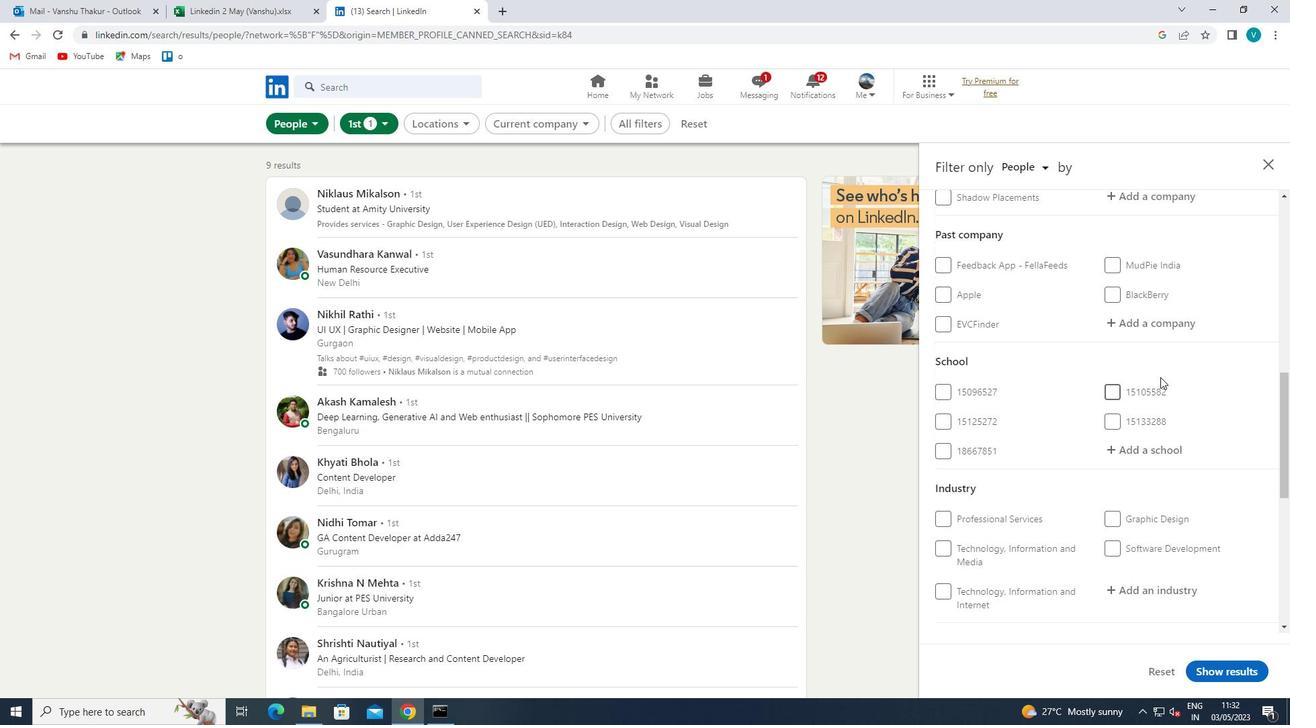 
Action: Mouse scrolled (1150, 338) with delta (0, 0)
Screenshot: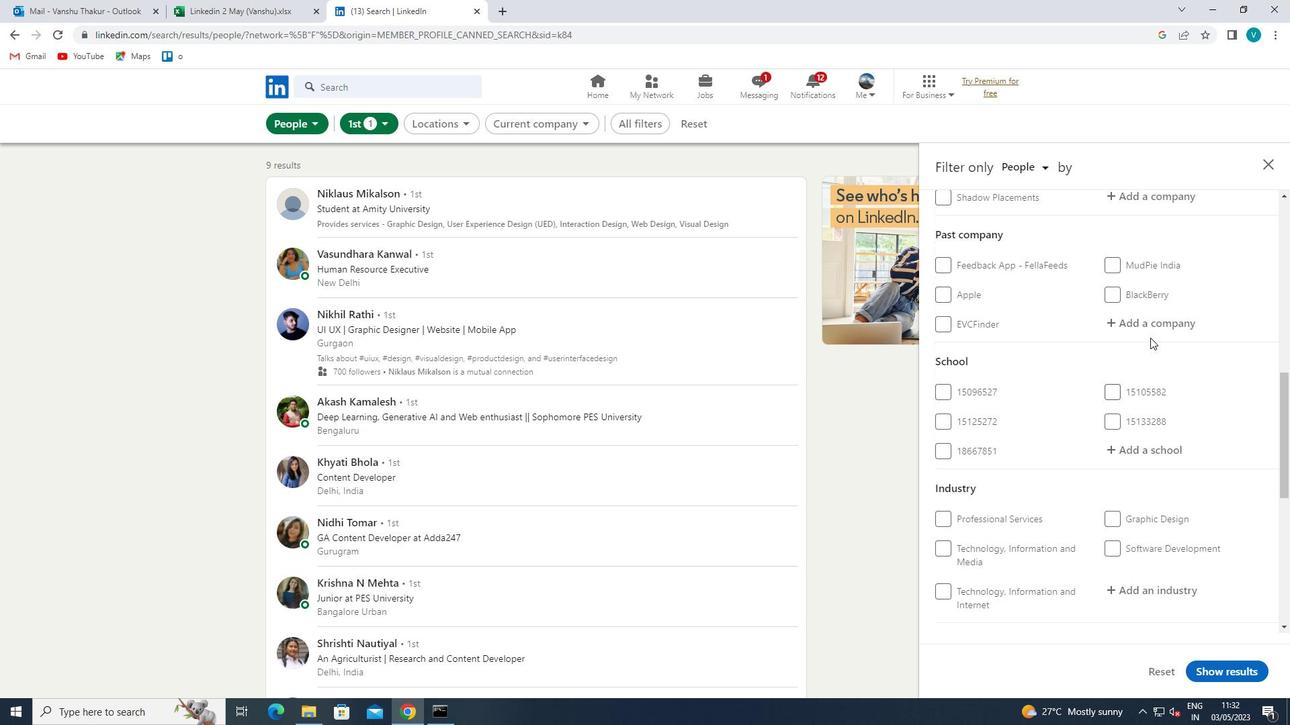 
Action: Mouse moved to (1156, 397)
Screenshot: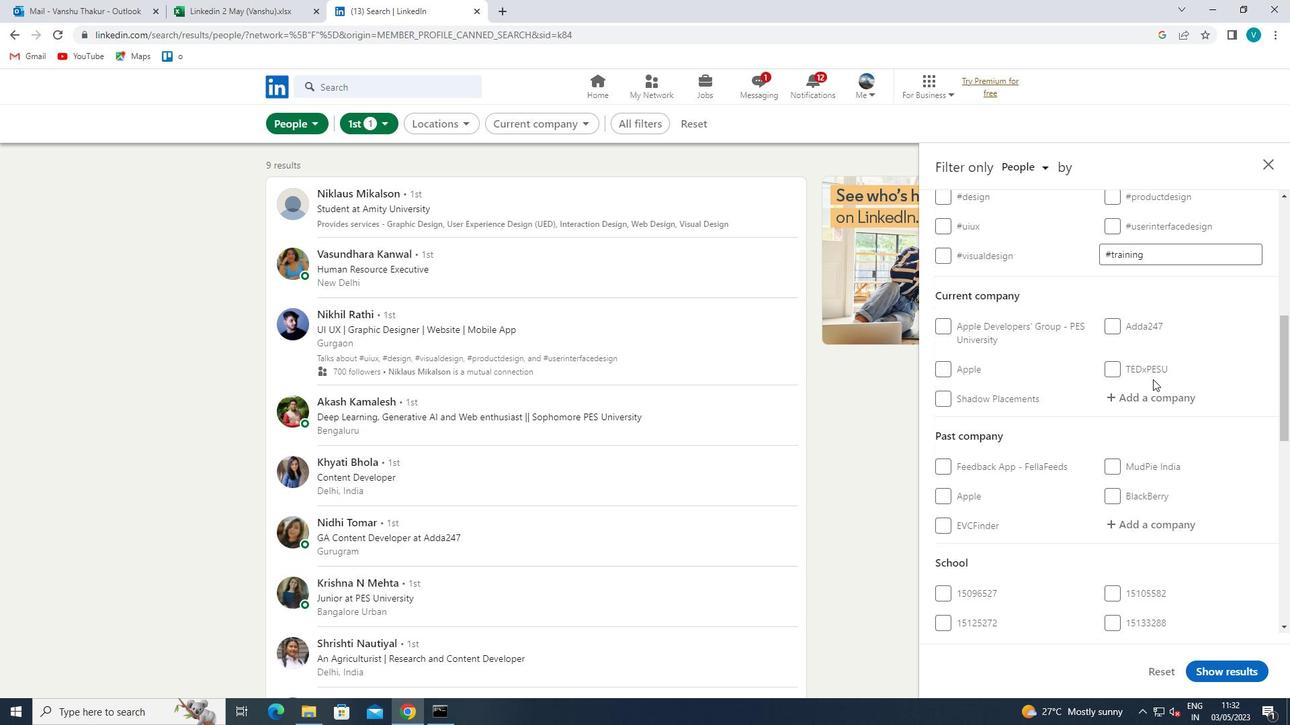 
Action: Mouse pressed left at (1156, 397)
Screenshot: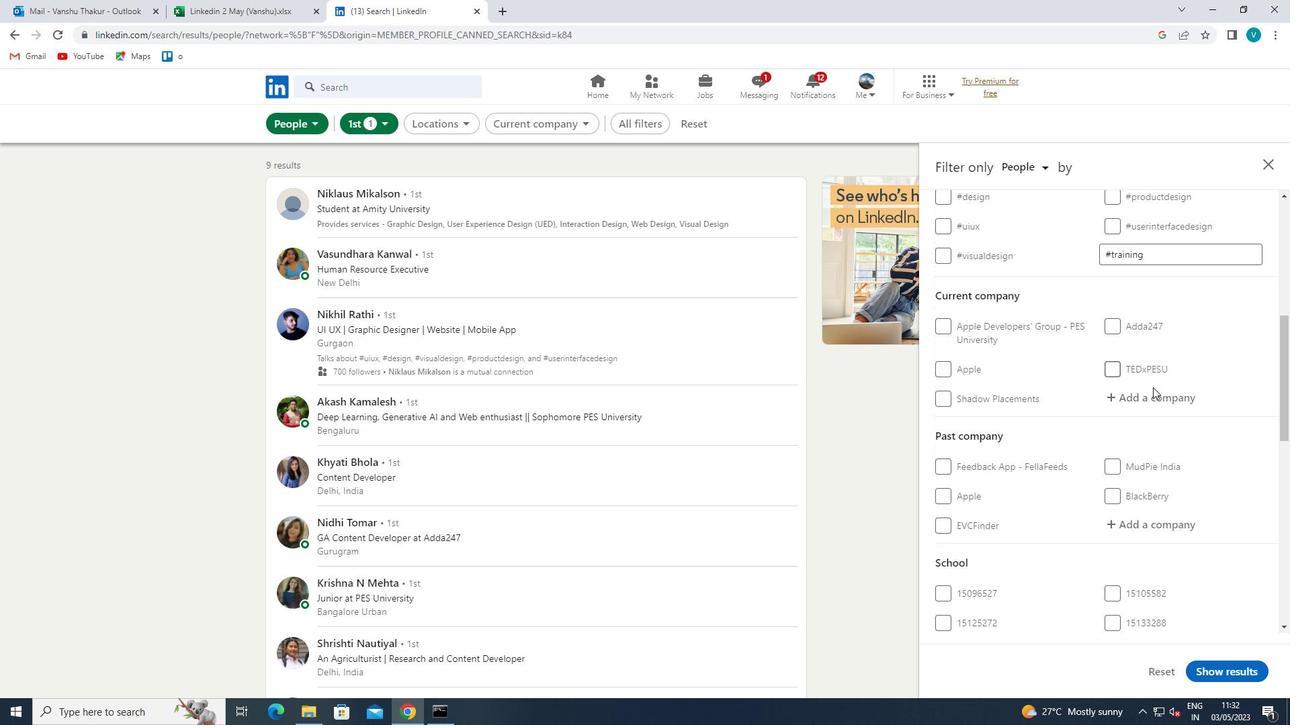 
Action: Mouse moved to (1148, 402)
Screenshot: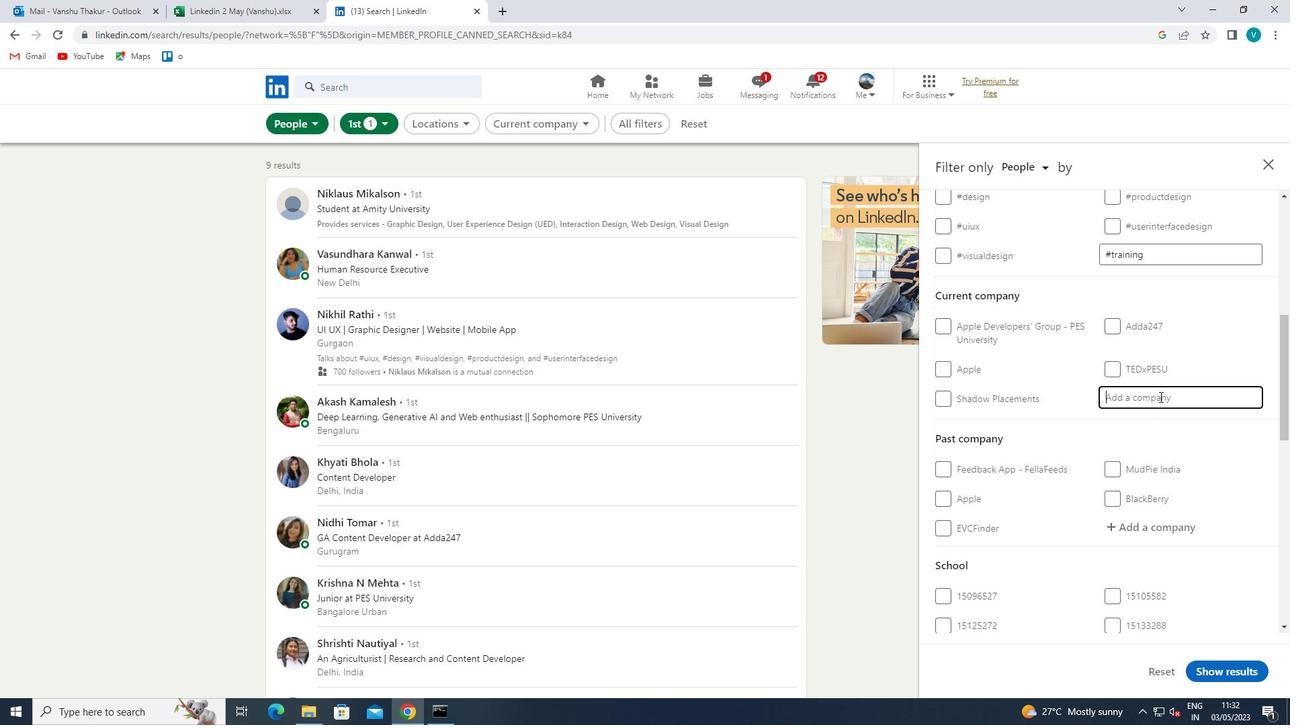 
Action: Key pressed <Key.shift>M
Screenshot: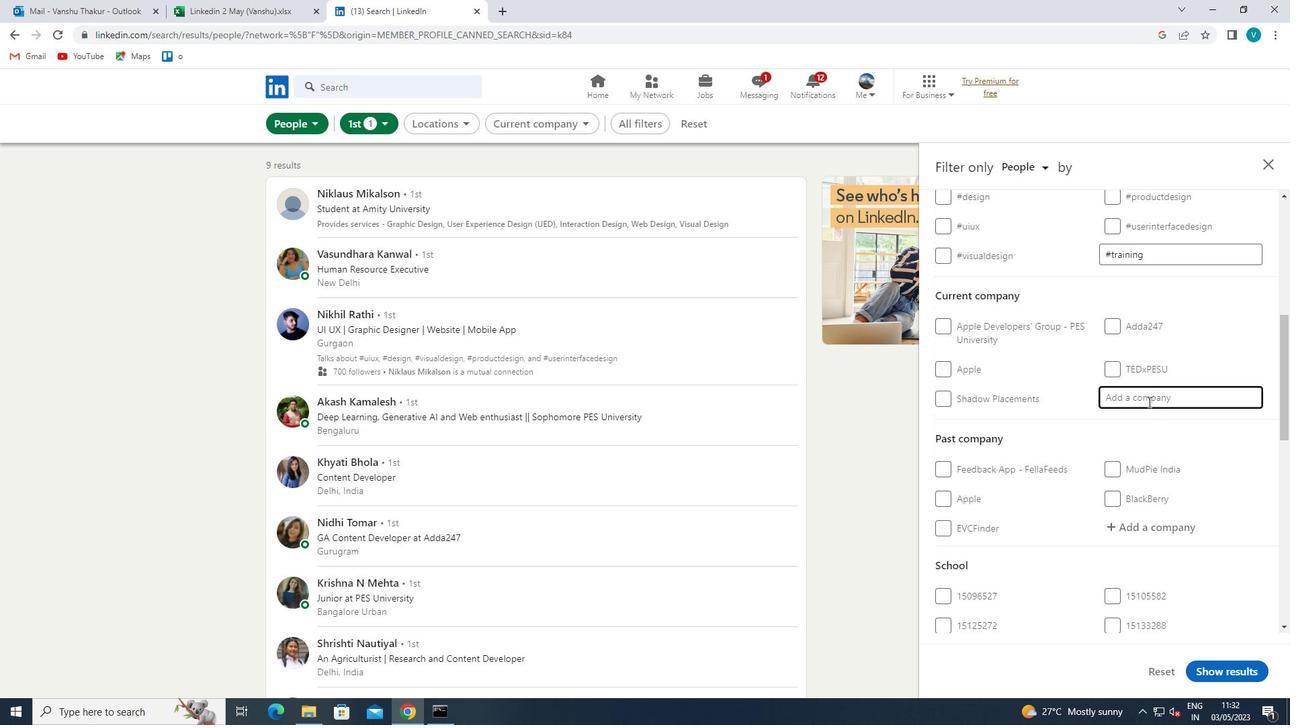 
Action: Mouse moved to (1148, 402)
Screenshot: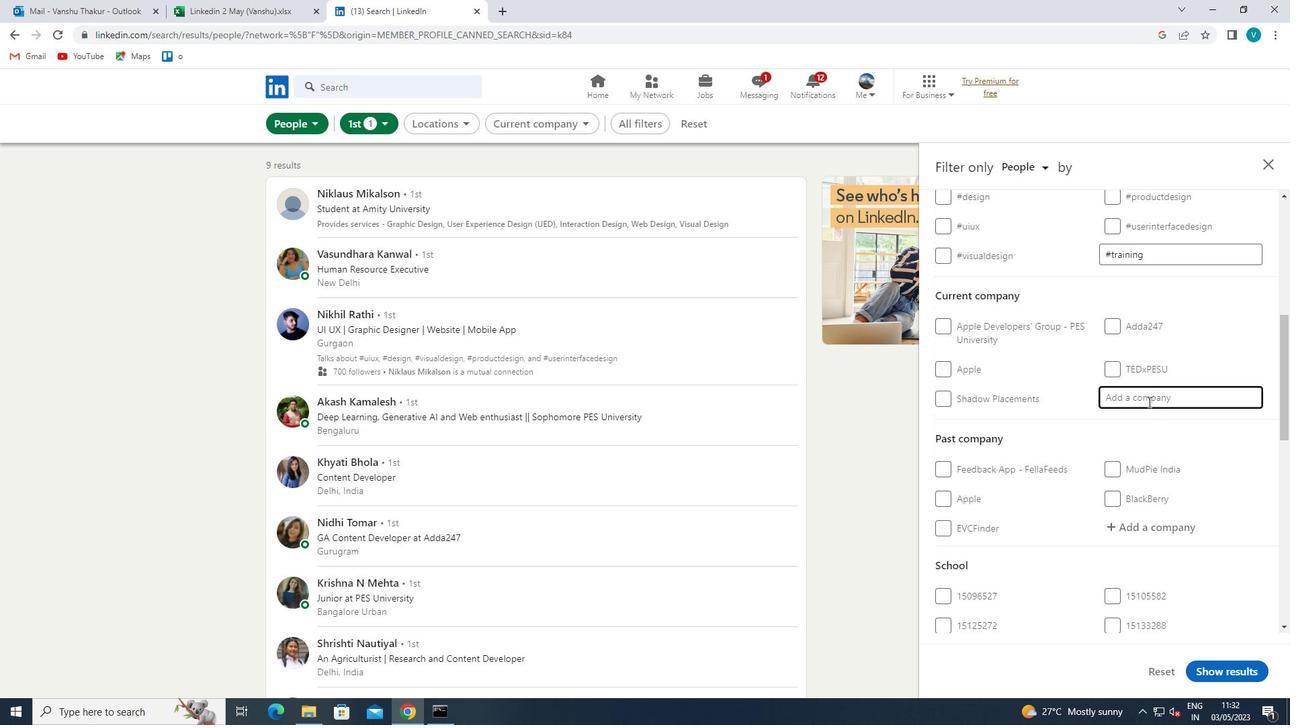 
Action: Key pressed A
Screenshot: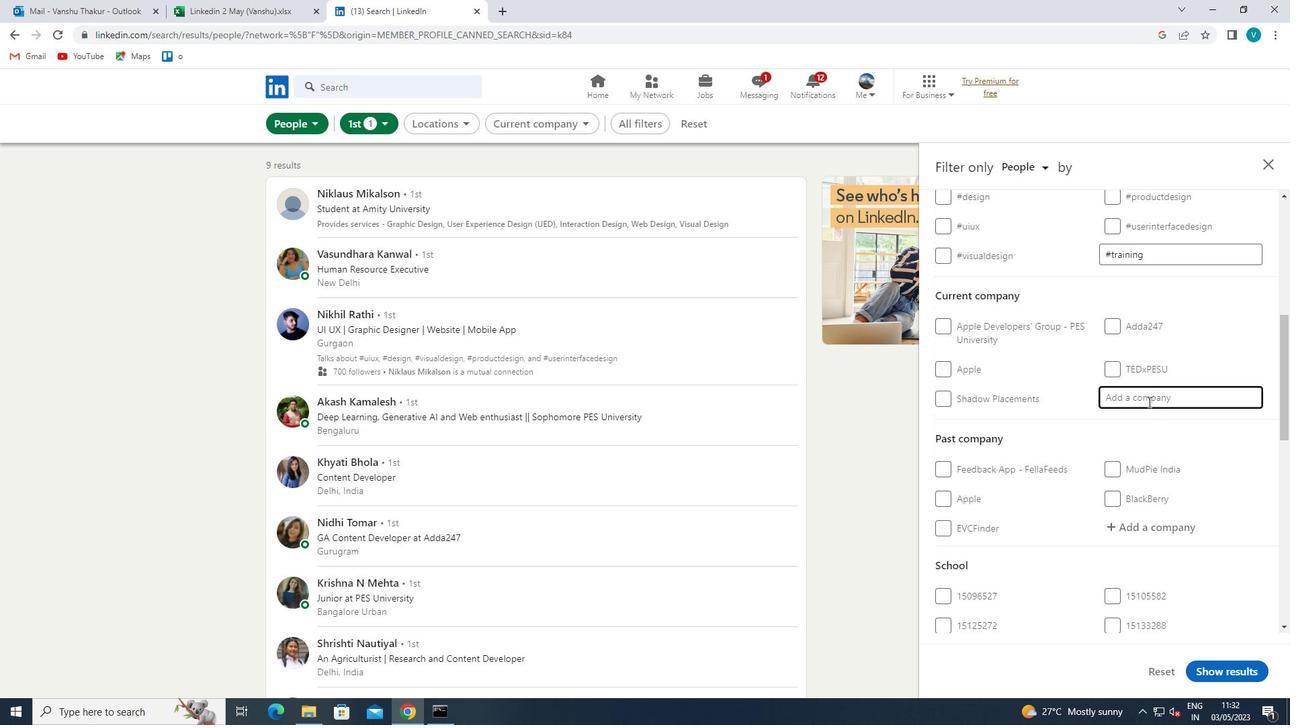 
Action: Mouse moved to (1148, 402)
Screenshot: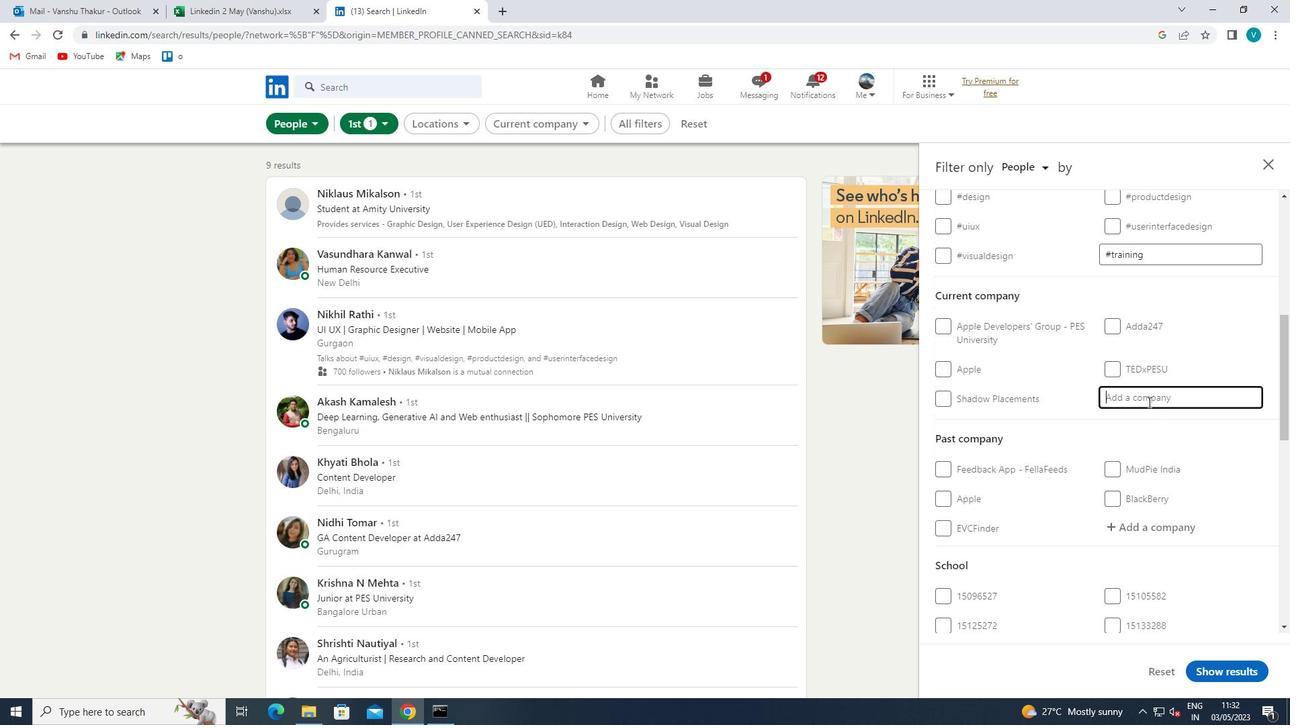 
Action: Key pressed TRIX<Key.space>
Screenshot: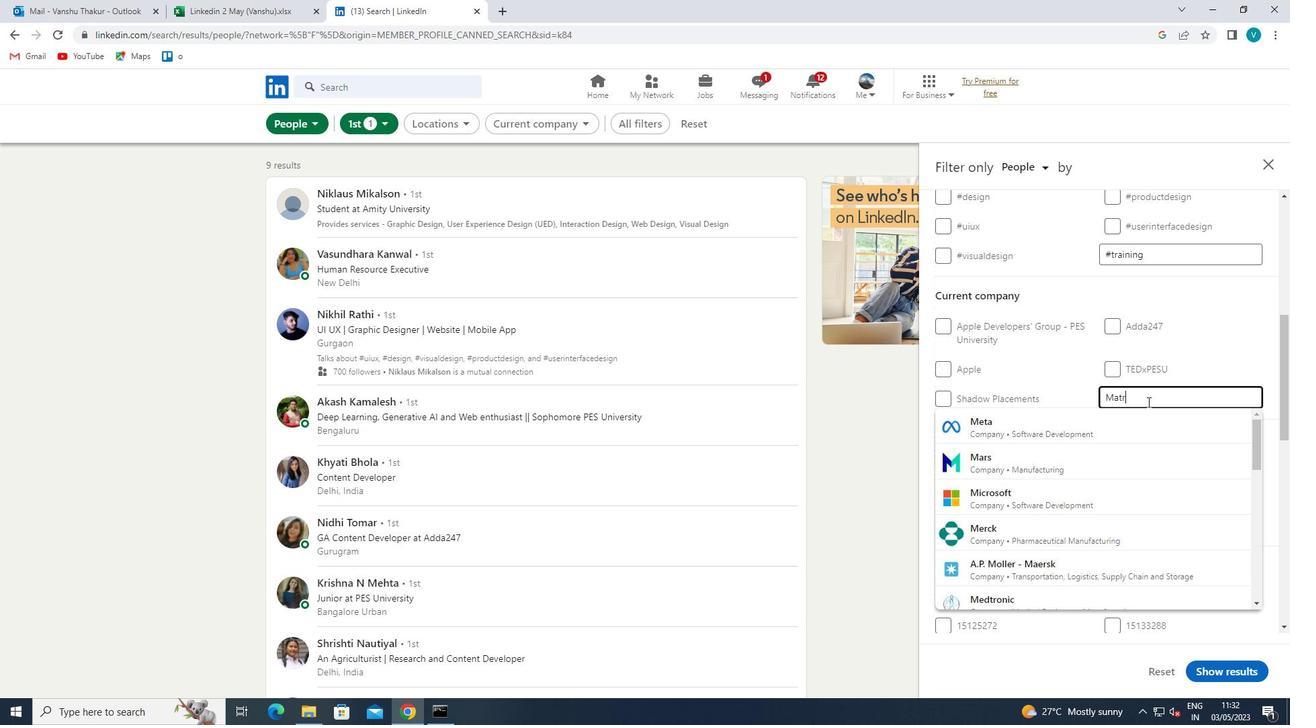 
Action: Mouse moved to (963, 467)
Screenshot: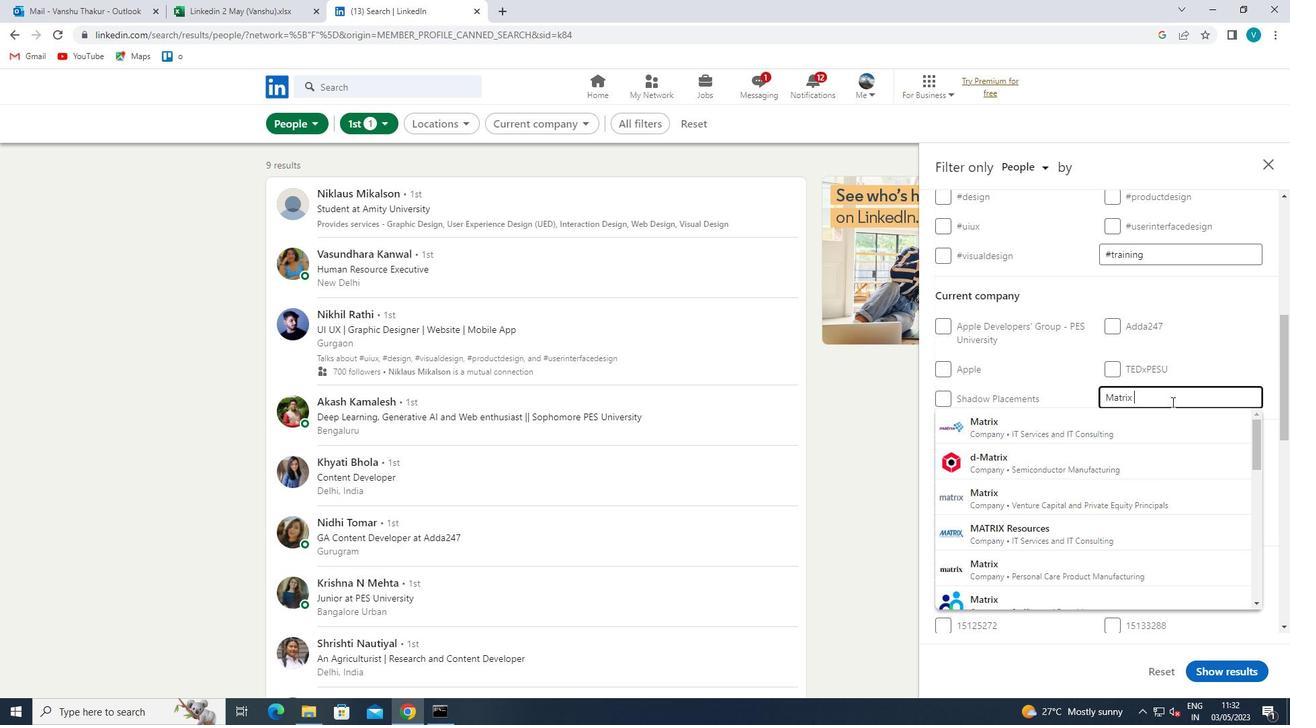 
Action: Key pressed PAR
Screenshot: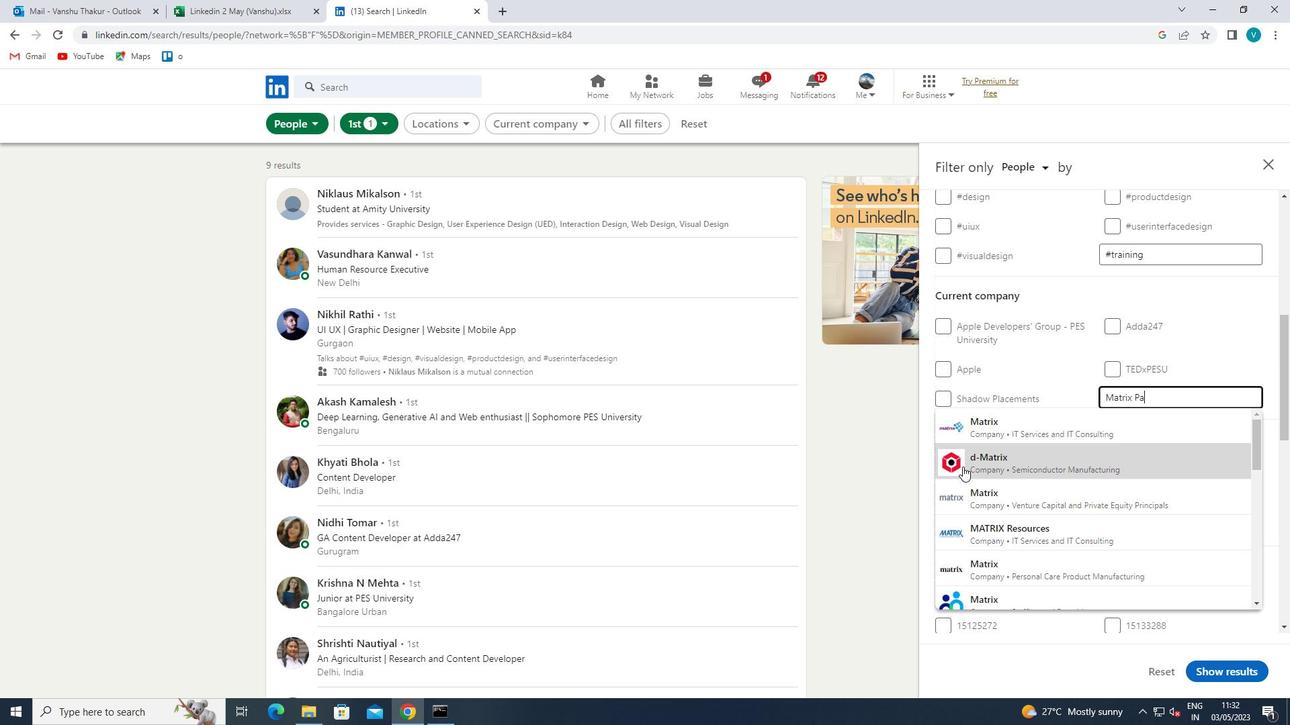 
Action: Mouse moved to (1040, 420)
Screenshot: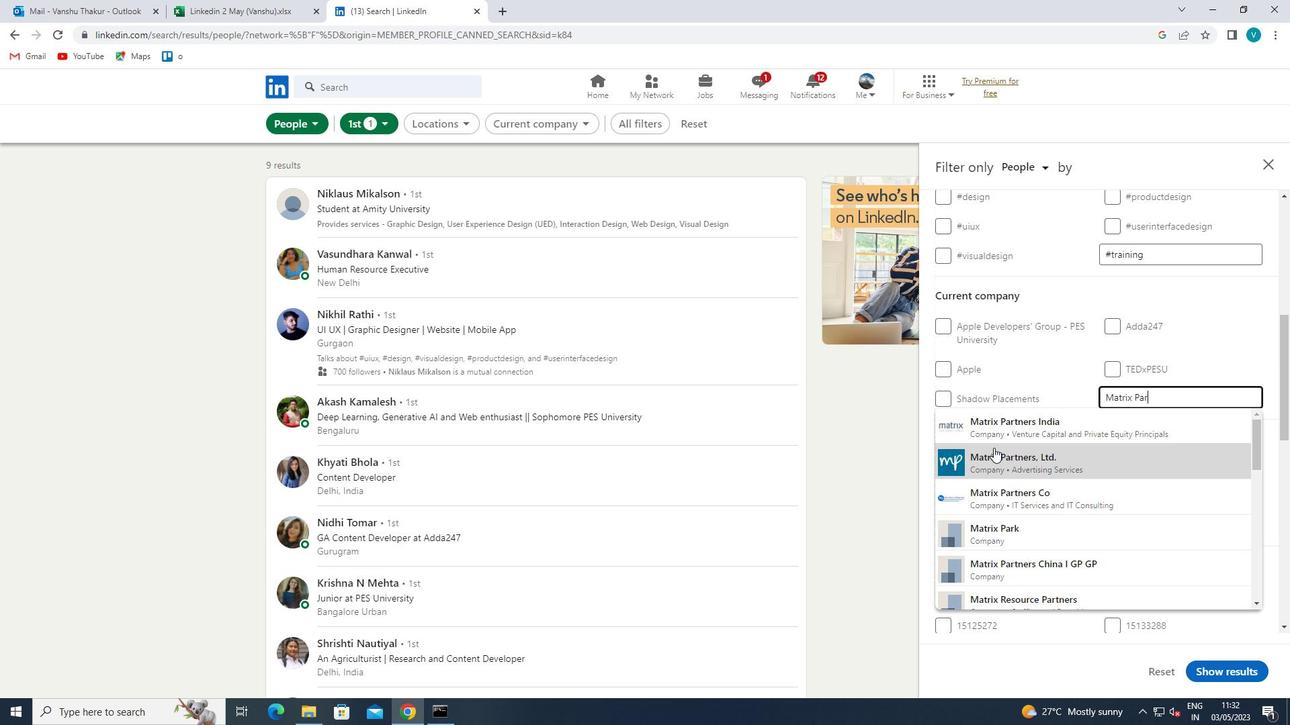 
Action: Mouse pressed left at (1040, 420)
Screenshot: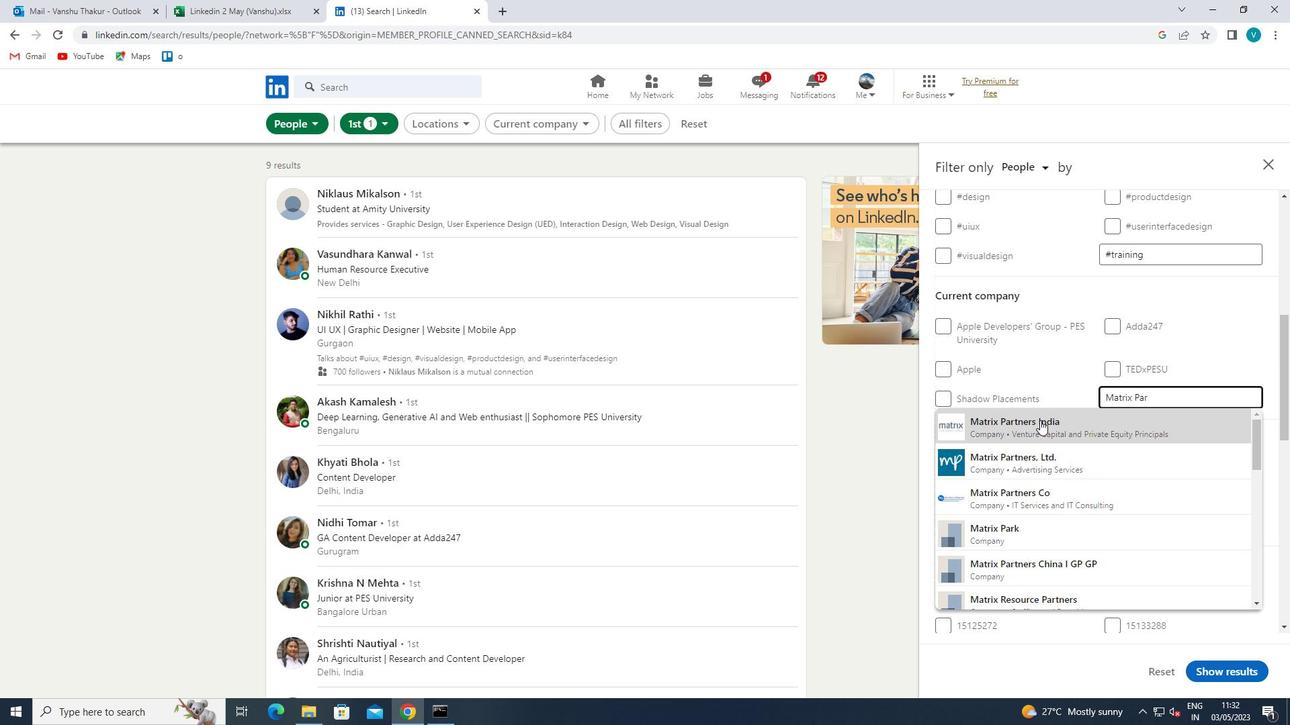 
Action: Mouse moved to (1068, 433)
Screenshot: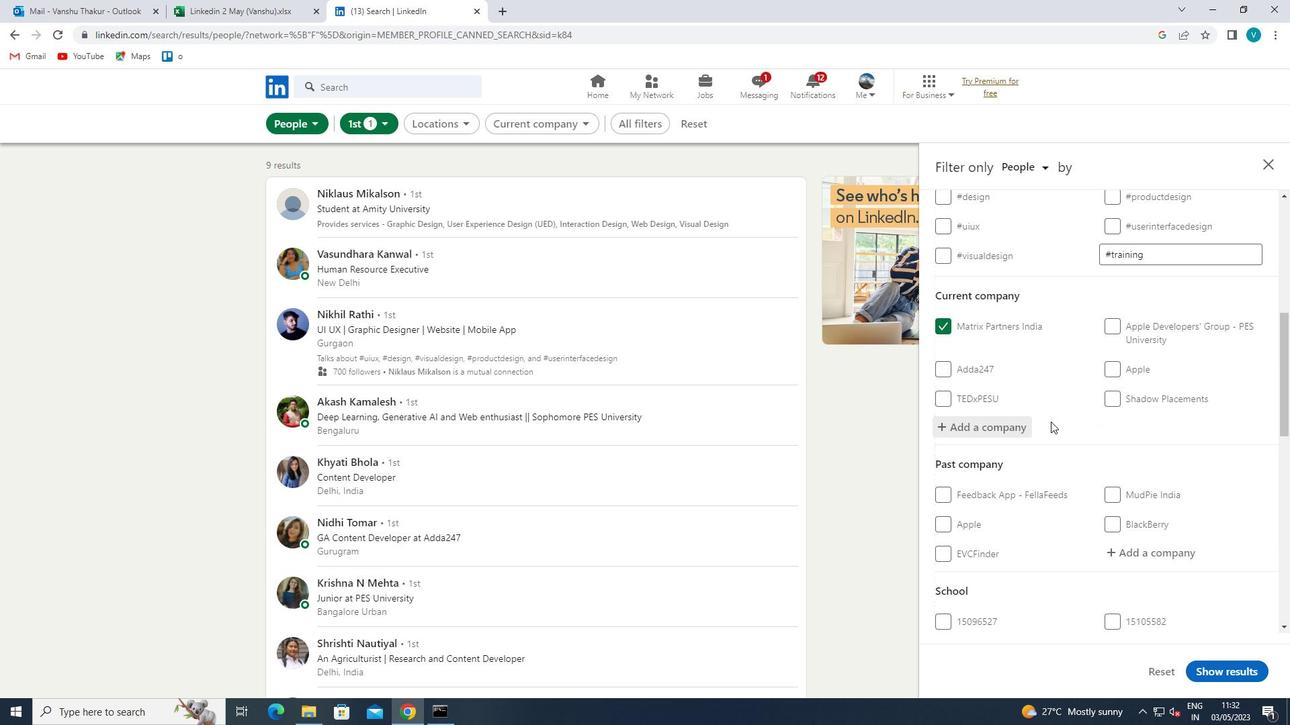
Action: Mouse scrolled (1068, 432) with delta (0, 0)
Screenshot: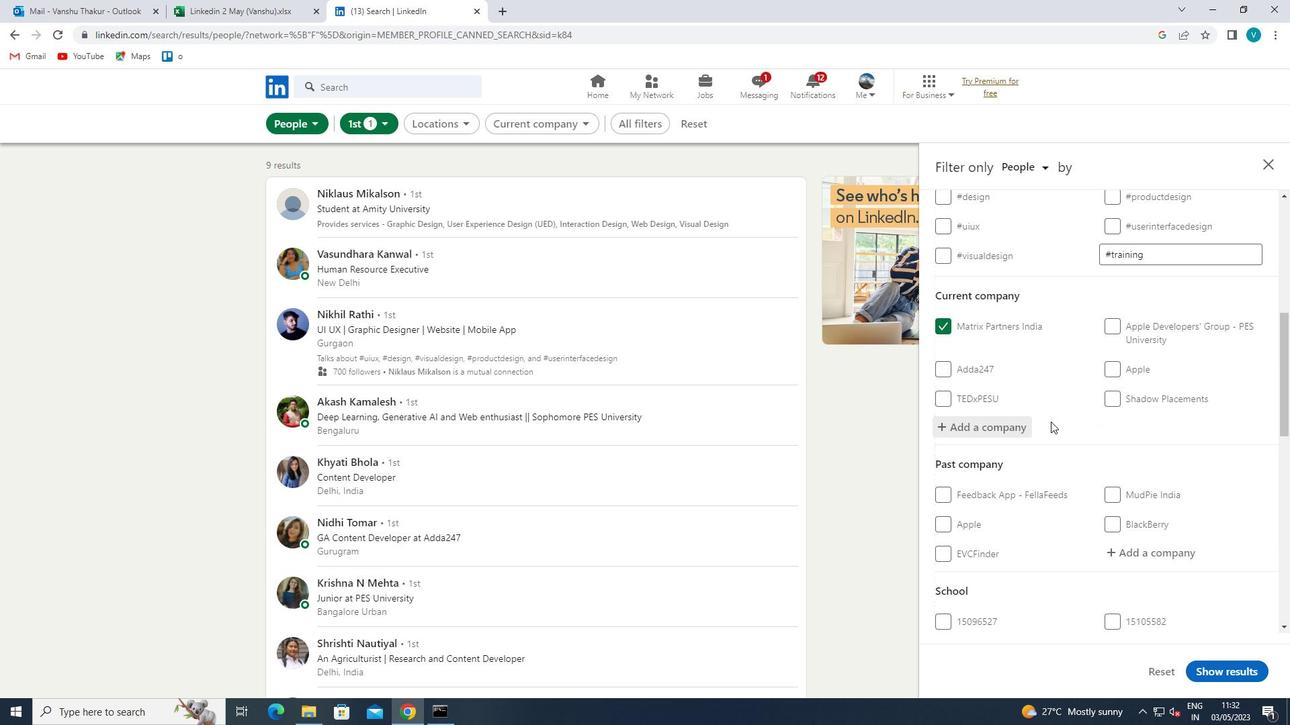 
Action: Mouse moved to (1068, 435)
Screenshot: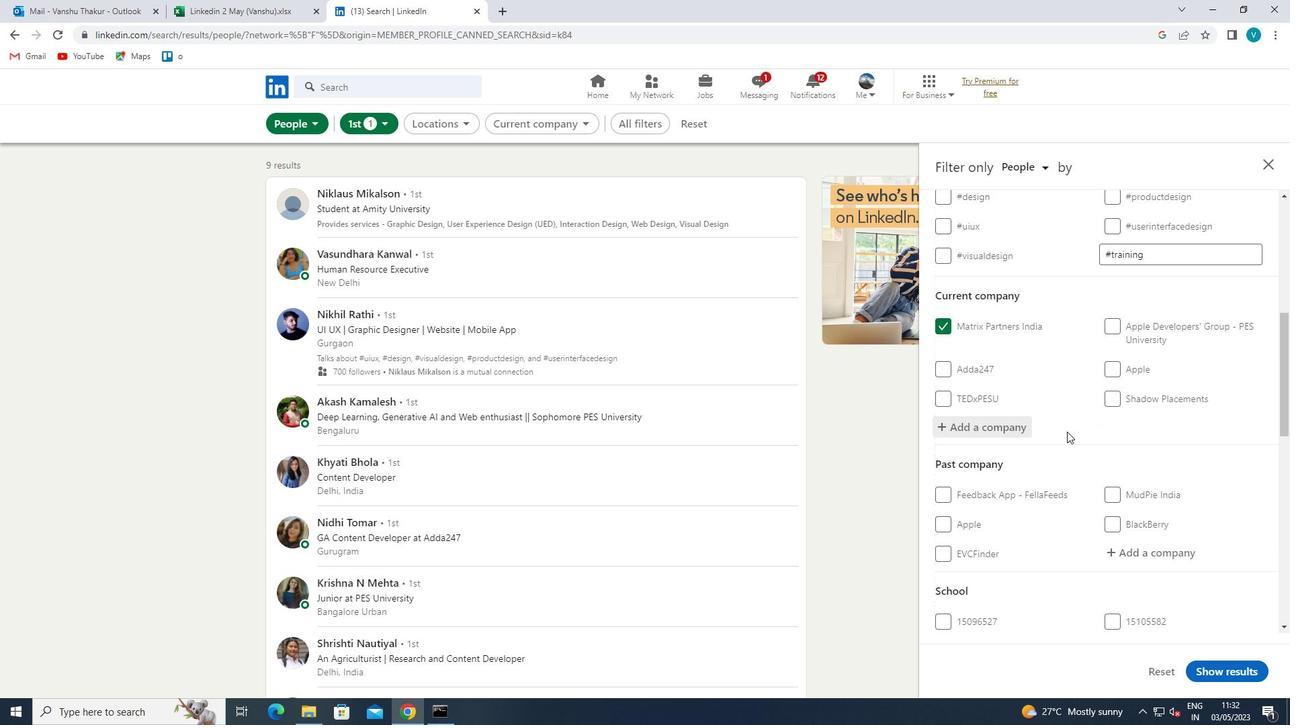 
Action: Mouse scrolled (1068, 434) with delta (0, 0)
Screenshot: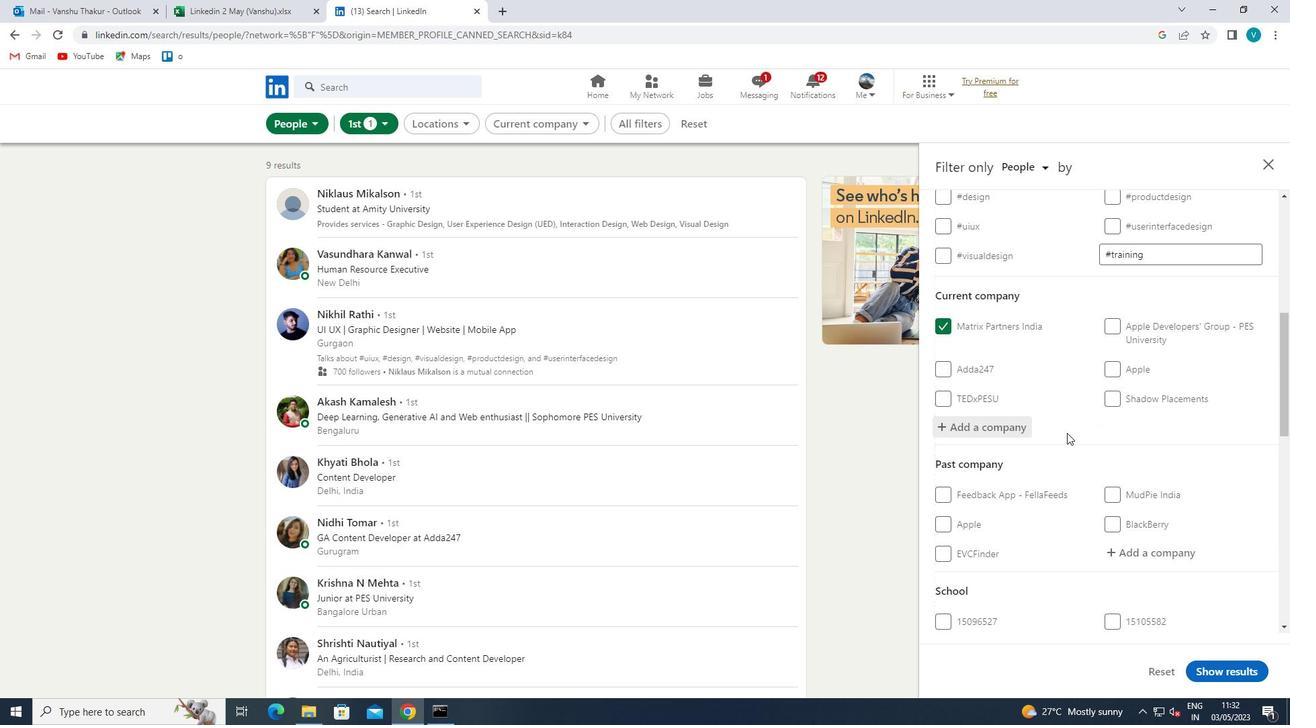 
Action: Mouse moved to (1072, 440)
Screenshot: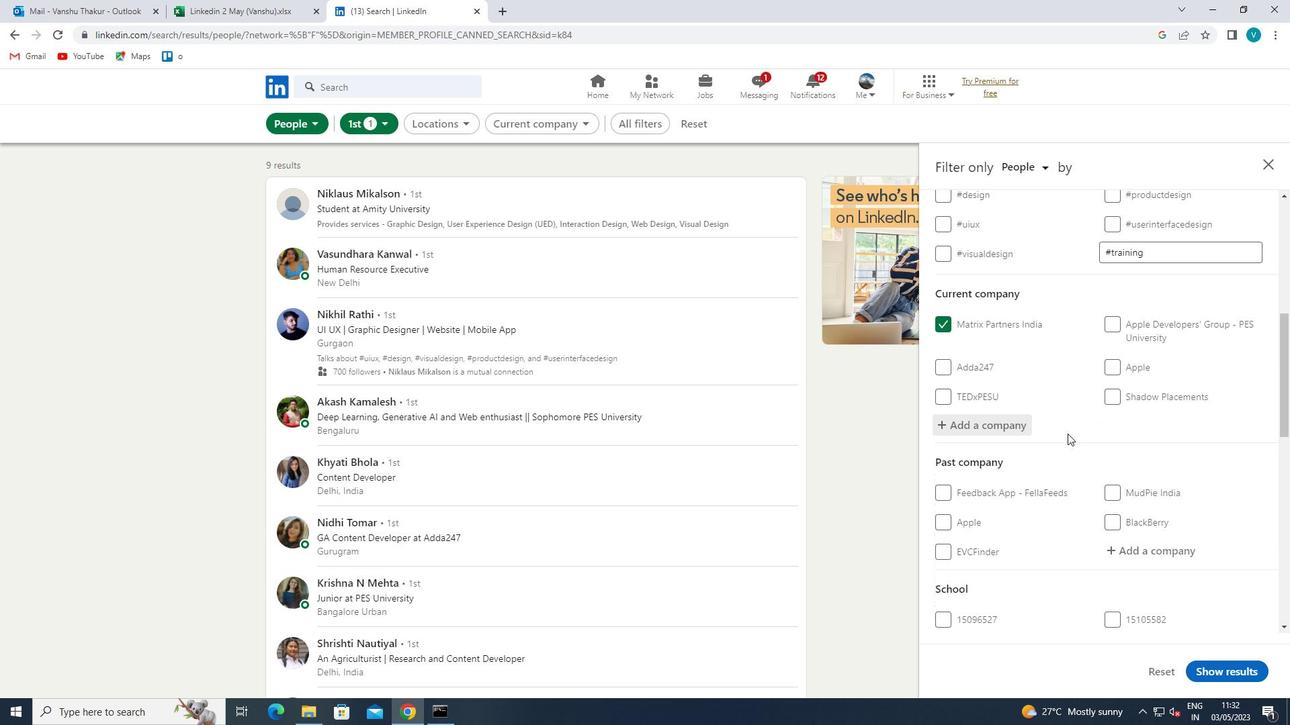 
Action: Mouse scrolled (1072, 440) with delta (0, 0)
Screenshot: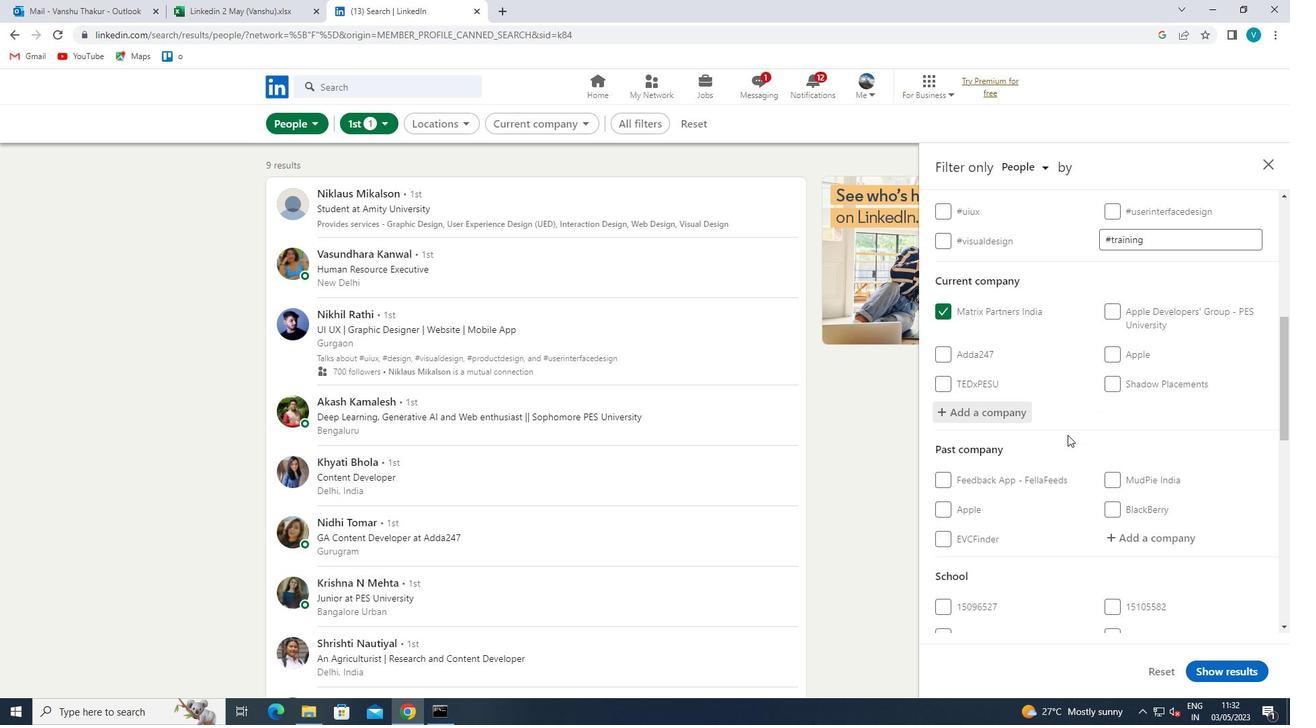 
Action: Mouse moved to (1074, 444)
Screenshot: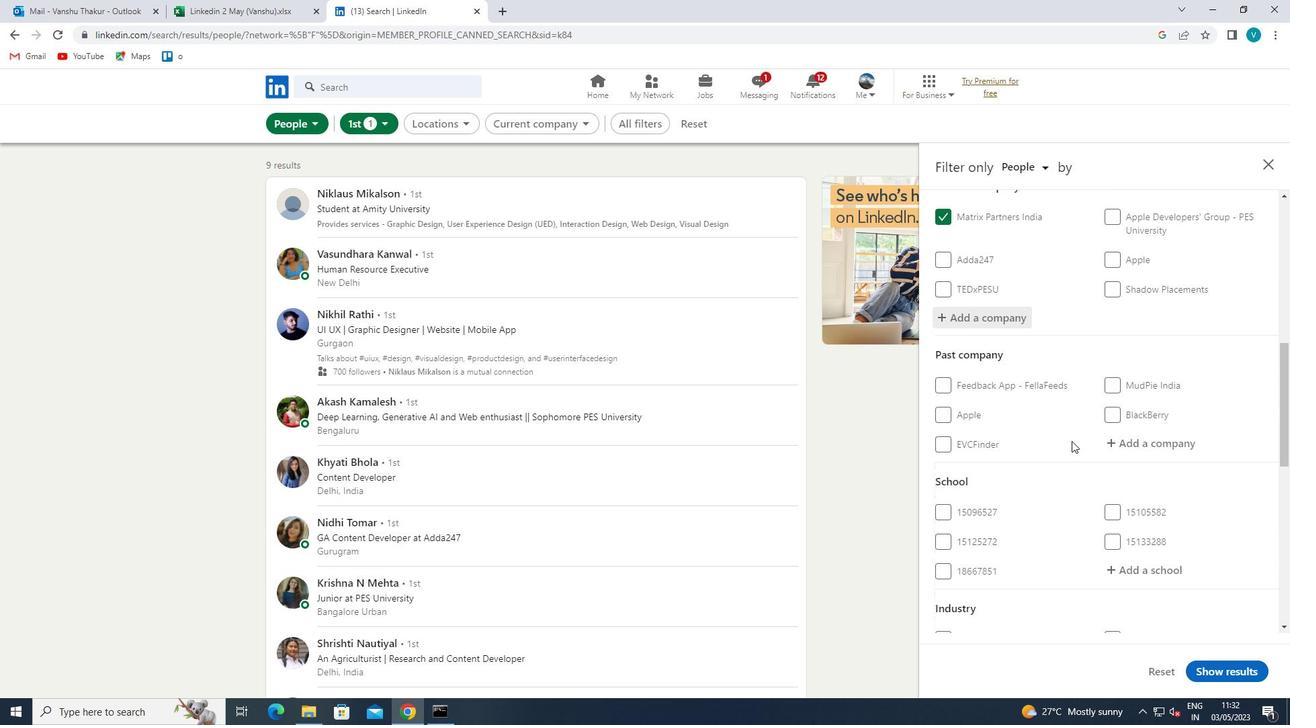 
Action: Mouse scrolled (1074, 443) with delta (0, 0)
Screenshot: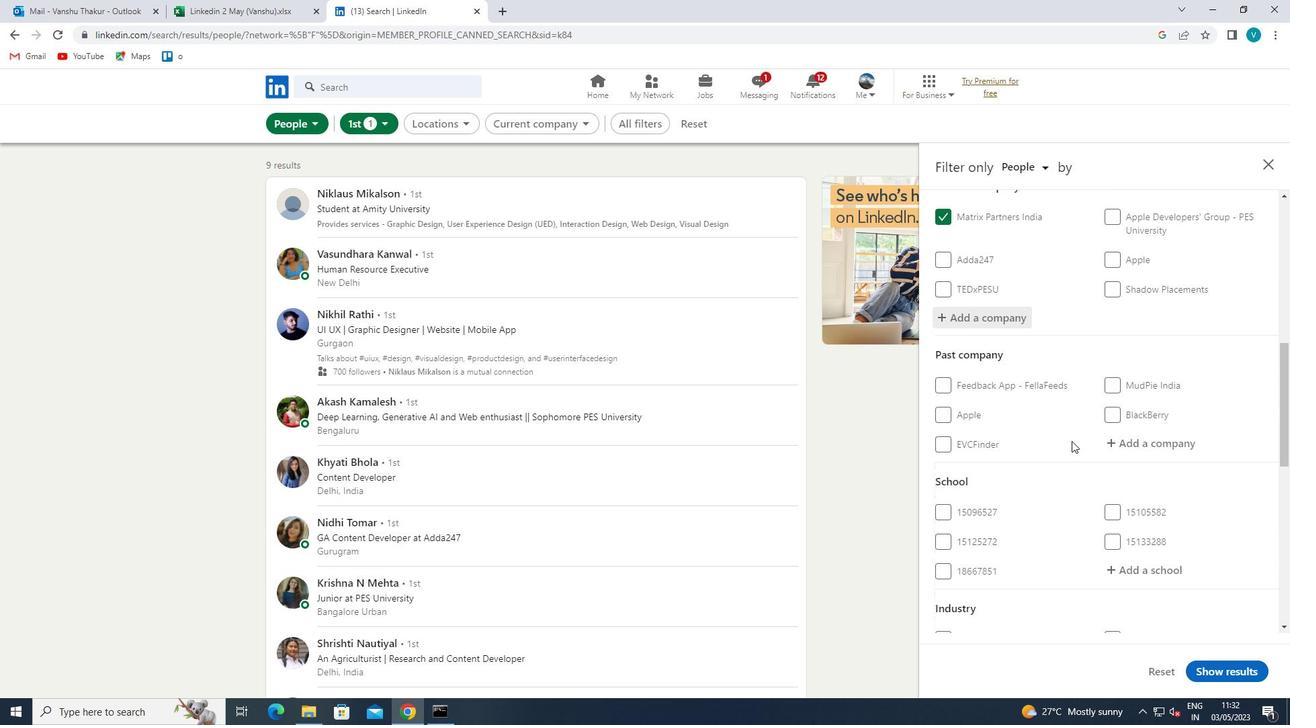
Action: Mouse moved to (1077, 446)
Screenshot: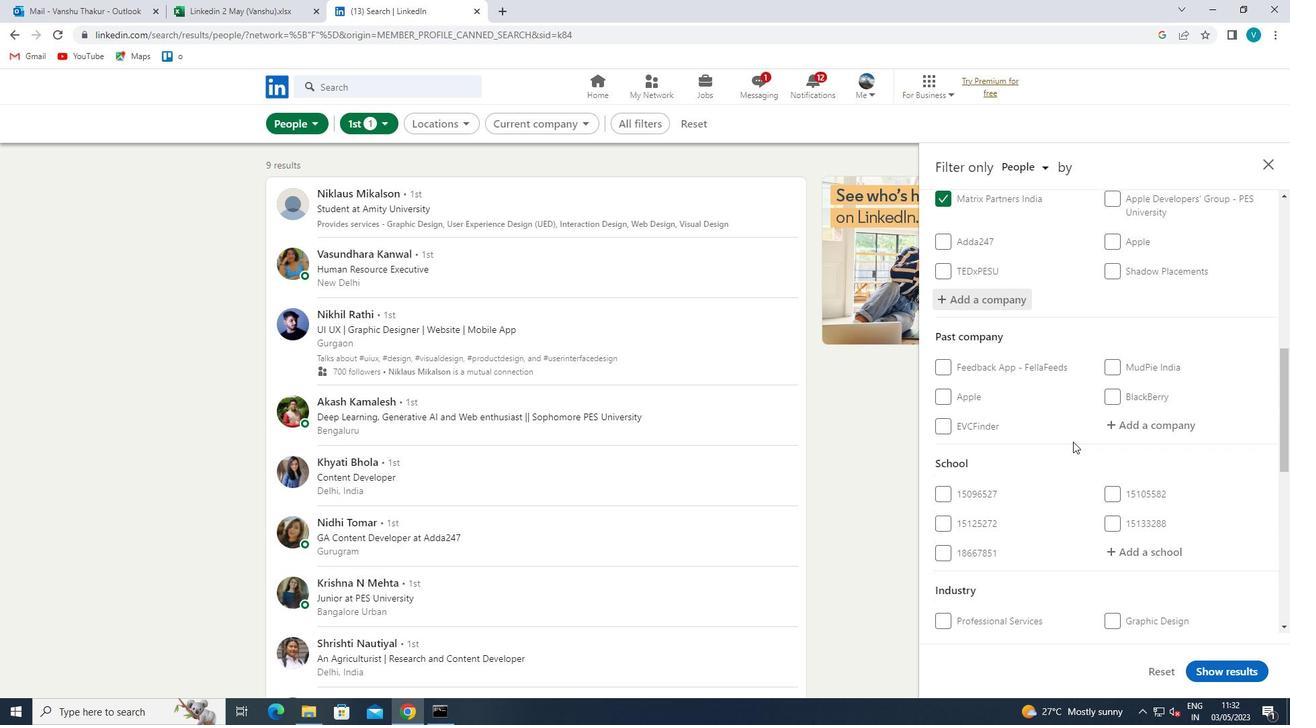 
Action: Mouse scrolled (1077, 445) with delta (0, 0)
Screenshot: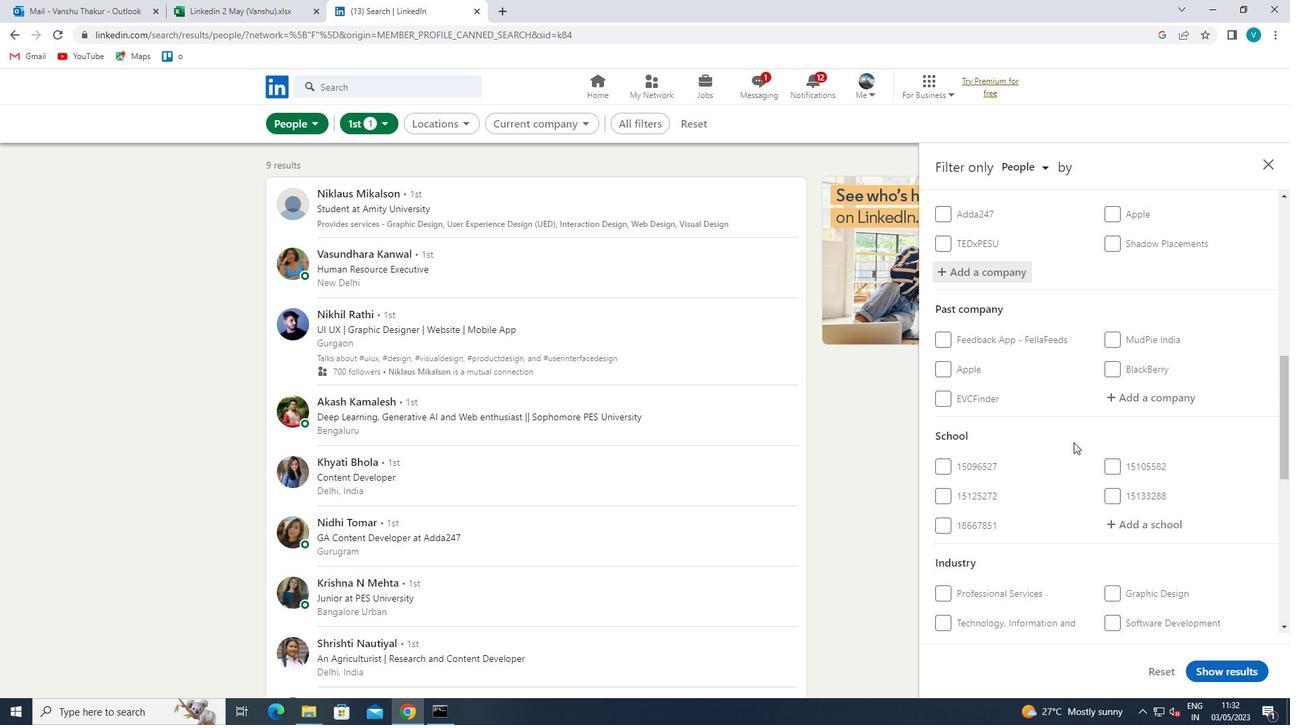 
Action: Mouse moved to (1162, 344)
Screenshot: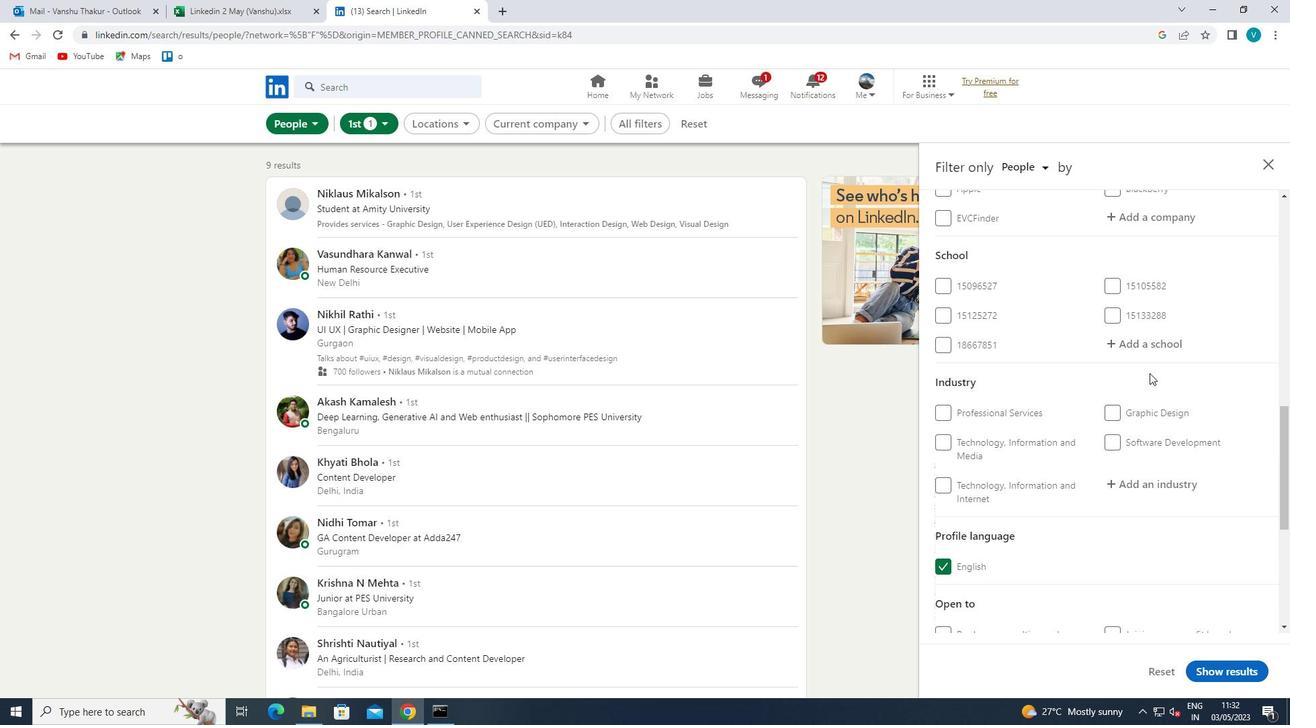 
Action: Mouse pressed left at (1162, 344)
Screenshot: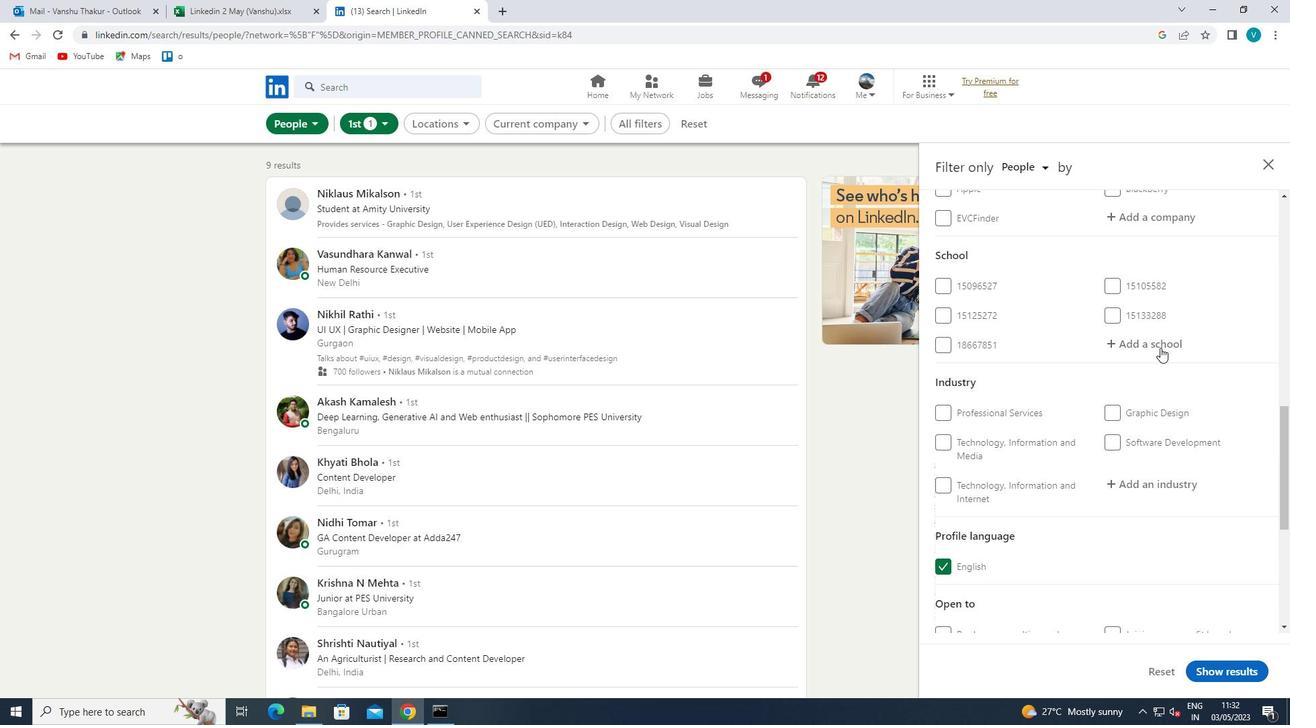 
Action: Mouse moved to (787, 264)
Screenshot: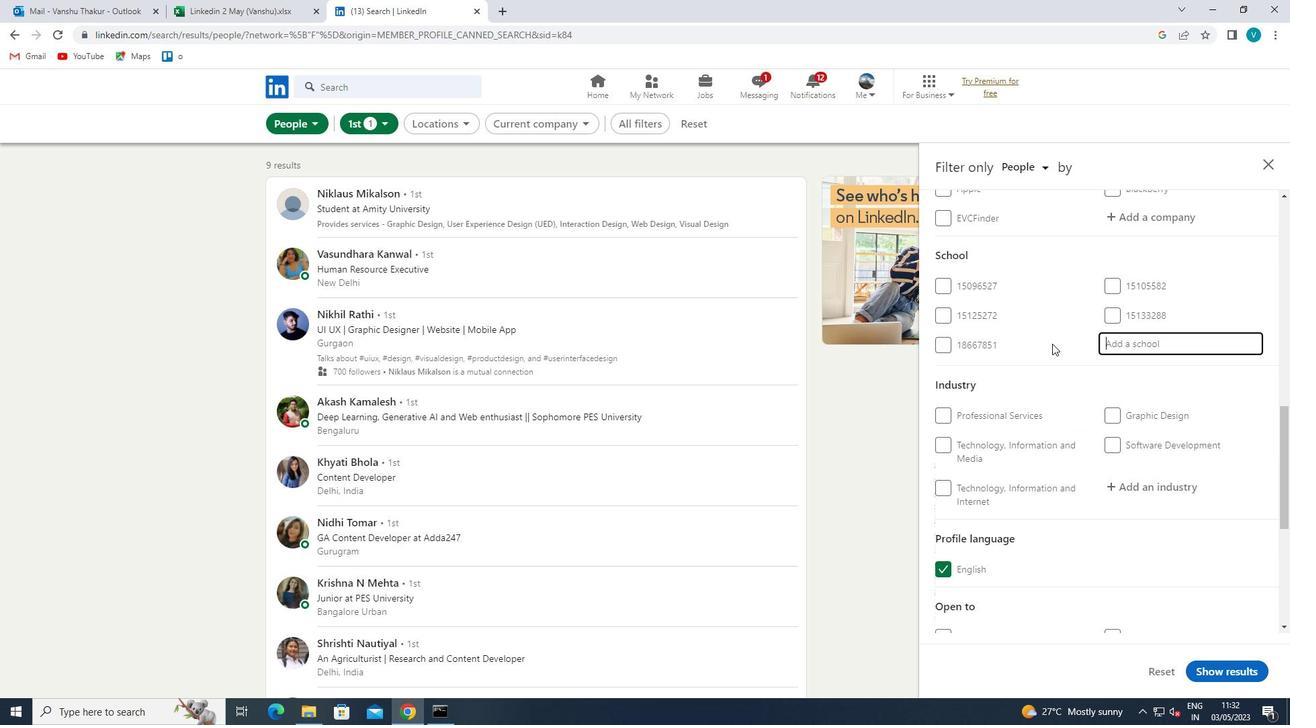 
Action: Key pressed <Key.shift><Key.shift><Key.shift><Key.shift><Key.shift><Key.shift><Key.shift>SIES
Screenshot: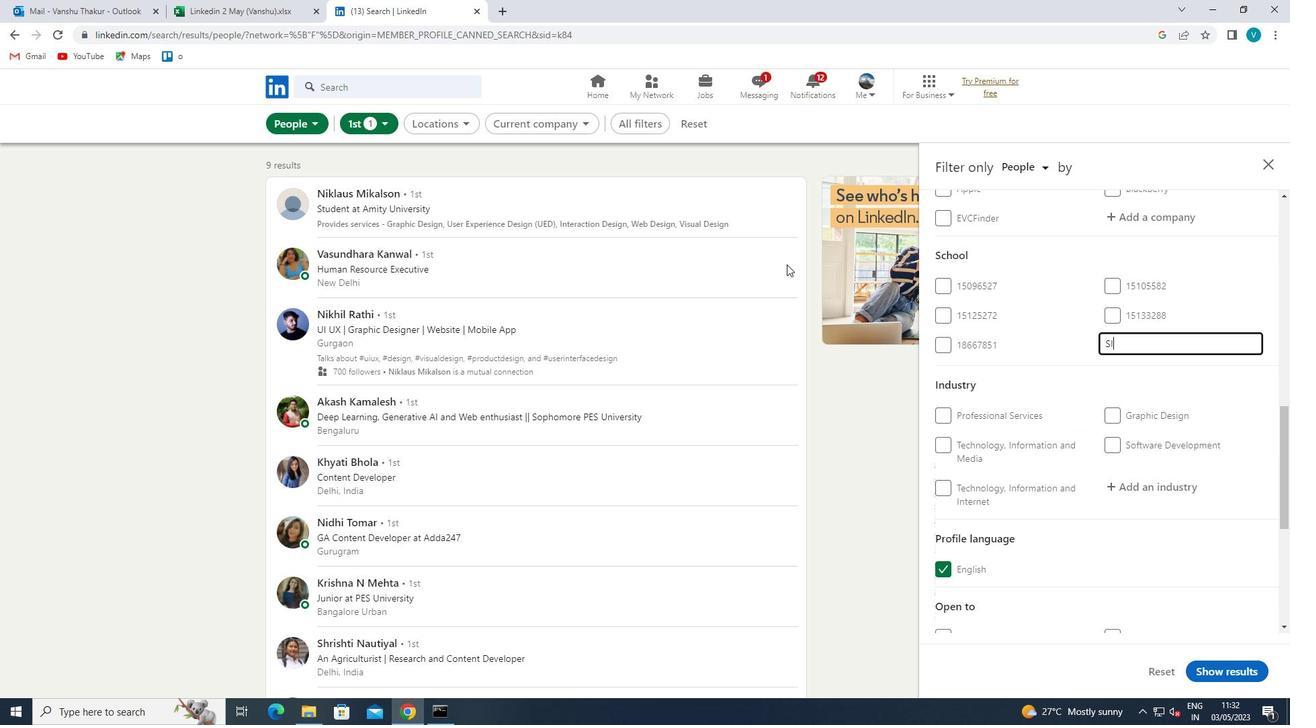 
Action: Mouse moved to (1066, 405)
Screenshot: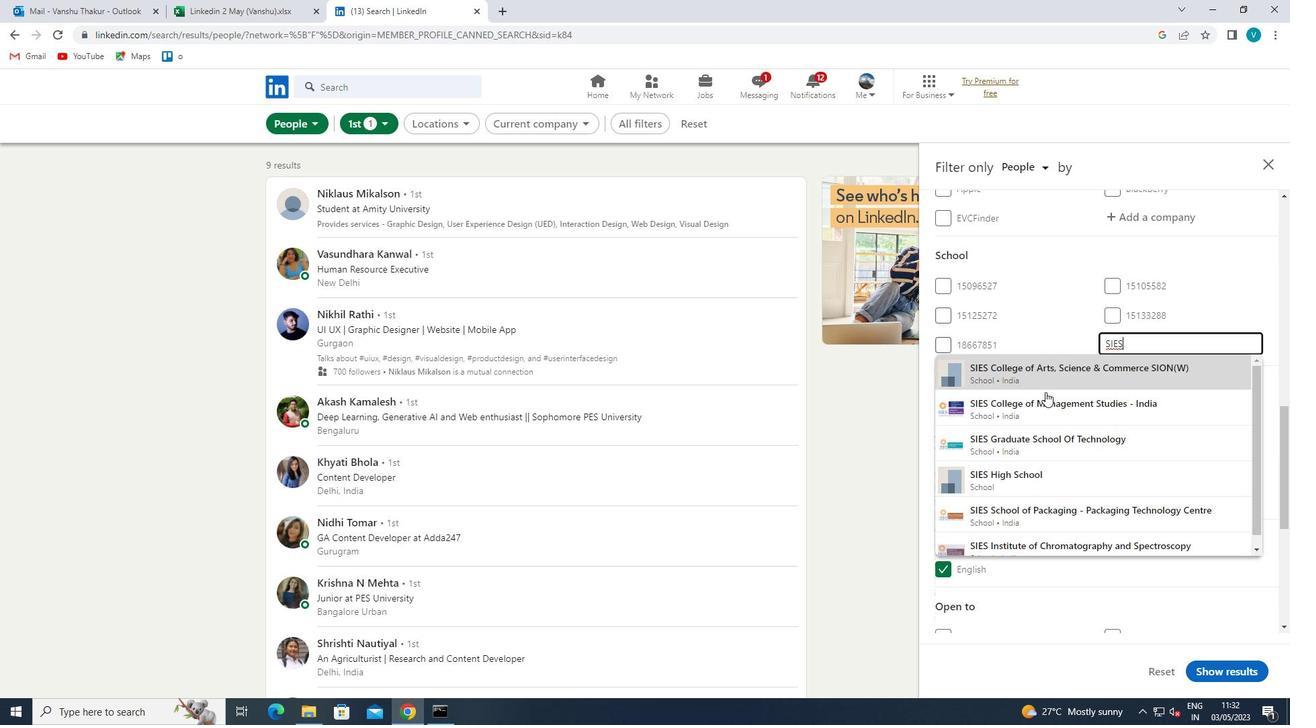 
Action: Mouse pressed left at (1066, 405)
Screenshot: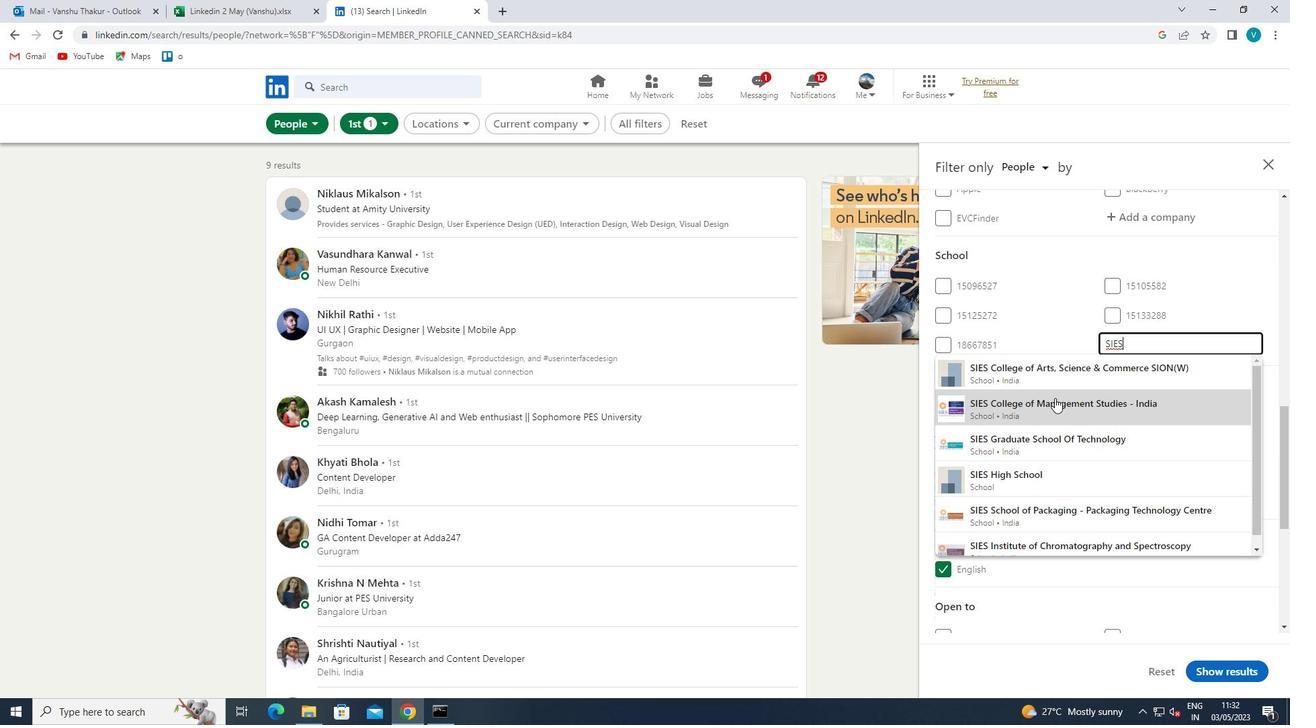 
Action: Mouse moved to (1084, 396)
Screenshot: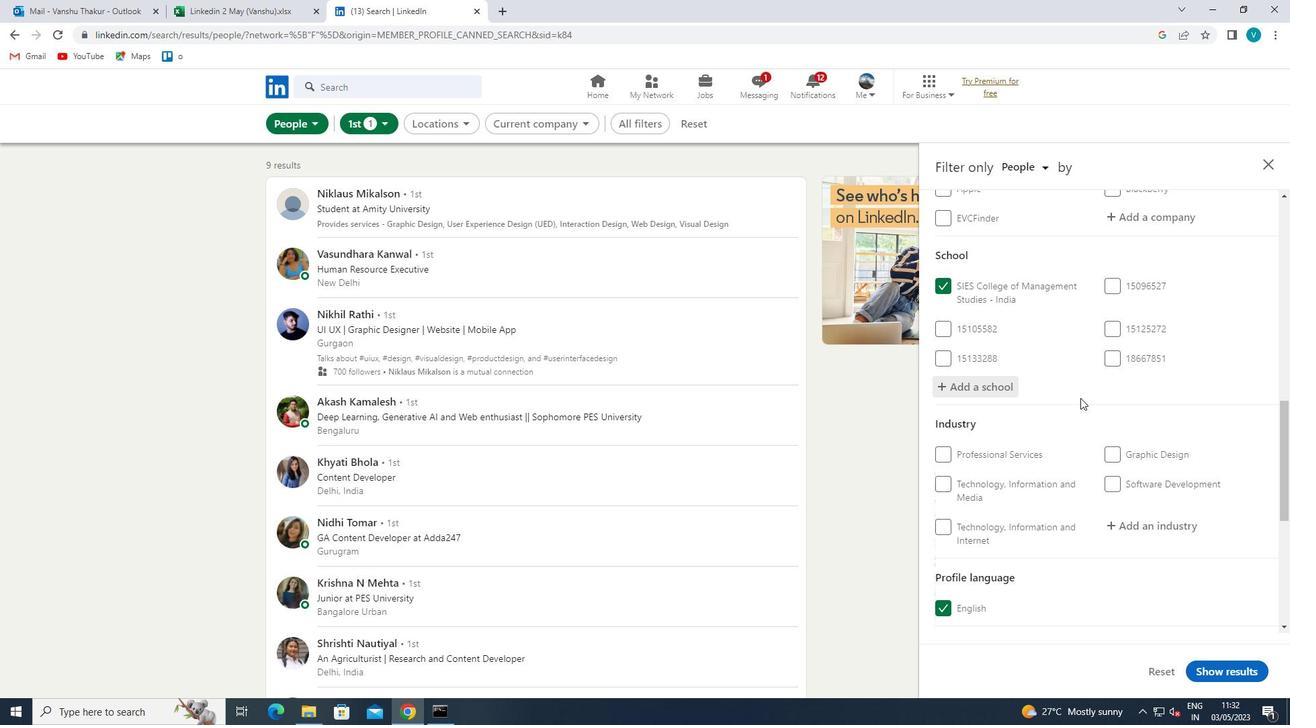 
Action: Mouse scrolled (1084, 395) with delta (0, 0)
Screenshot: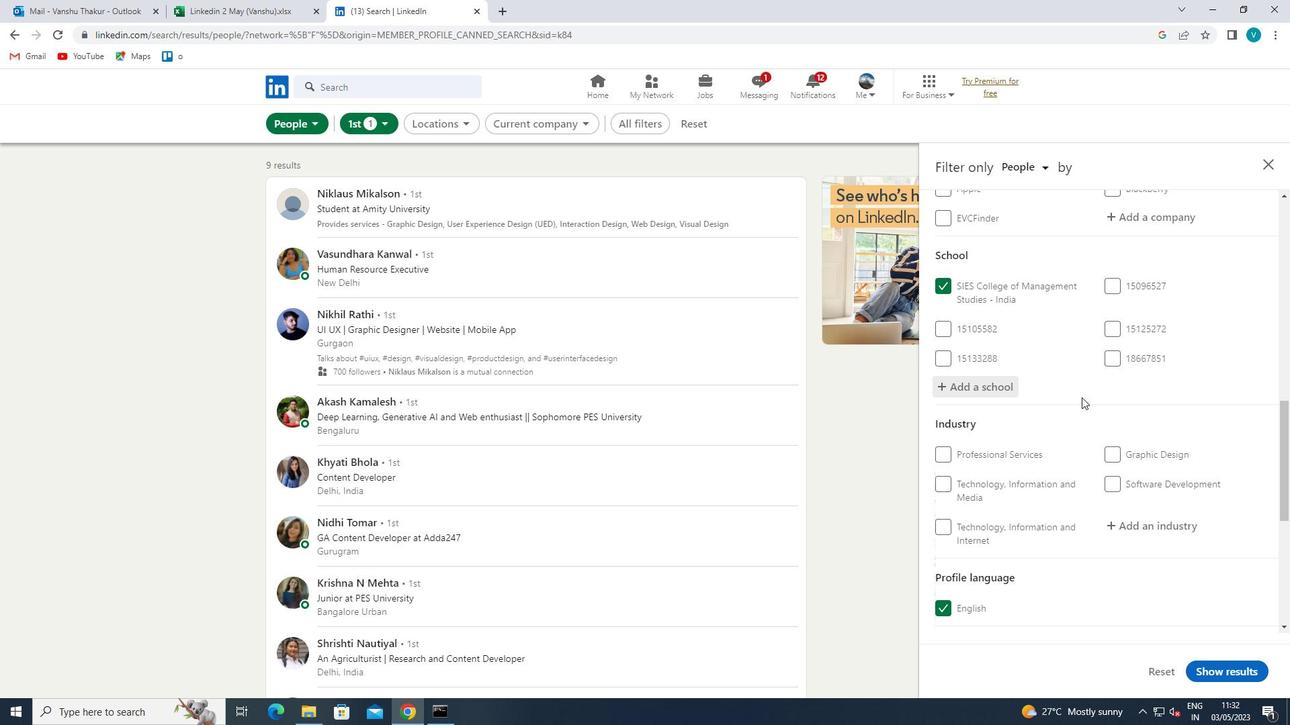
Action: Mouse moved to (1084, 396)
Screenshot: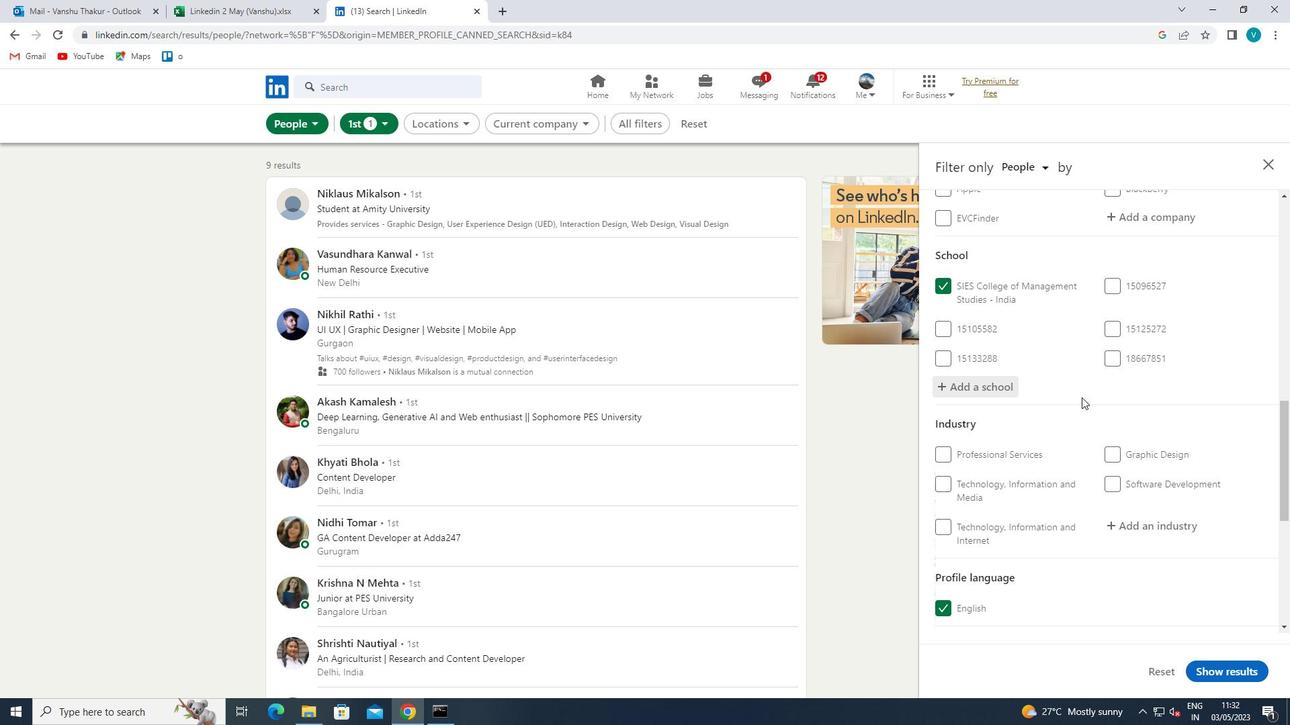 
Action: Mouse scrolled (1084, 395) with delta (0, 0)
Screenshot: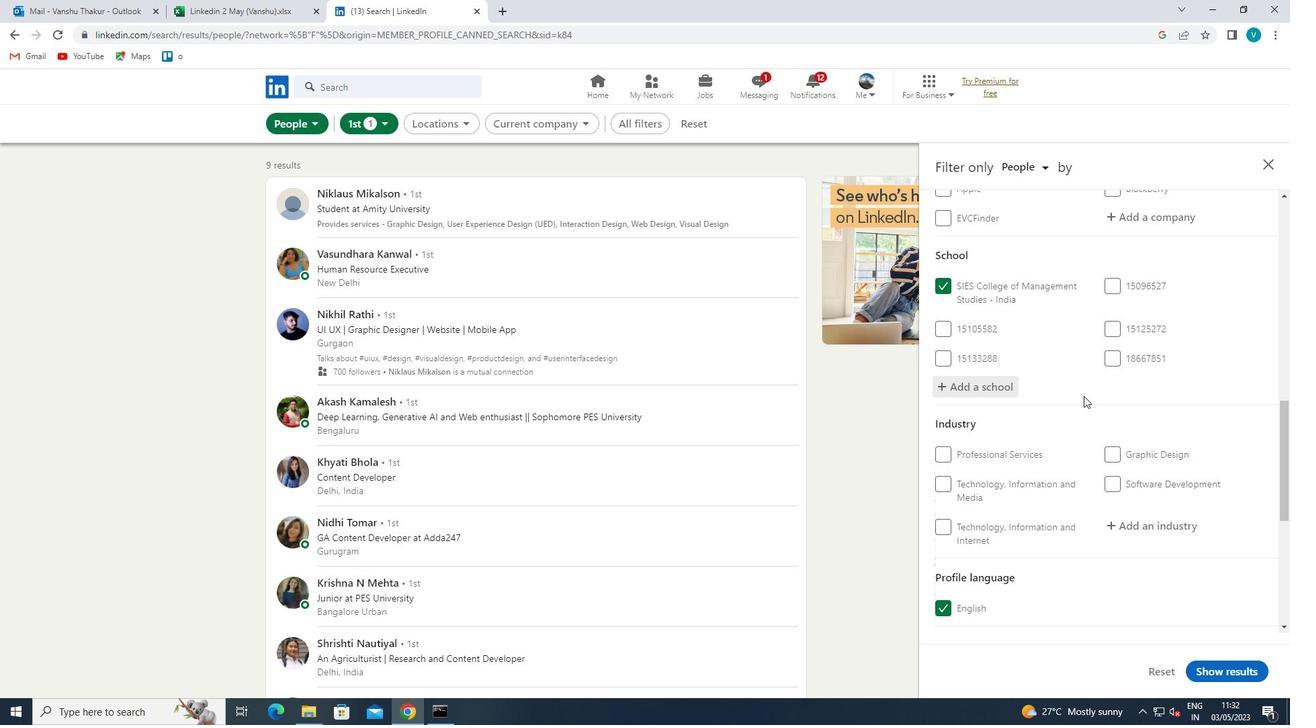 
Action: Mouse moved to (1085, 395)
Screenshot: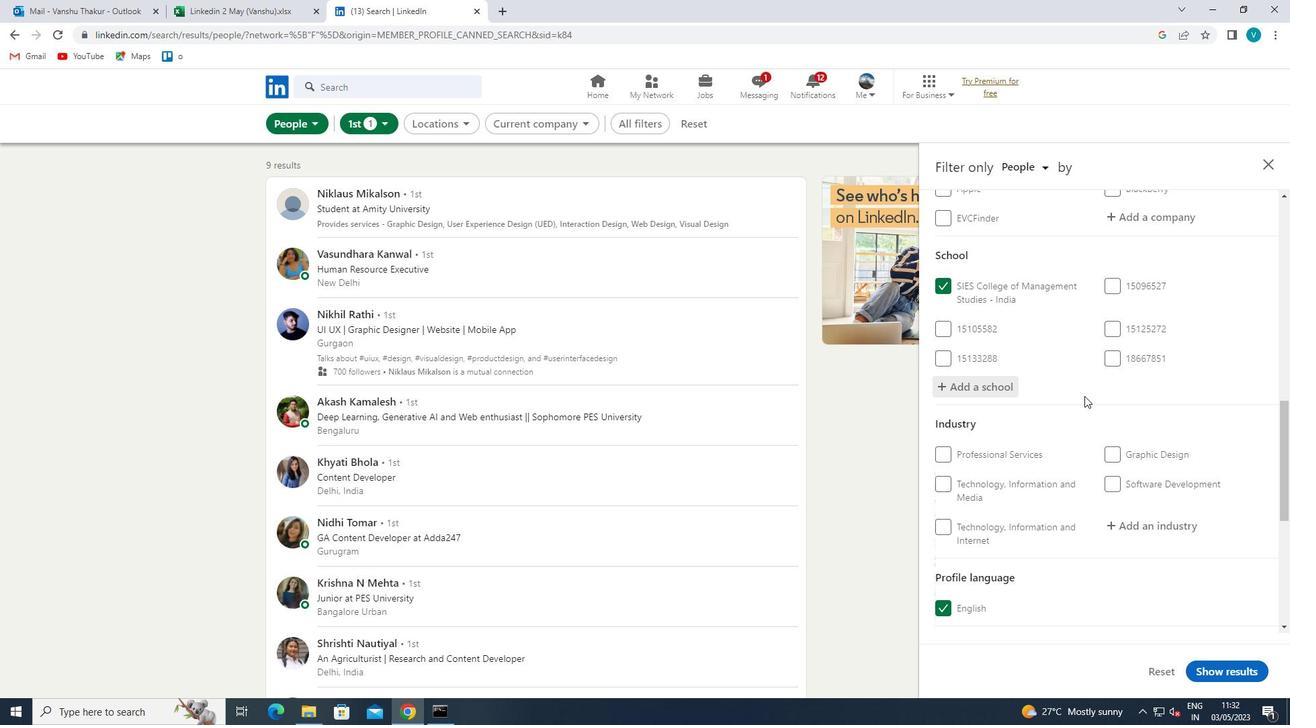
Action: Mouse scrolled (1085, 395) with delta (0, 0)
Screenshot: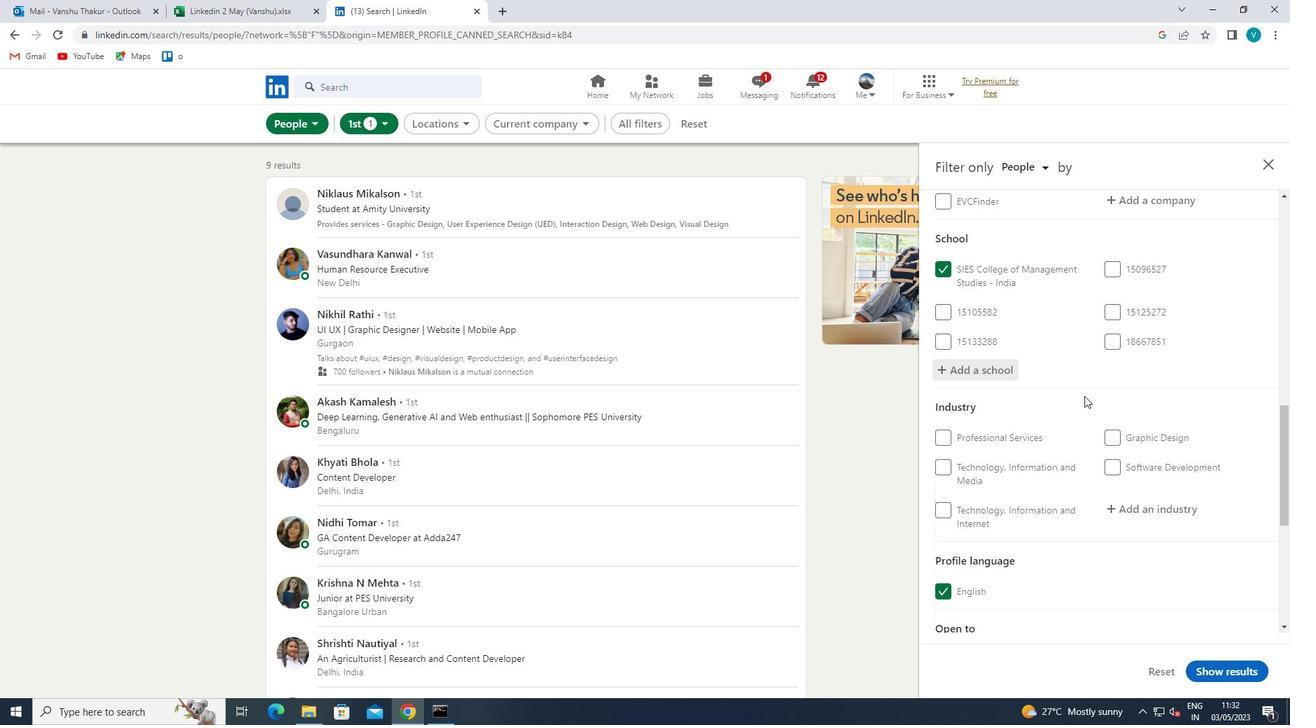 
Action: Mouse moved to (1159, 328)
Screenshot: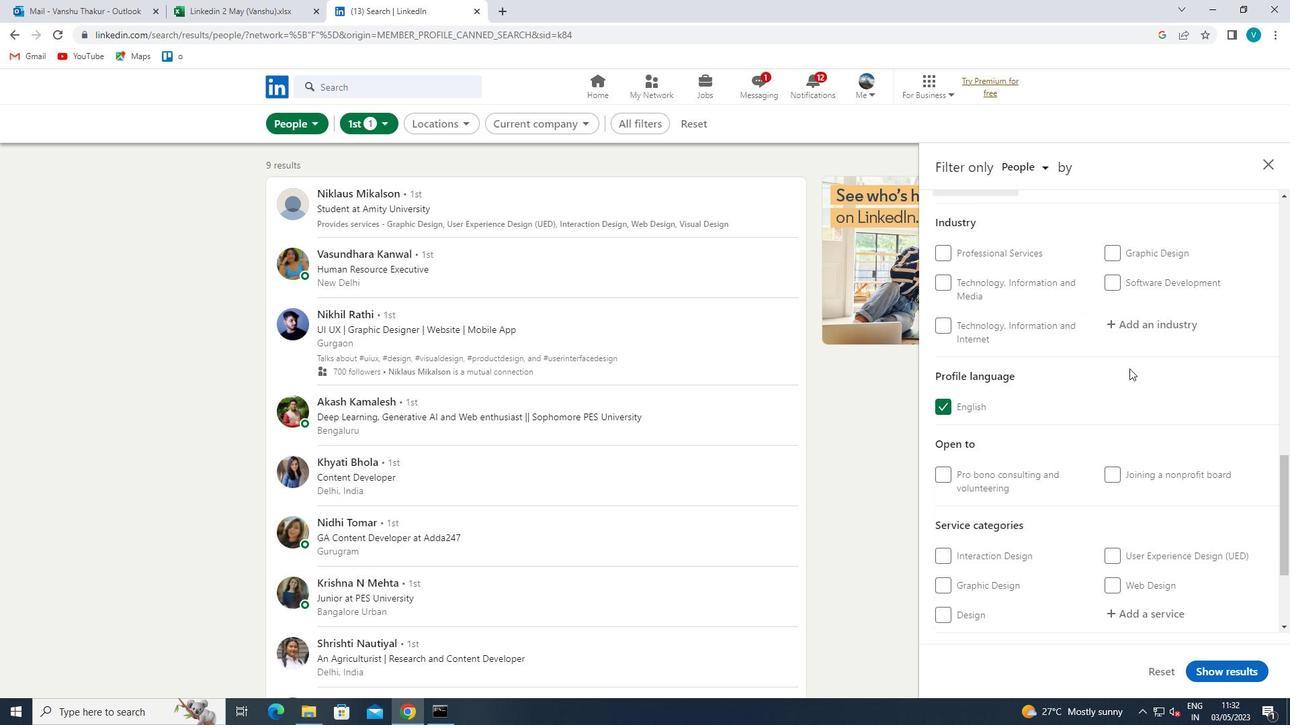 
Action: Mouse pressed left at (1159, 328)
Screenshot: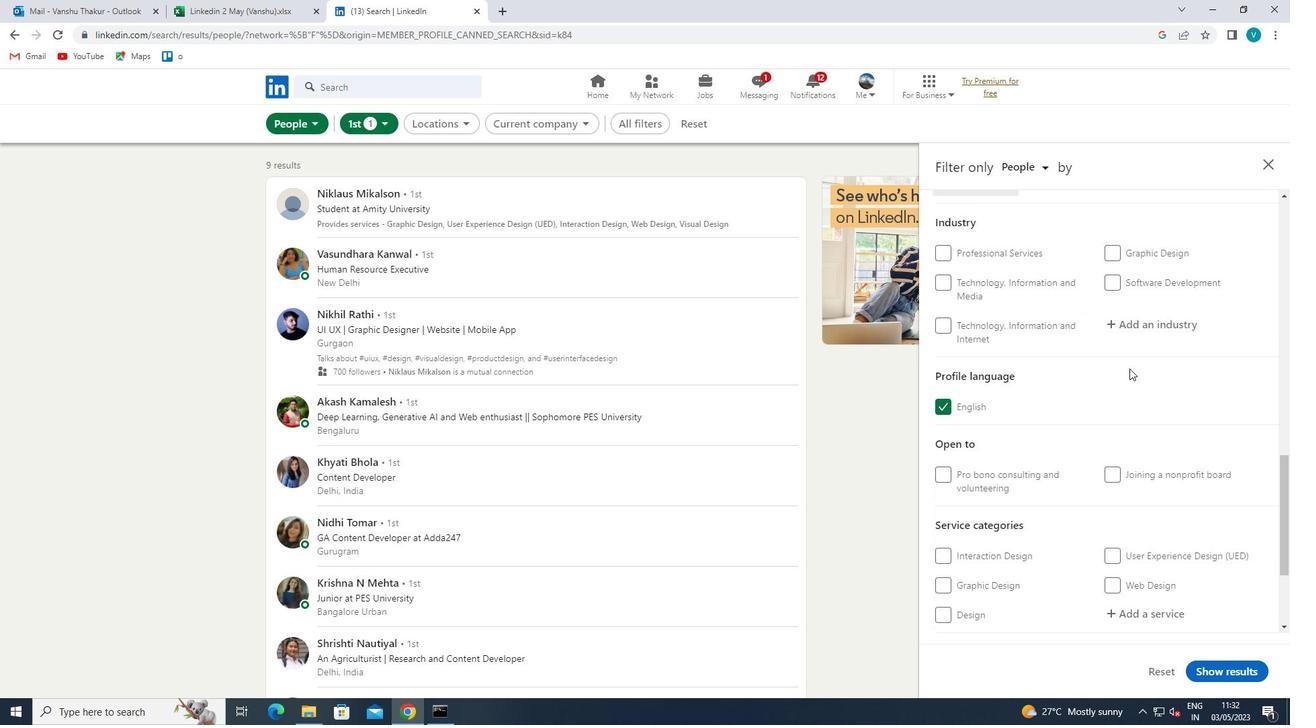 
Action: Mouse moved to (918, 410)
Screenshot: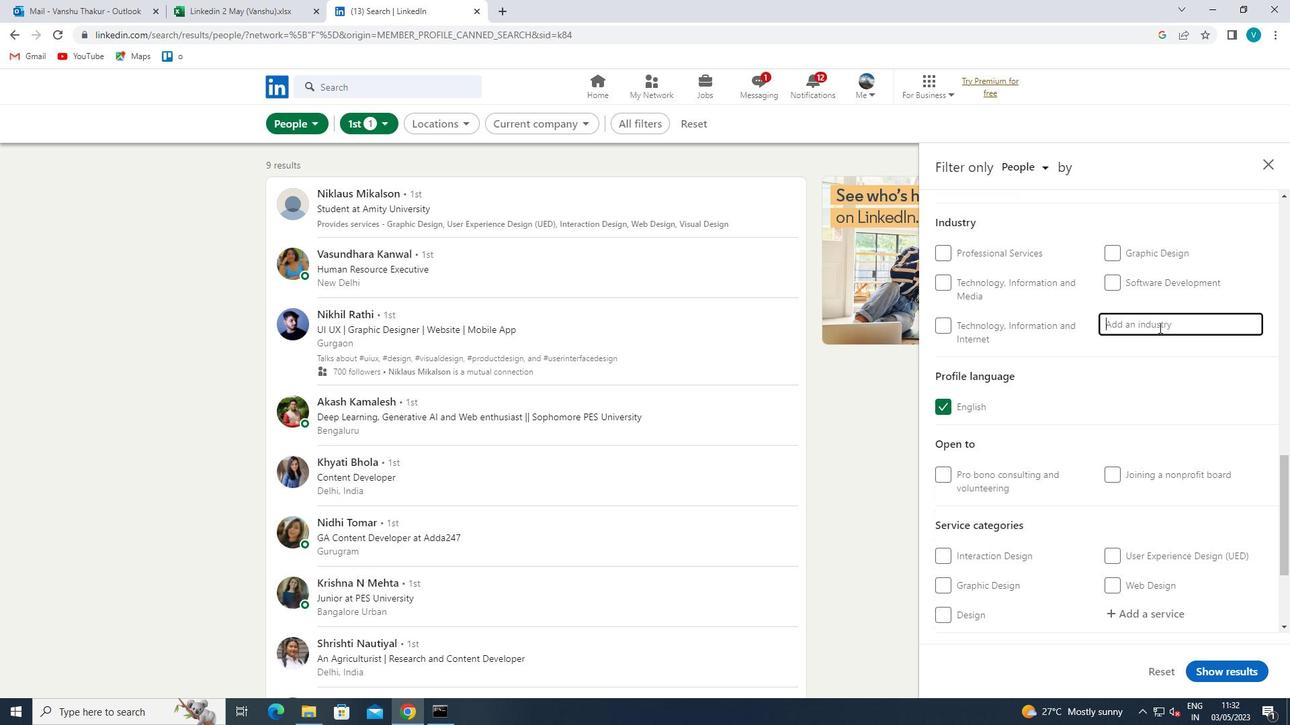 
Action: Key pressed <Key.shift>COMMERCIAL
Screenshot: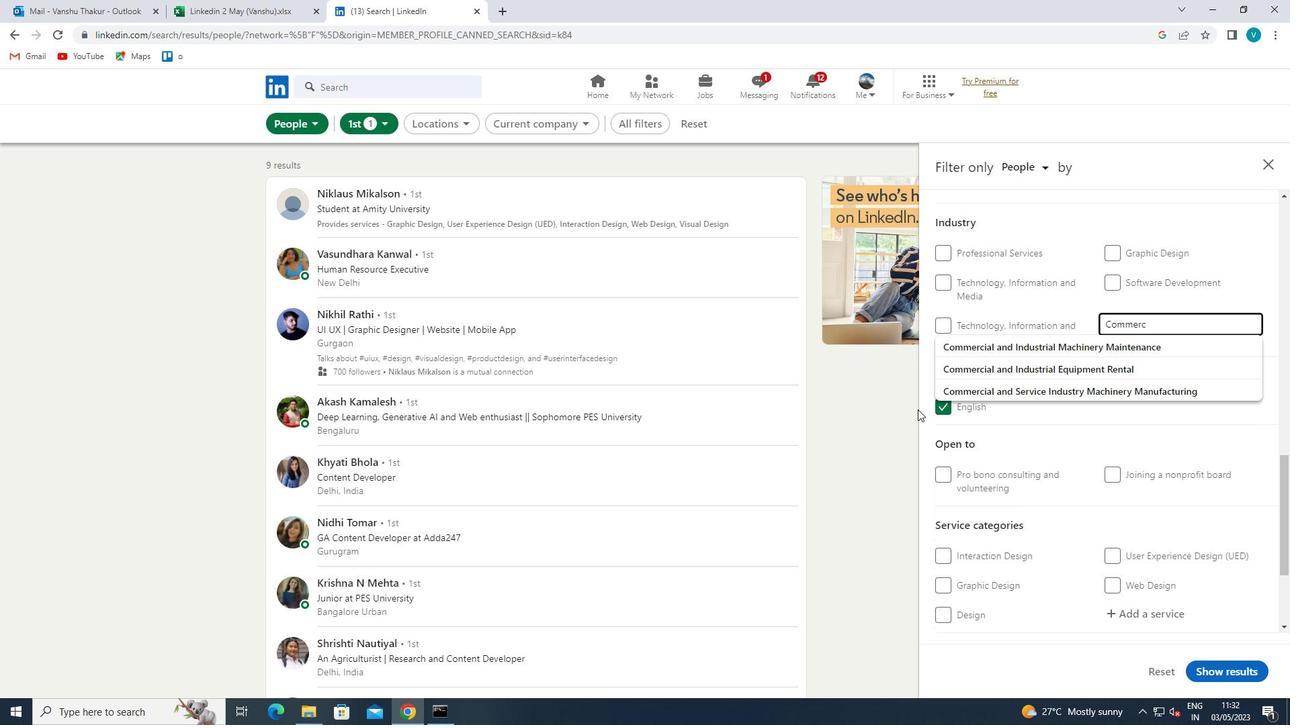 
Action: Mouse moved to (1074, 394)
Screenshot: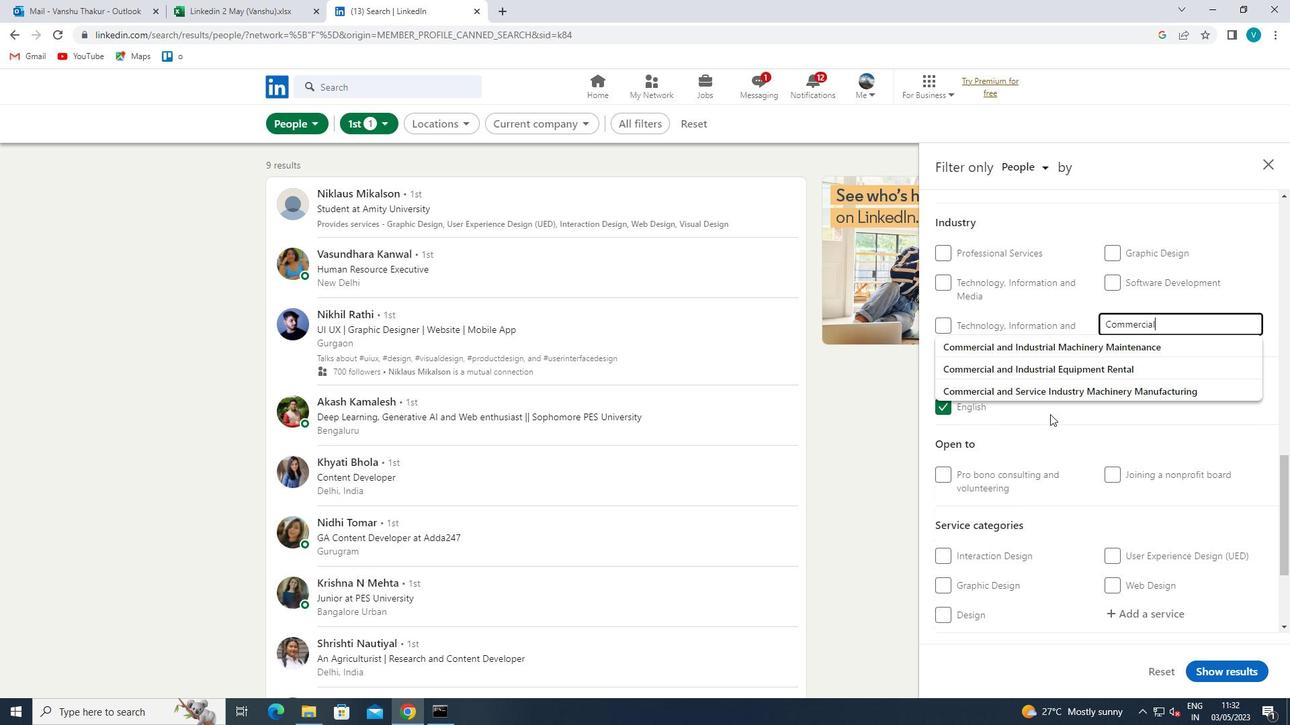 
Action: Mouse pressed left at (1074, 394)
Screenshot: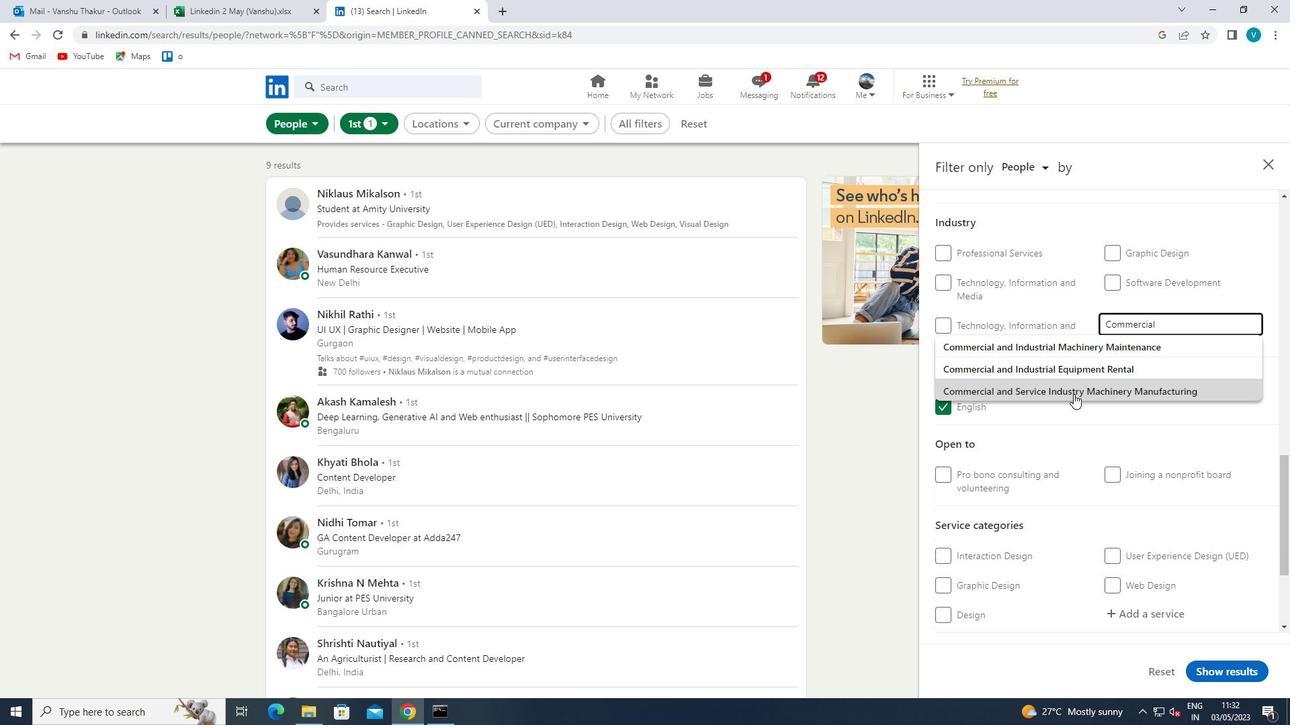 
Action: Mouse scrolled (1074, 393) with delta (0, 0)
Screenshot: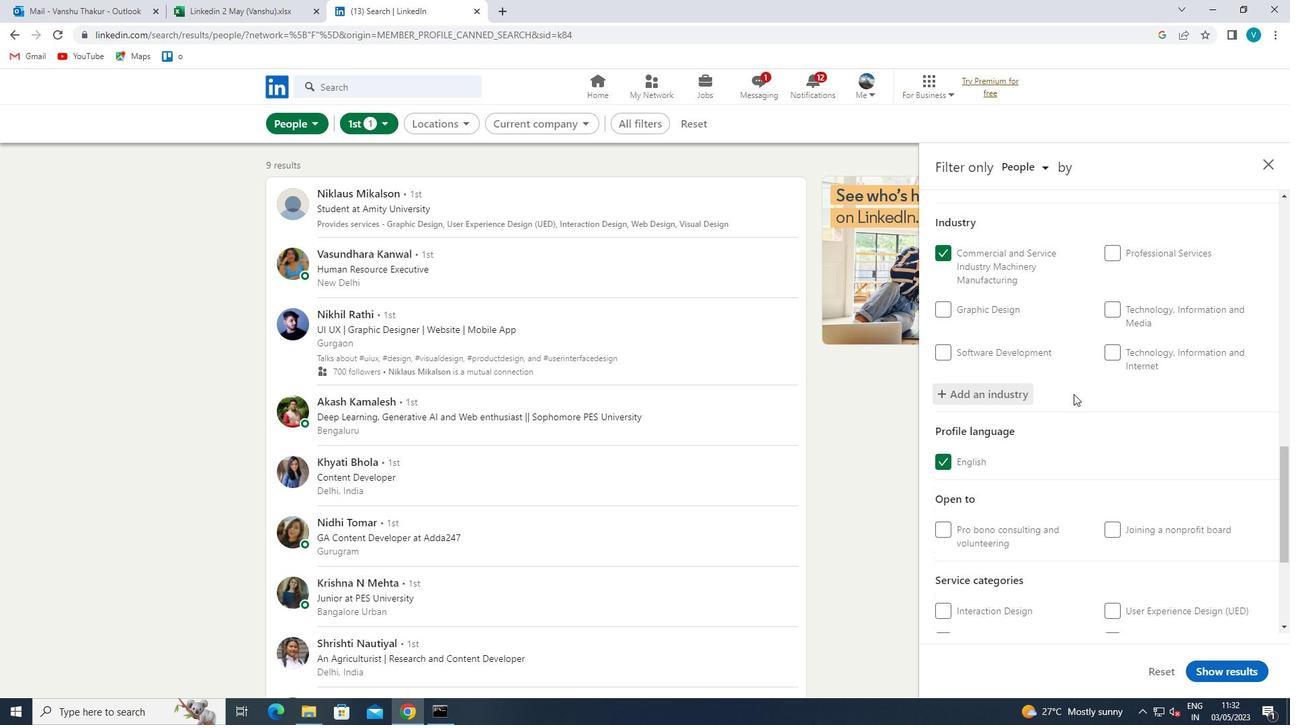 
Action: Mouse scrolled (1074, 393) with delta (0, 0)
Screenshot: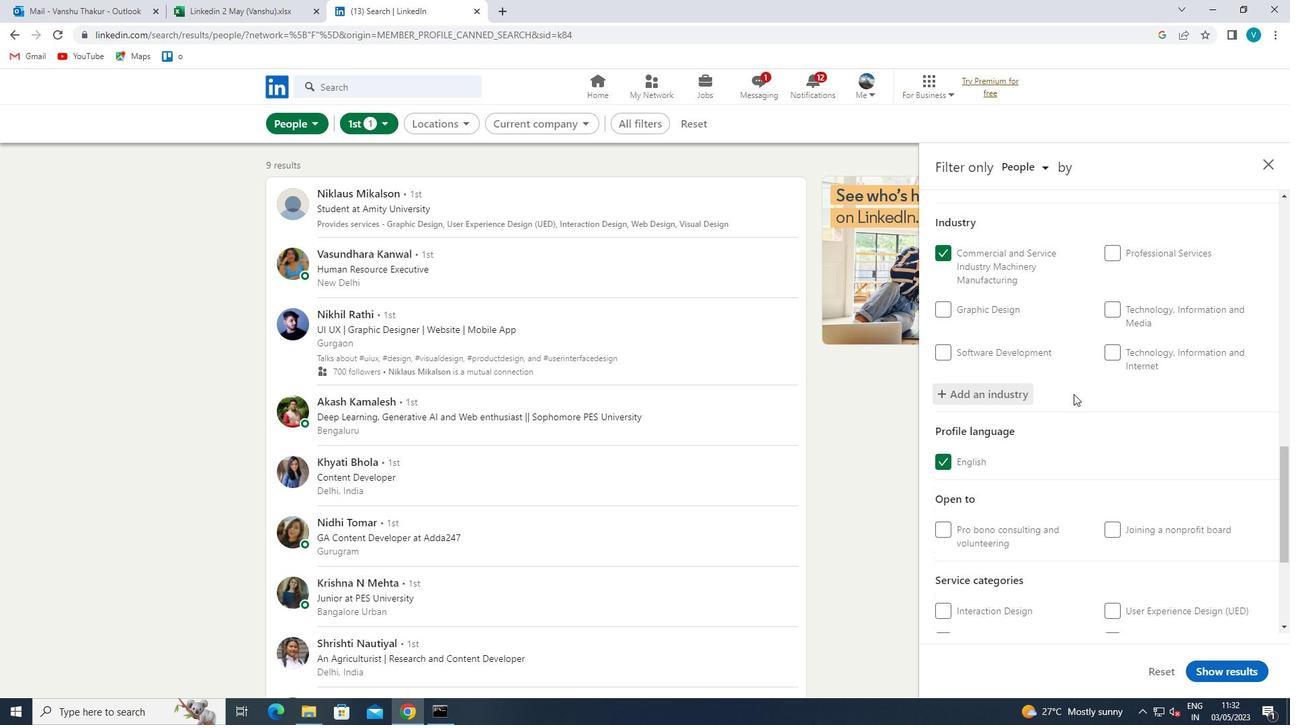 
Action: Mouse scrolled (1074, 393) with delta (0, 0)
Screenshot: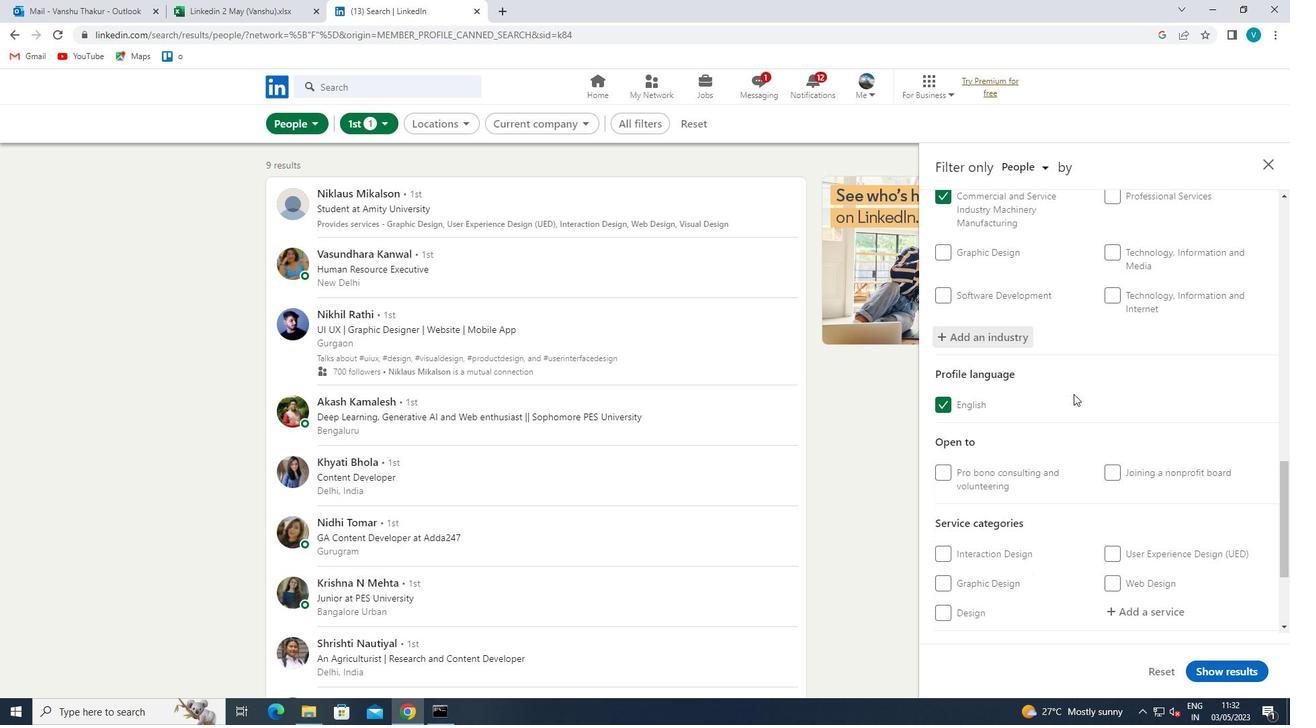 
Action: Mouse scrolled (1074, 393) with delta (0, 0)
Screenshot: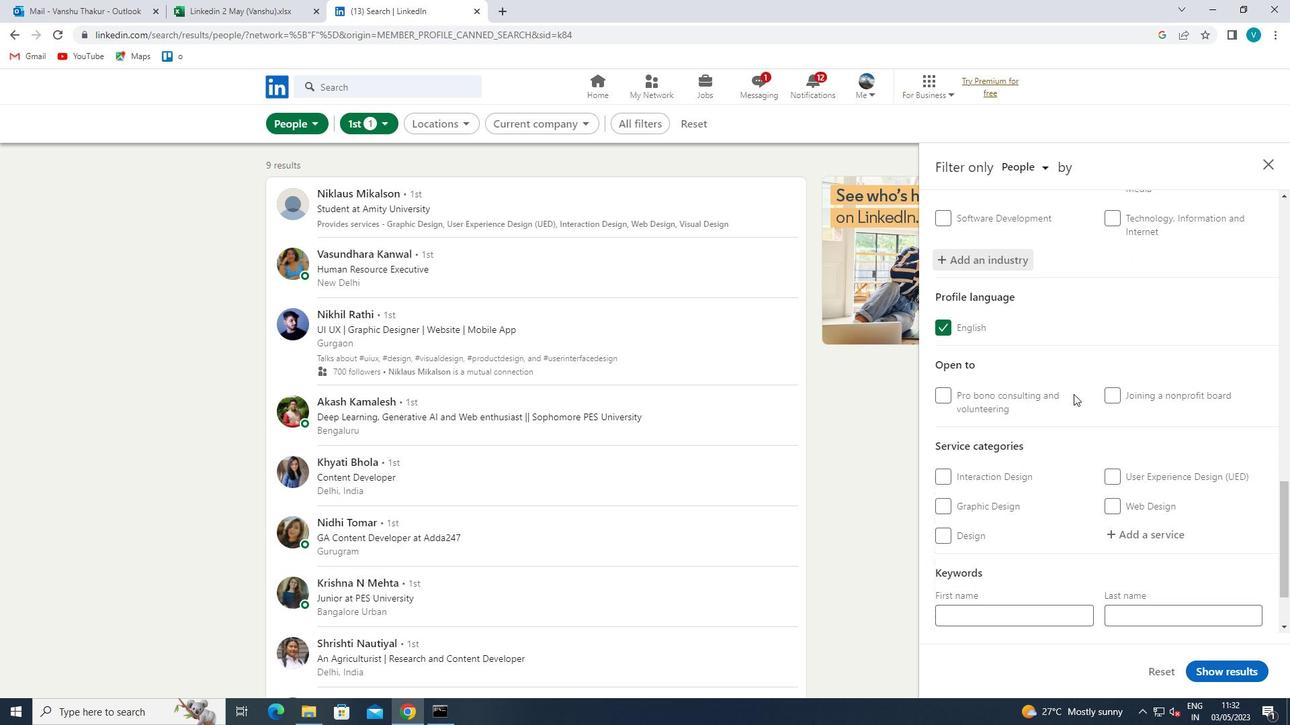 
Action: Mouse scrolled (1074, 393) with delta (0, 0)
Screenshot: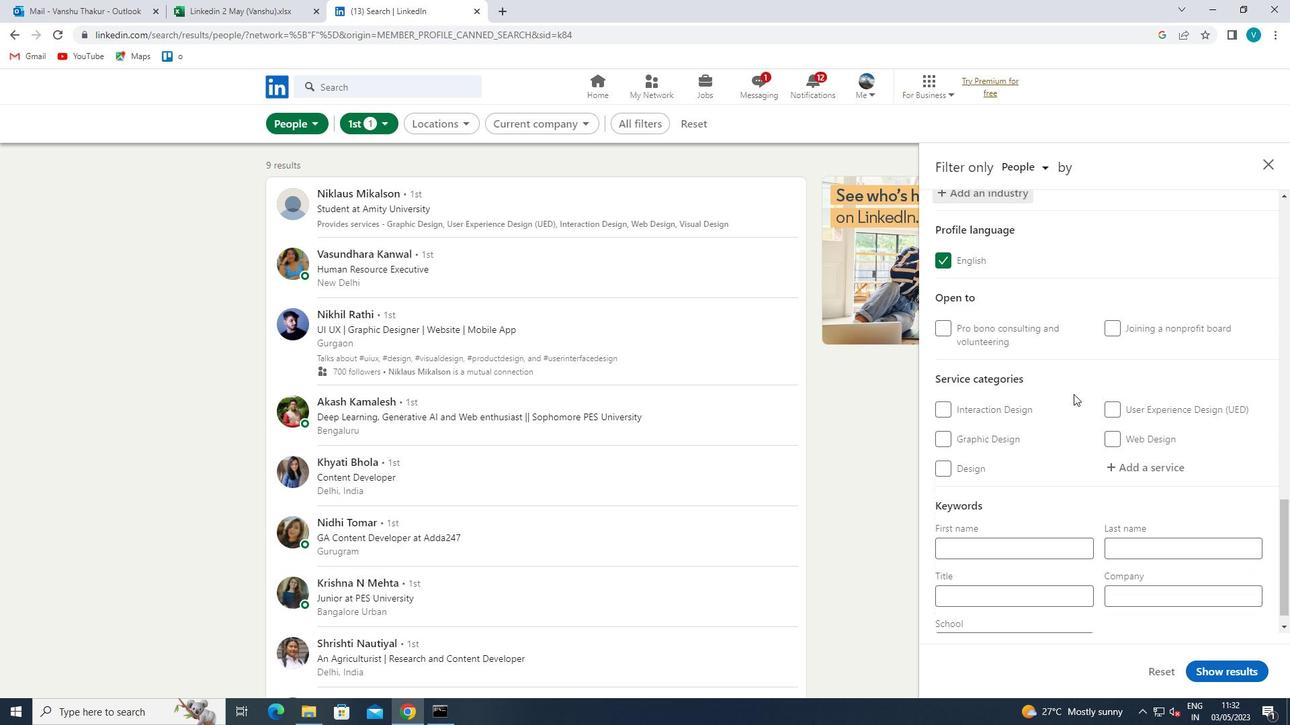 
Action: Mouse moved to (1146, 447)
Screenshot: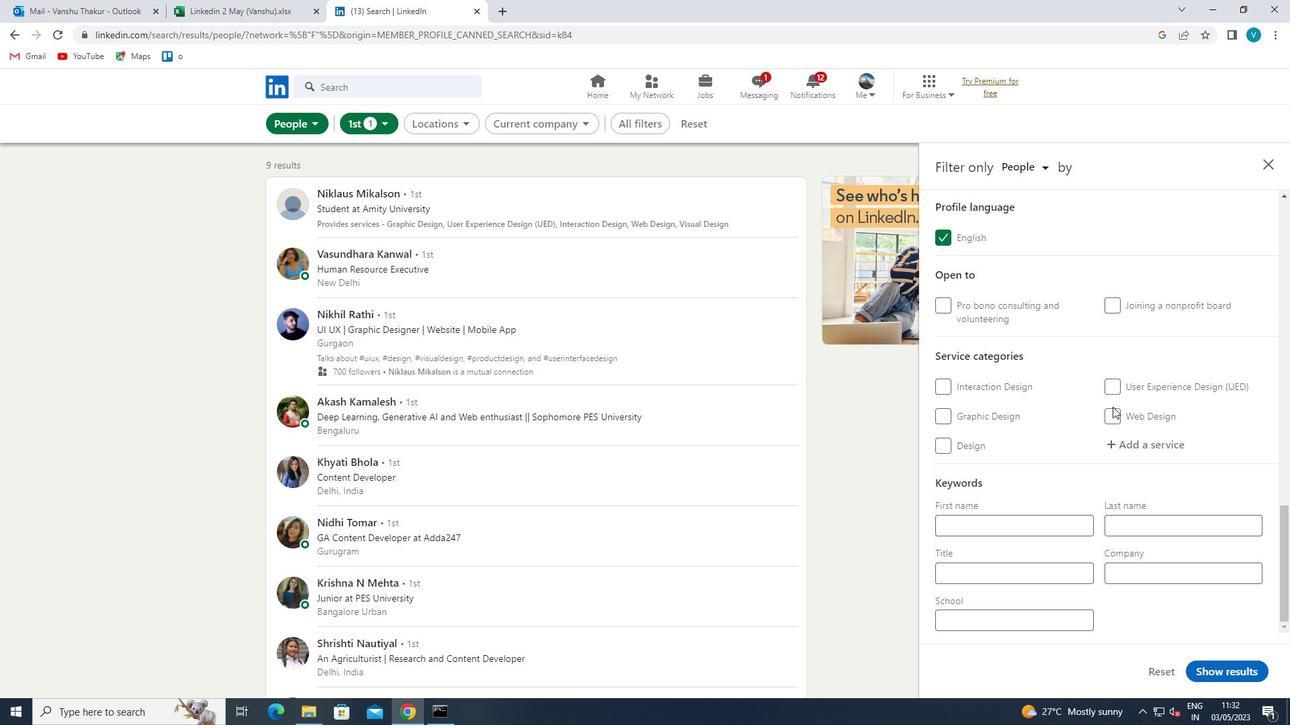 
Action: Mouse pressed left at (1146, 447)
Screenshot: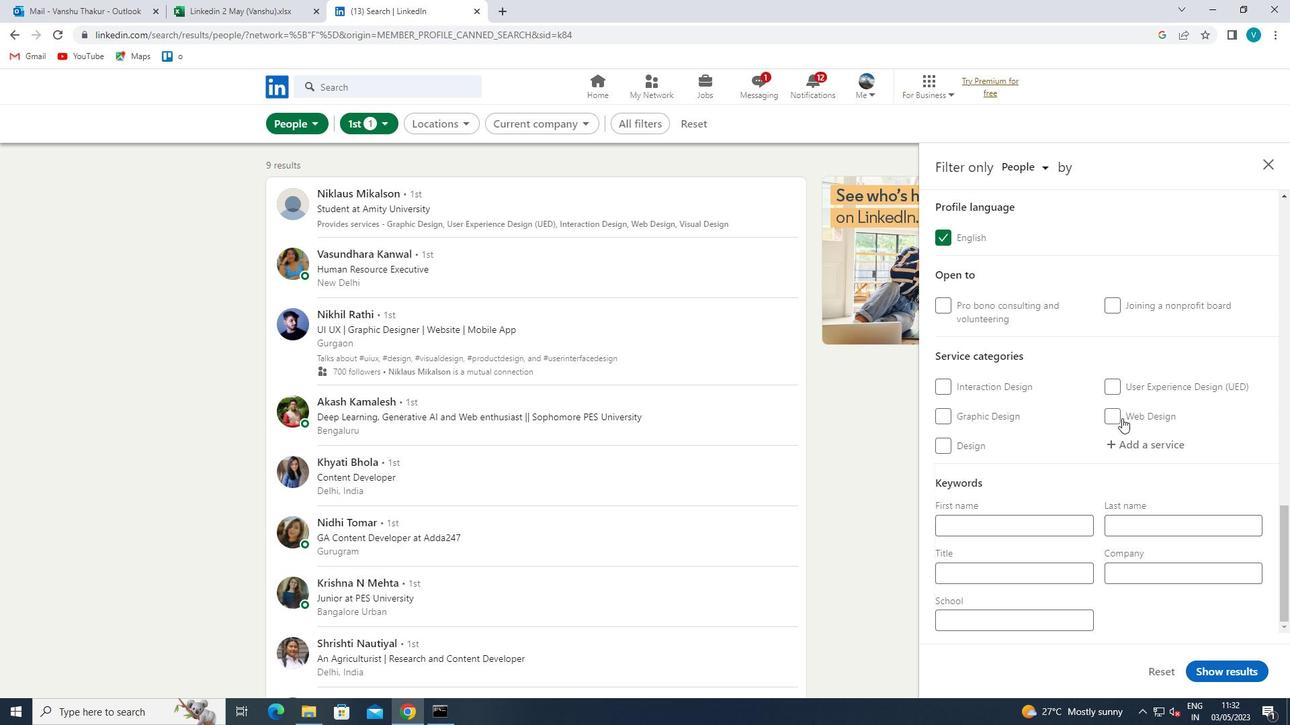 
Action: Mouse moved to (890, 321)
Screenshot: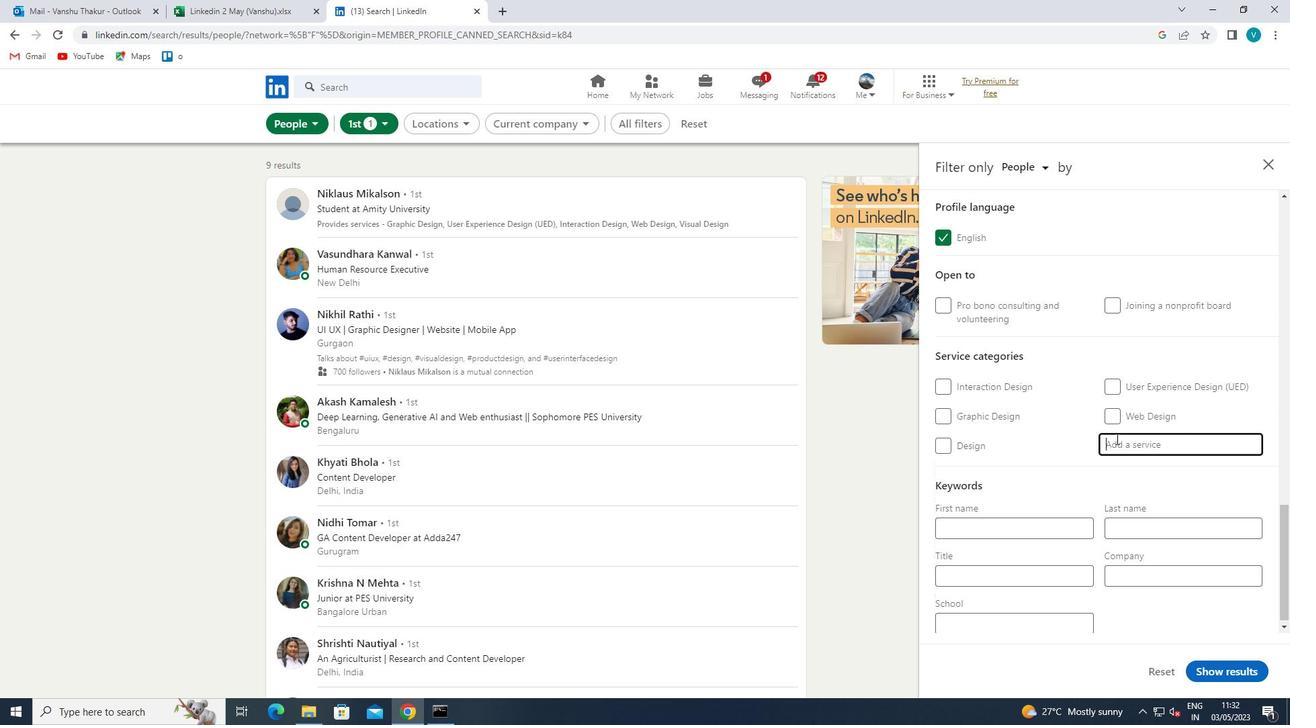 
Action: Key pressed <Key.shift>RETRE<Key.backspace><Key.backspace>I
Screenshot: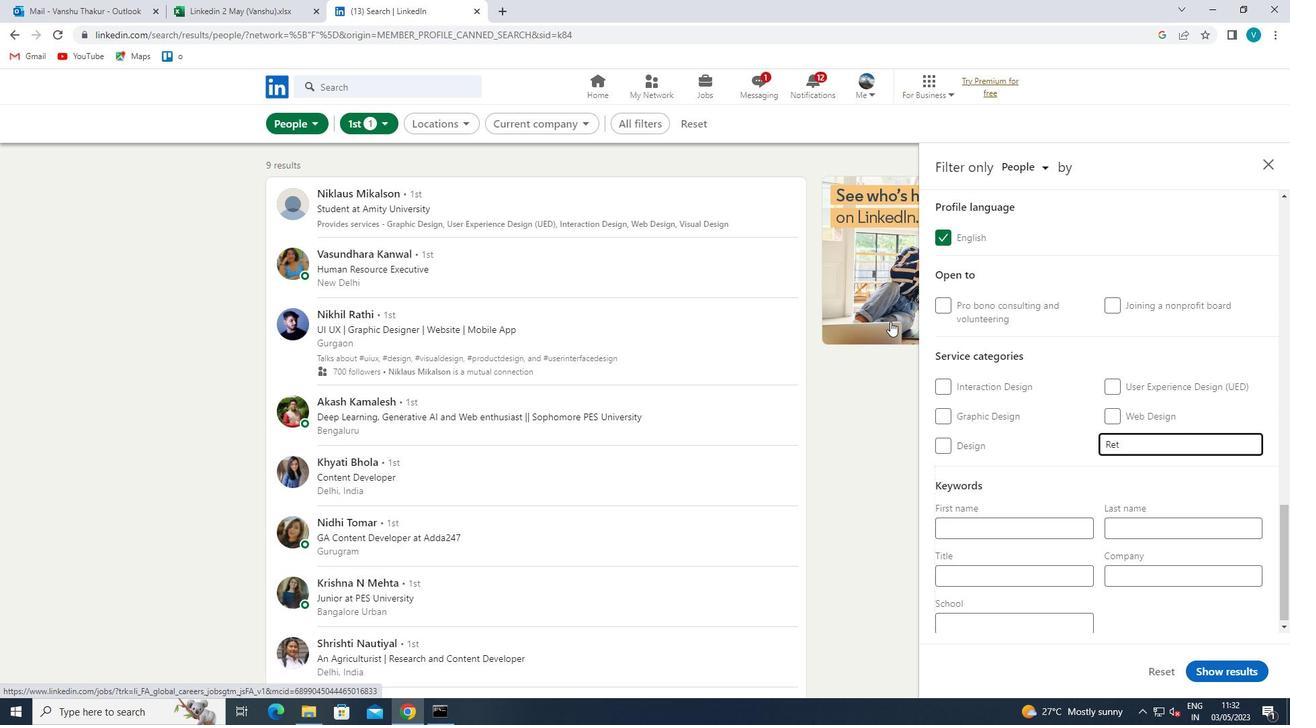 
Action: Mouse moved to (1002, 467)
Screenshot: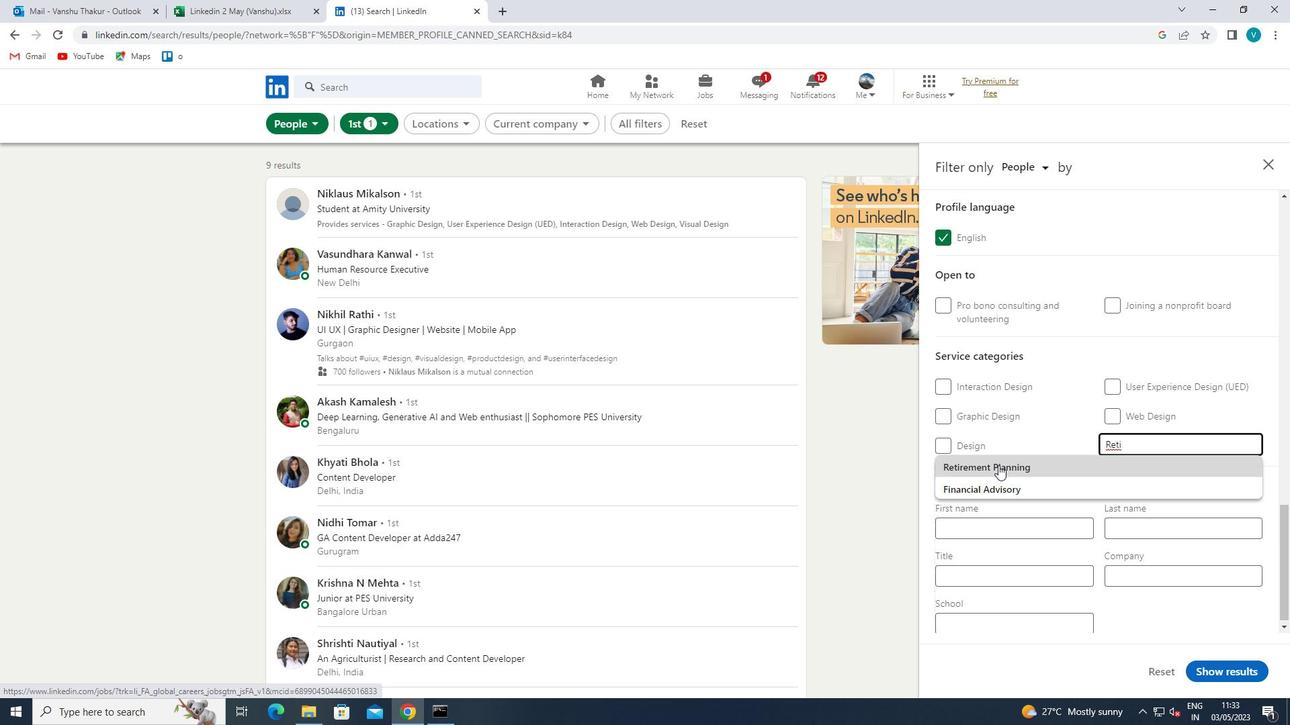 
Action: Mouse pressed left at (1002, 467)
Screenshot: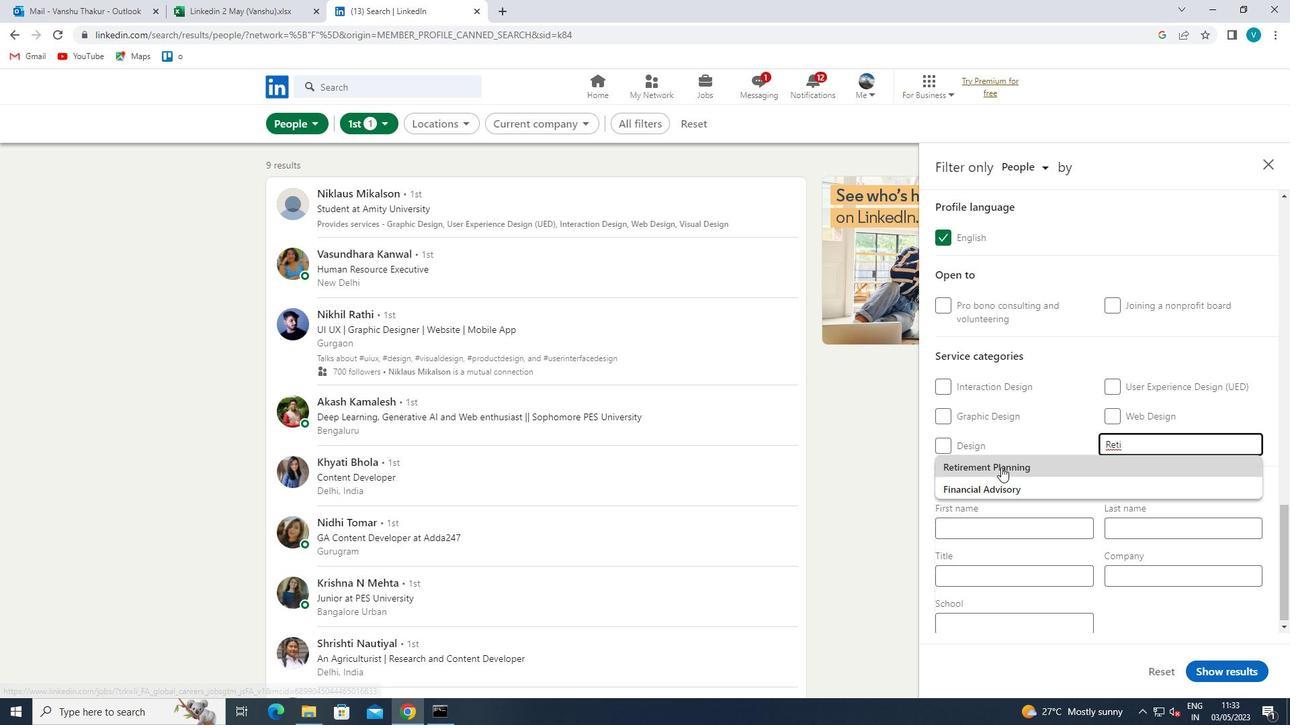 
Action: Mouse moved to (1010, 463)
Screenshot: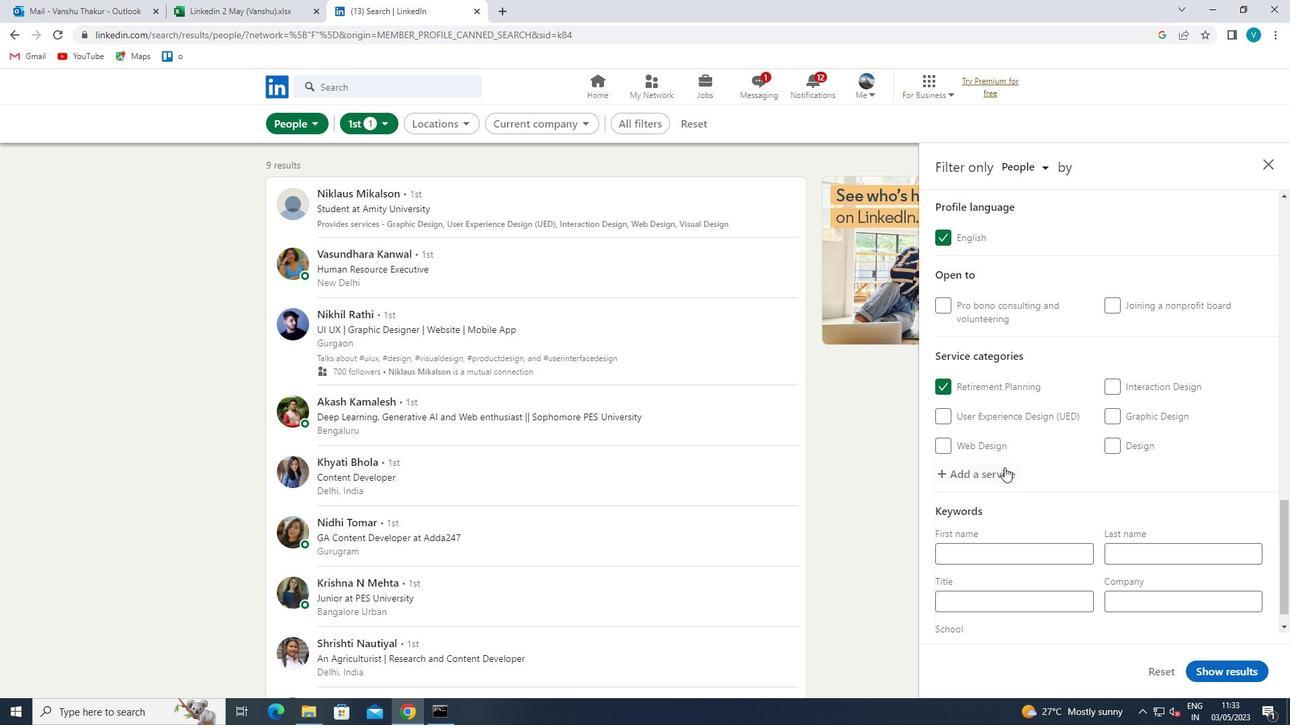 
Action: Mouse scrolled (1010, 463) with delta (0, 0)
Screenshot: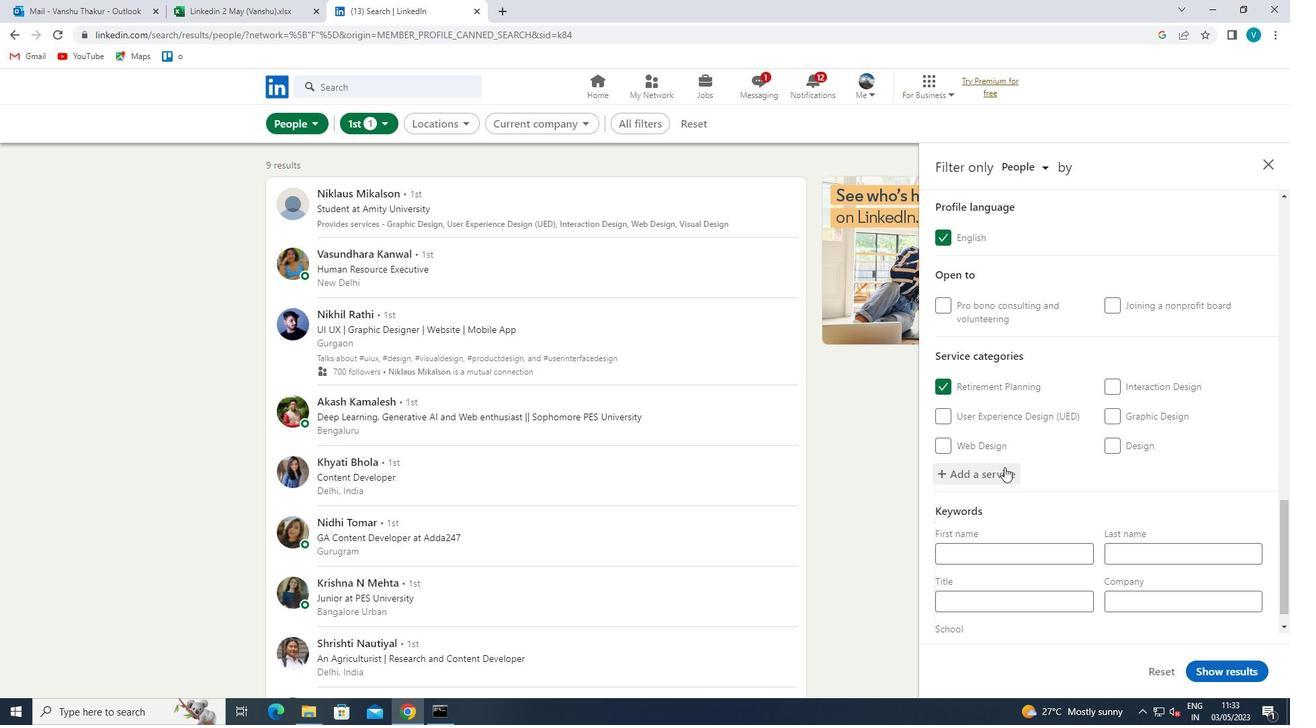 
Action: Mouse moved to (1010, 463)
Screenshot: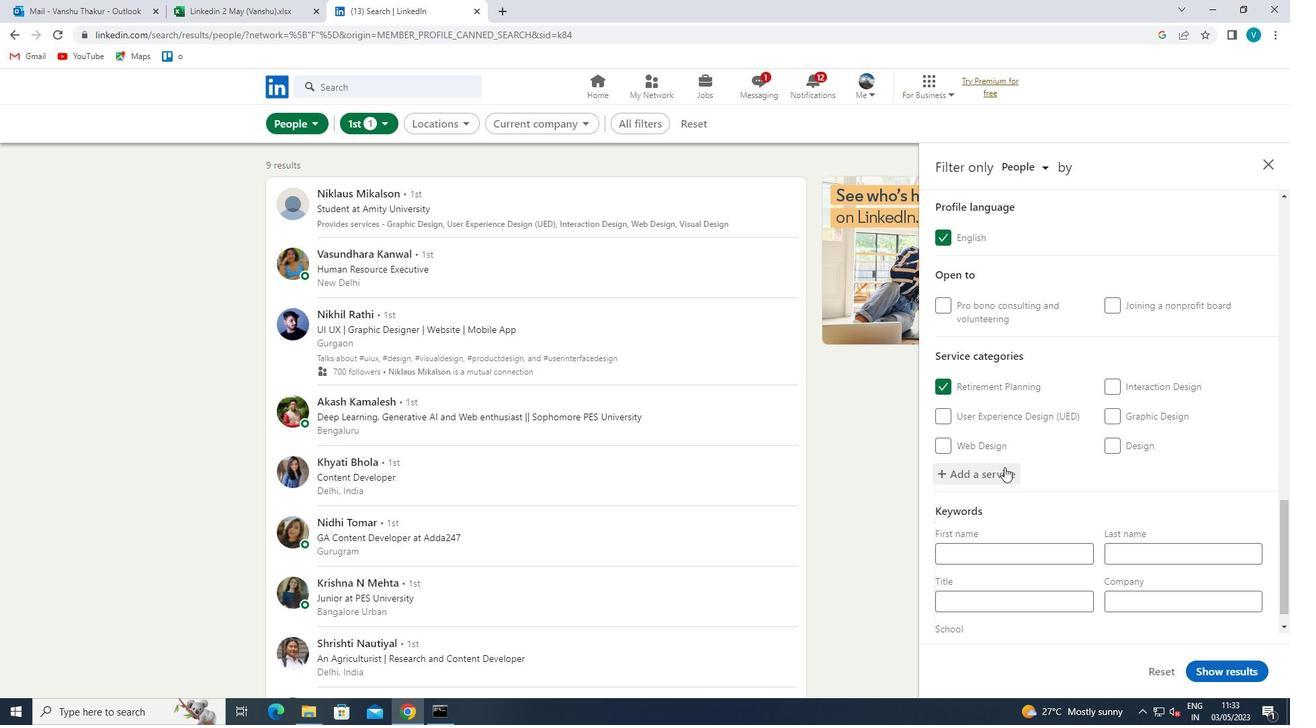 
Action: Mouse scrolled (1010, 462) with delta (0, 0)
Screenshot: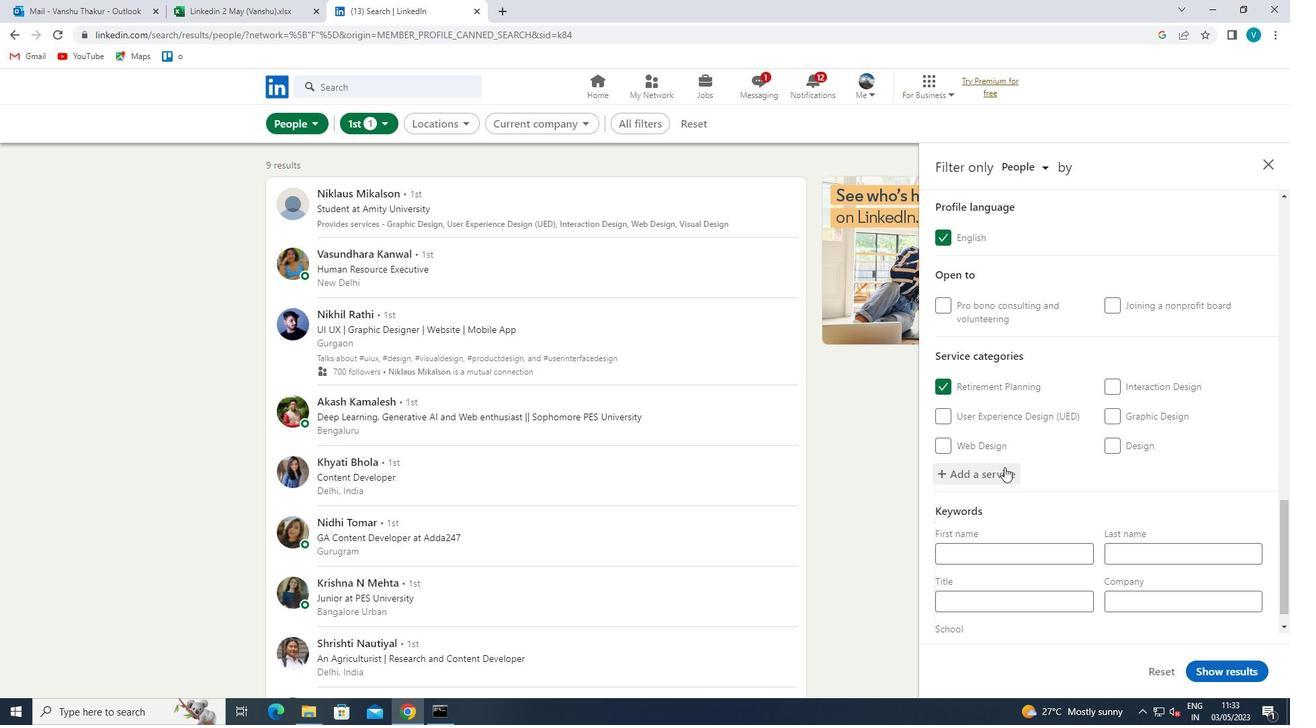 
Action: Mouse moved to (1012, 463)
Screenshot: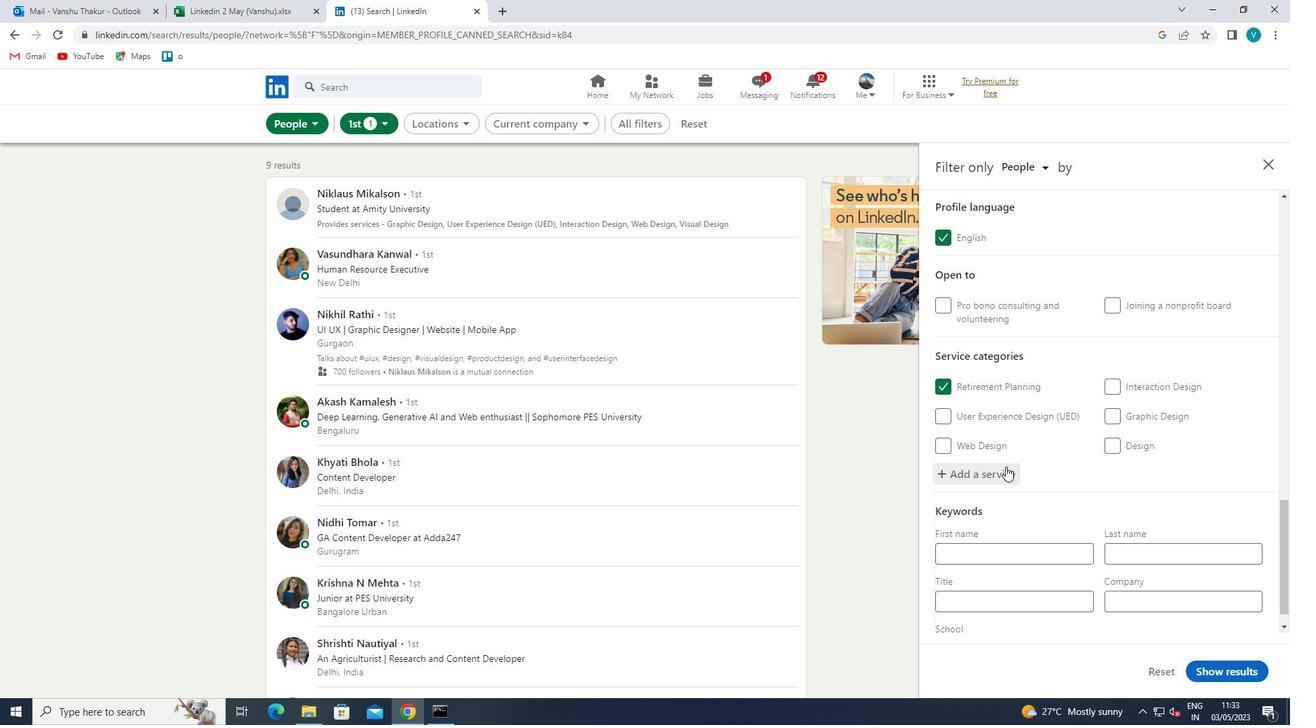 
Action: Mouse scrolled (1012, 462) with delta (0, 0)
Screenshot: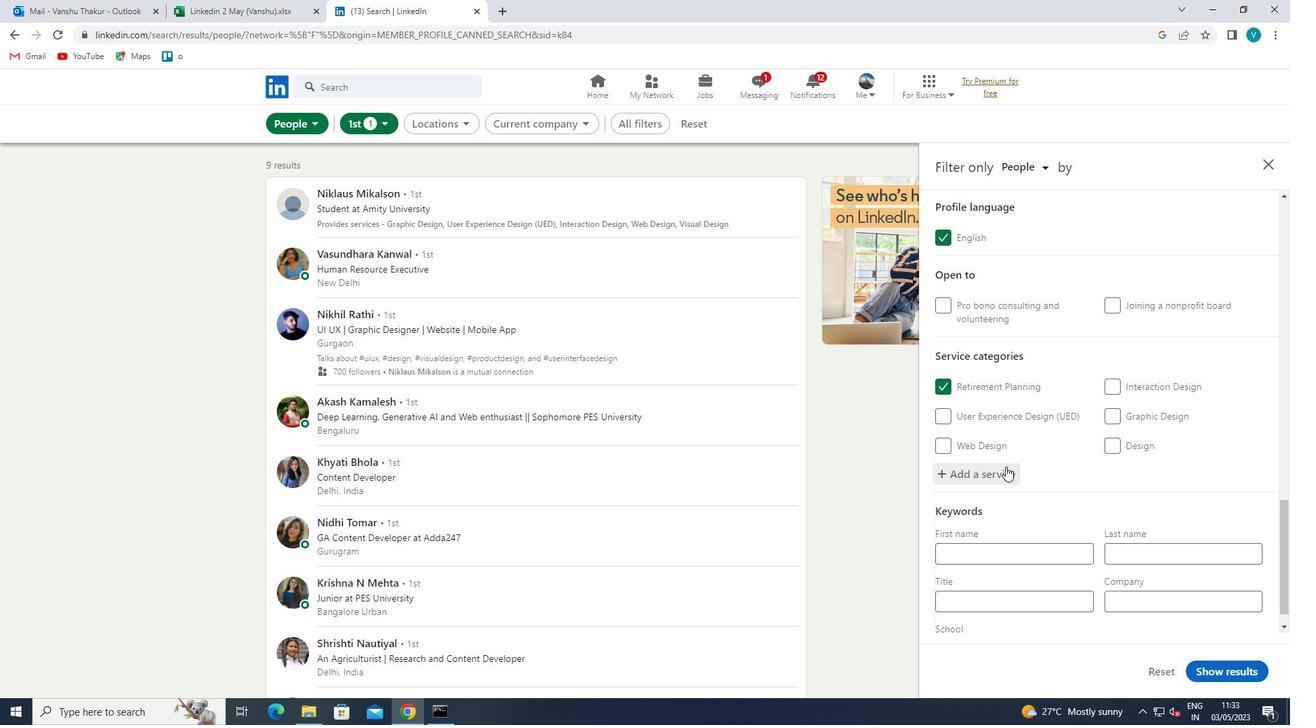 
Action: Mouse scrolled (1012, 462) with delta (0, 0)
Screenshot: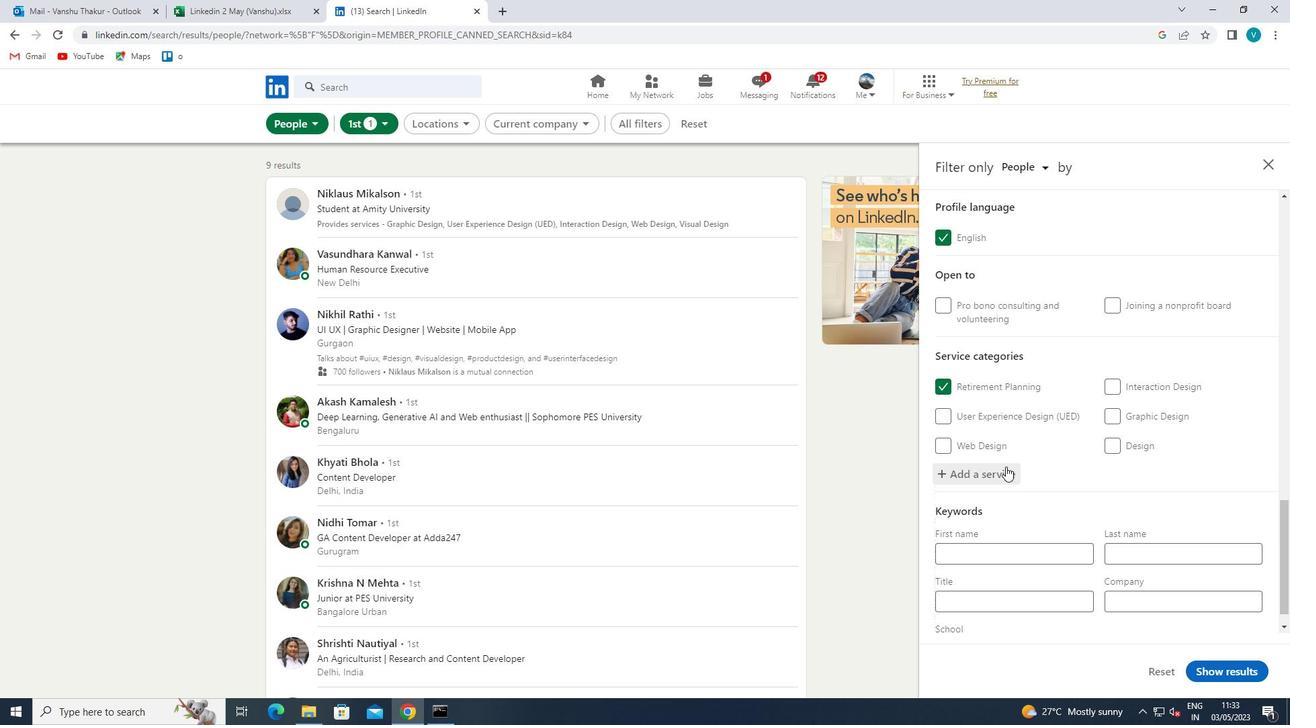 
Action: Mouse moved to (1016, 577)
Screenshot: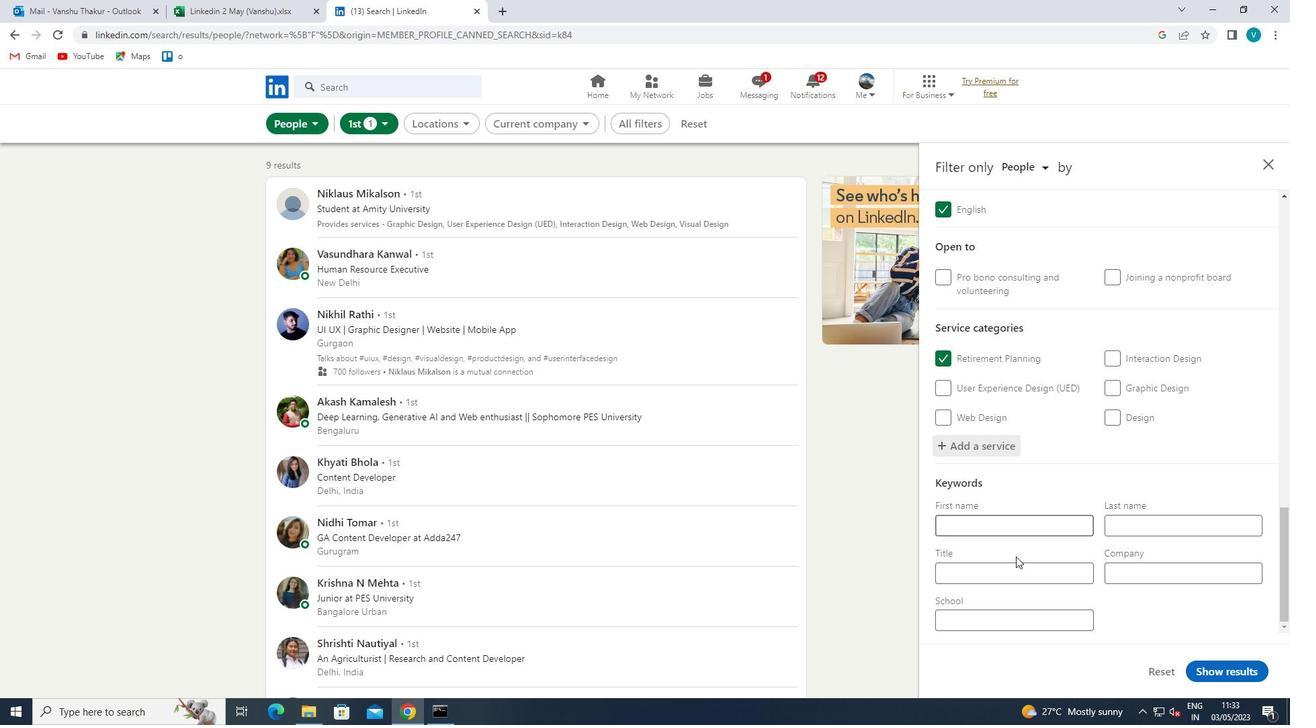 
Action: Mouse pressed left at (1016, 577)
Screenshot: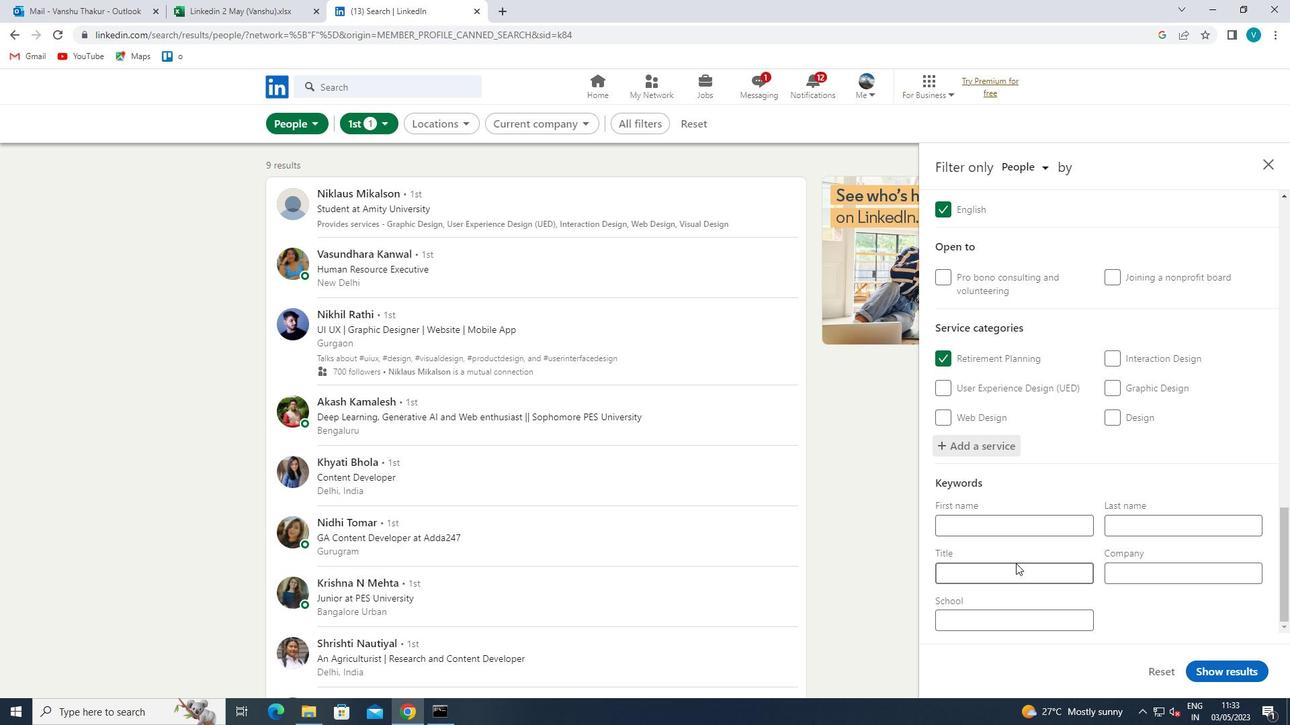 
Action: Mouse moved to (1005, 573)
Screenshot: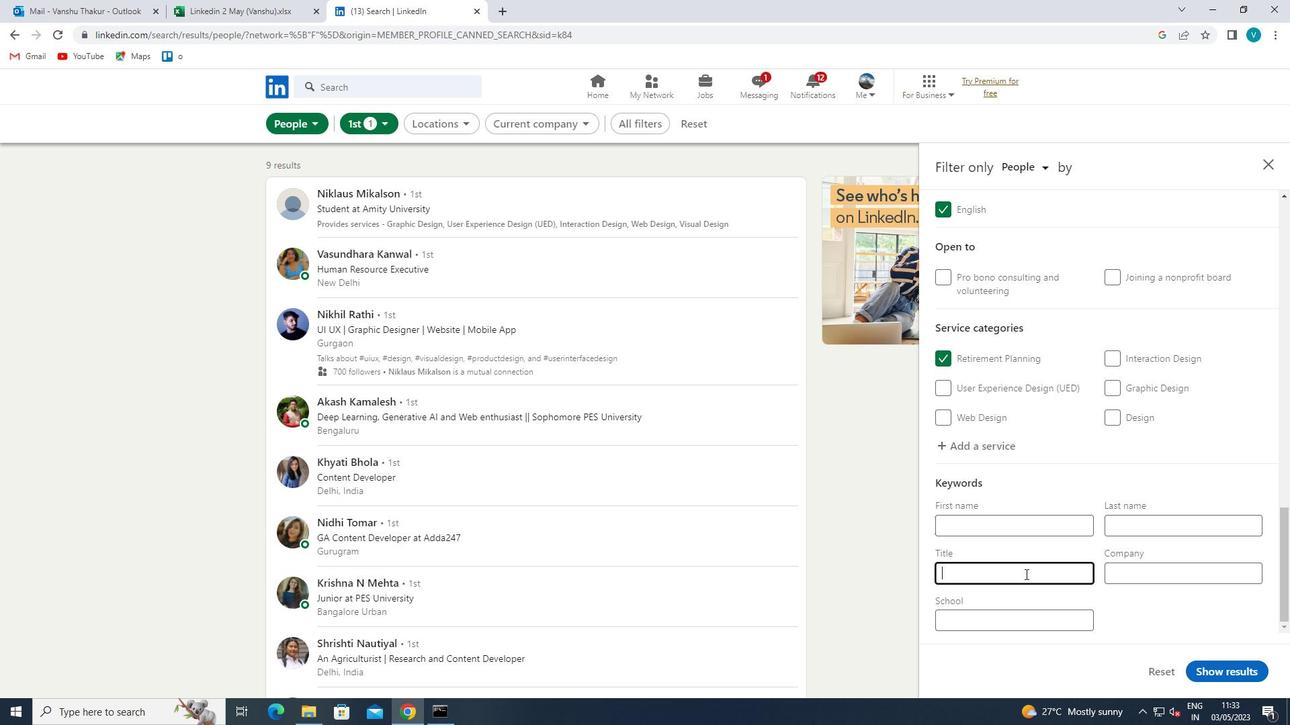 
Action: Key pressed <Key.shift>
Screenshot: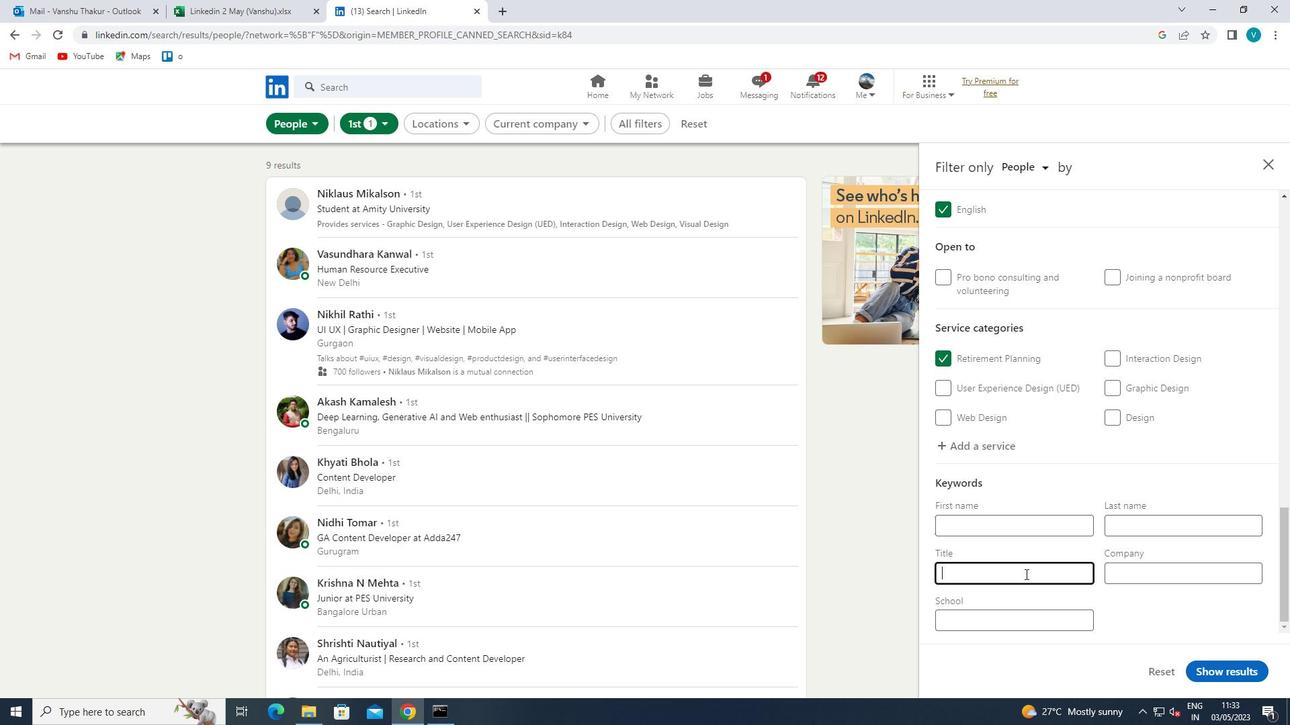 
Action: Mouse moved to (969, 535)
Screenshot: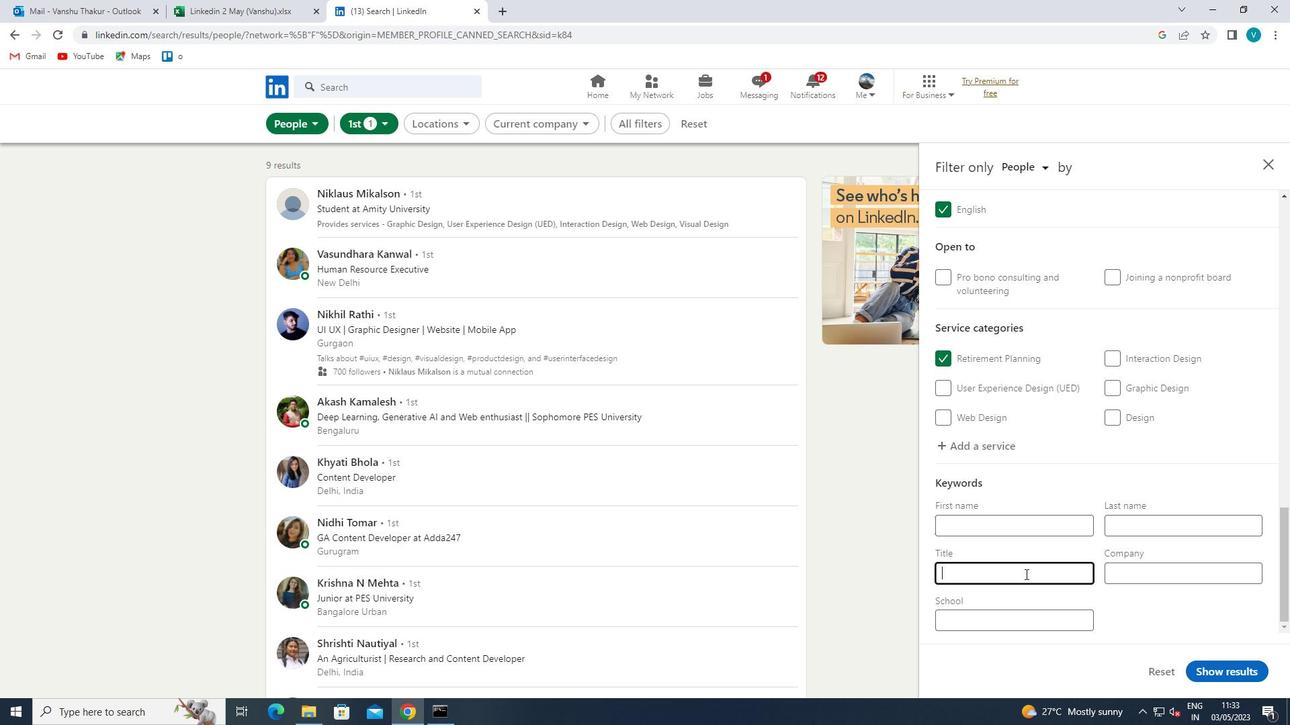 
Action: Key pressed <Key.shift>HOAPO<Key.backspace><Key.backspace><Key.backspace>SPITAL<Key.space><Key.shift><Key.shift><Key.shift><Key.shift><Key.shift><Key.shift><Key.shift>VOLUNTEER<Key.space>
Screenshot: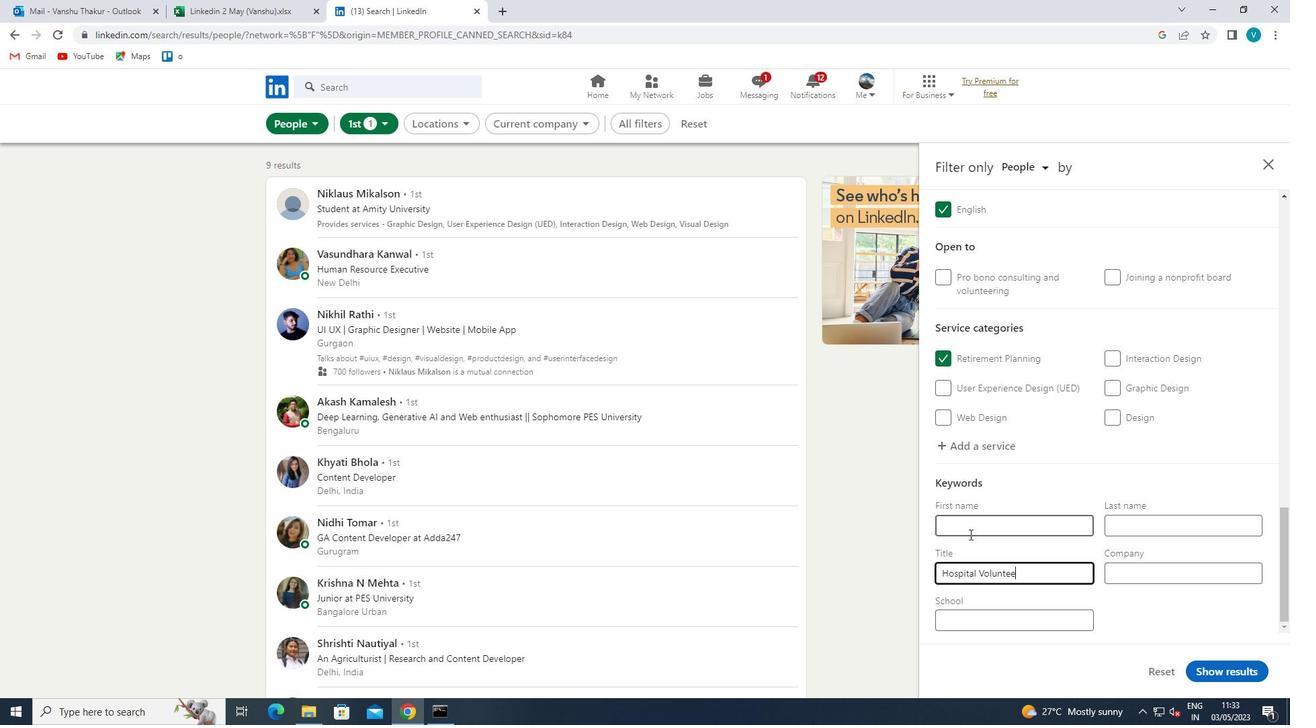 
Action: Mouse moved to (1215, 672)
Screenshot: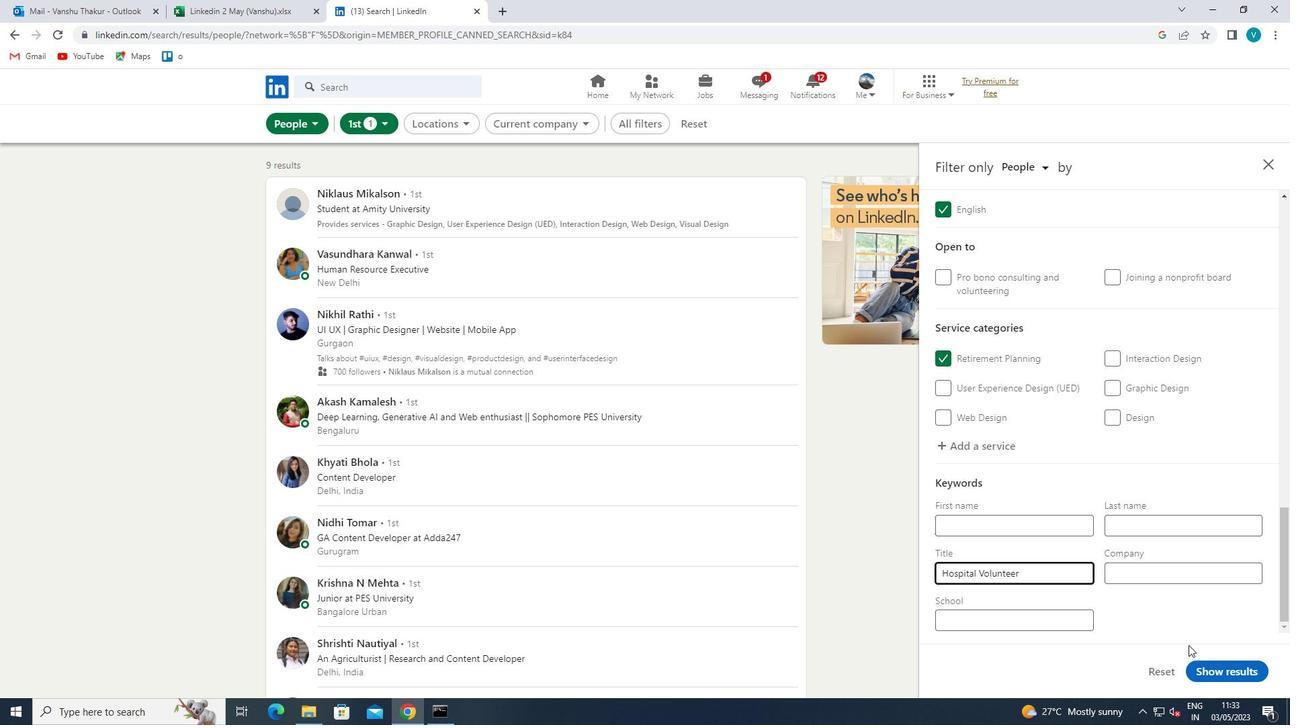 
Action: Mouse pressed left at (1215, 672)
Screenshot: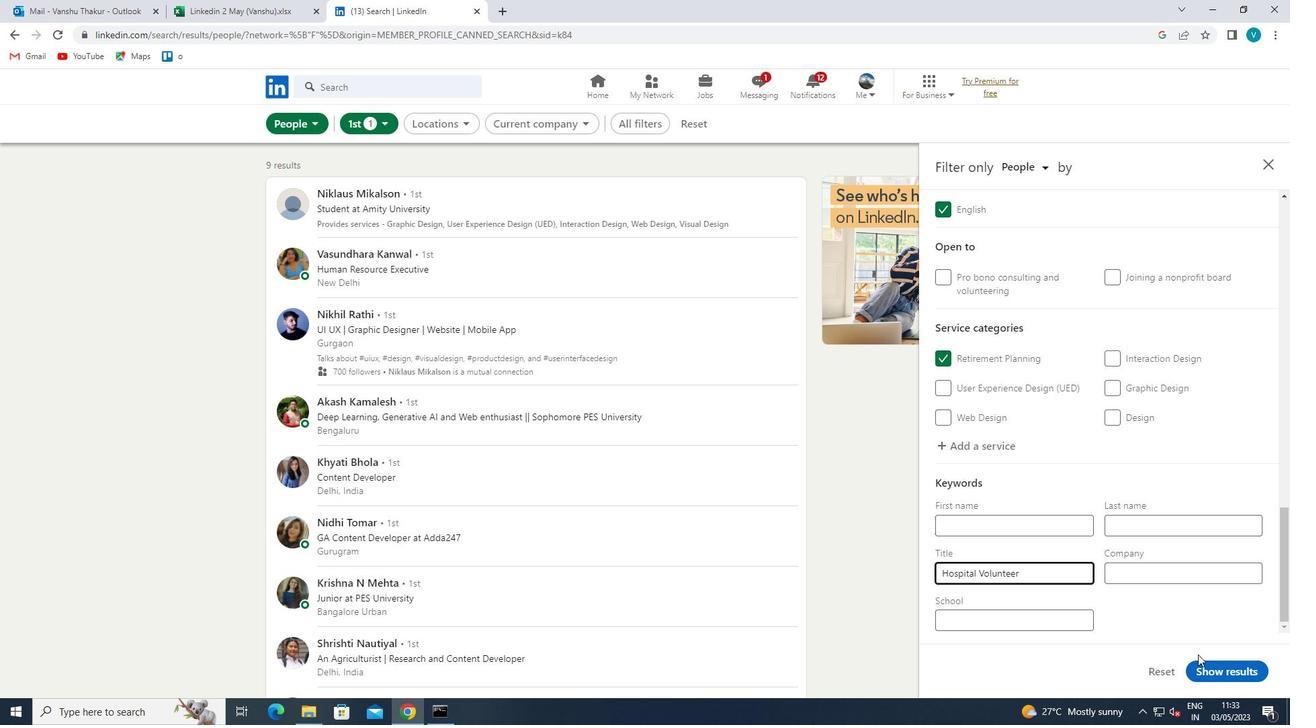 
Action: Mouse moved to (1221, 671)
Screenshot: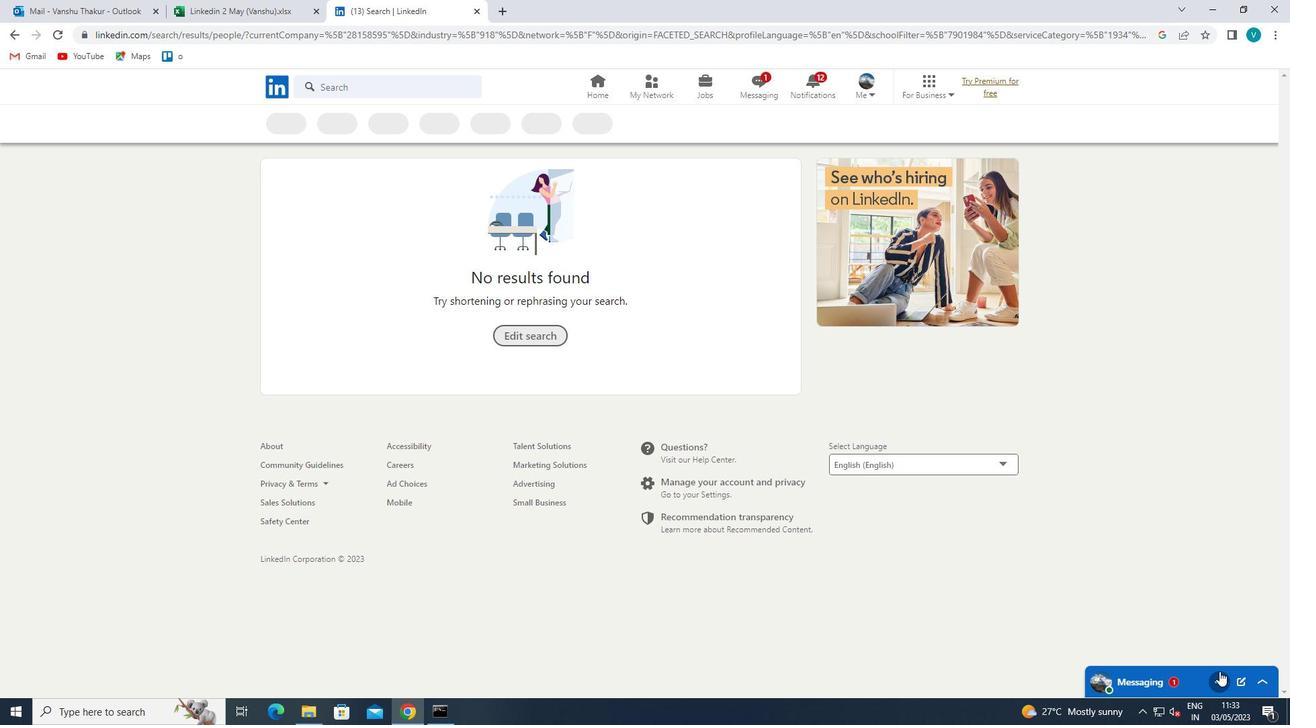 
